 Task: Look for space in Cincinnati, United States from 10th July, 2023 to 15th July, 2023 for 7 adults in price range Rs.10000 to Rs.15000. Place can be entire place or shared room with 4 bedrooms having 7 beds and 4 bathrooms. Property type can be house, flat, guest house. Amenities needed are: wifi, TV, free parkinig on premises, gym, breakfast. Booking option can be shelf check-in. Required host language is English.
Action: Mouse moved to (594, 158)
Screenshot: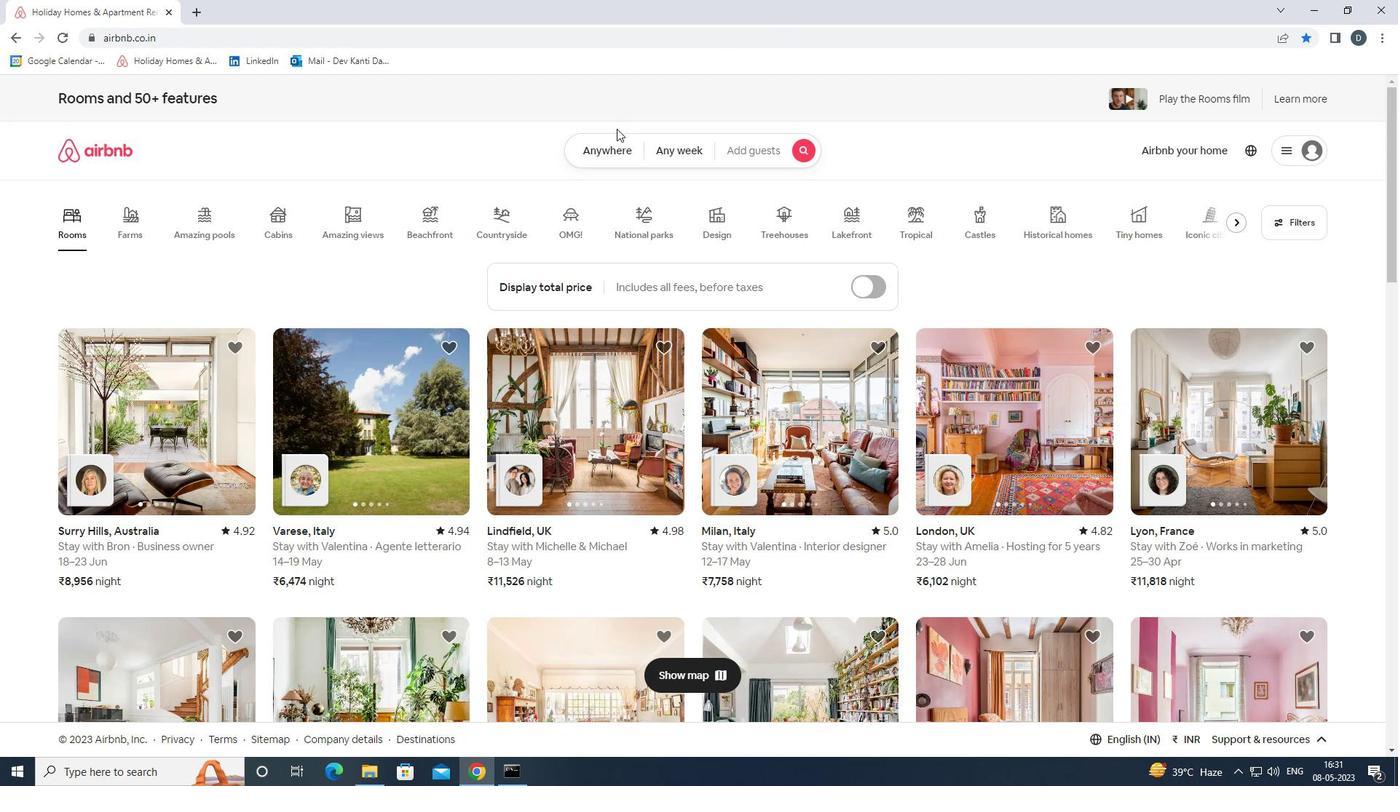 
Action: Mouse pressed left at (594, 158)
Screenshot: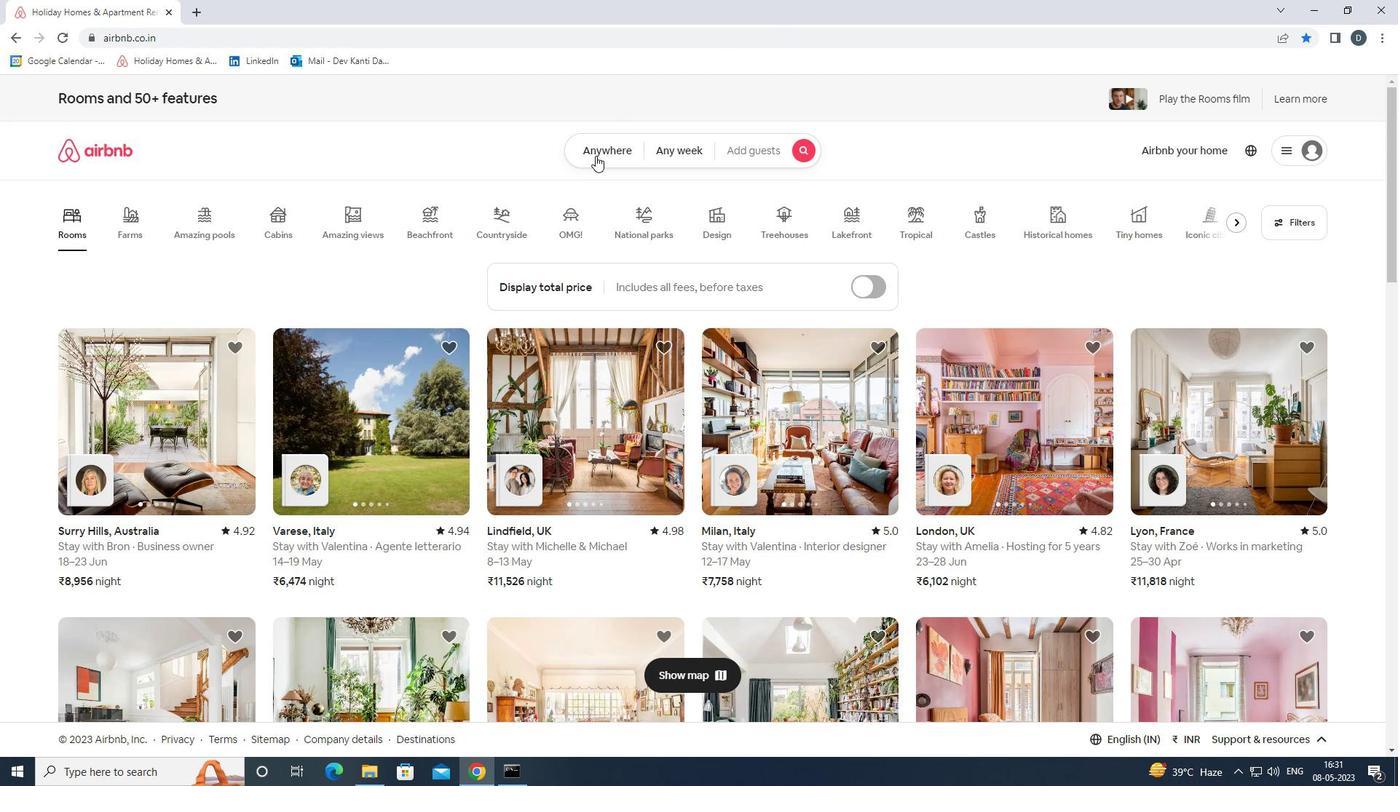 
Action: Mouse moved to (581, 207)
Screenshot: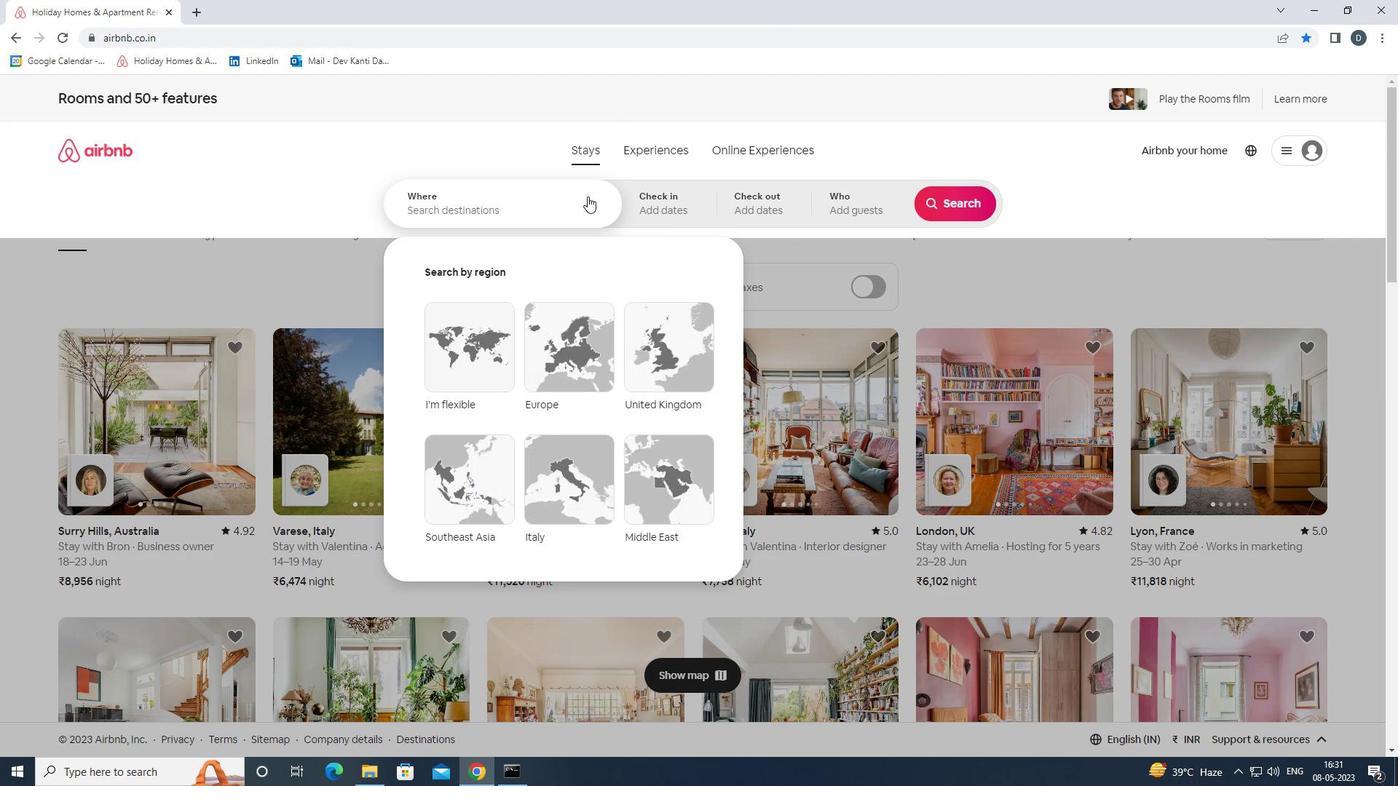
Action: Mouse pressed left at (581, 207)
Screenshot: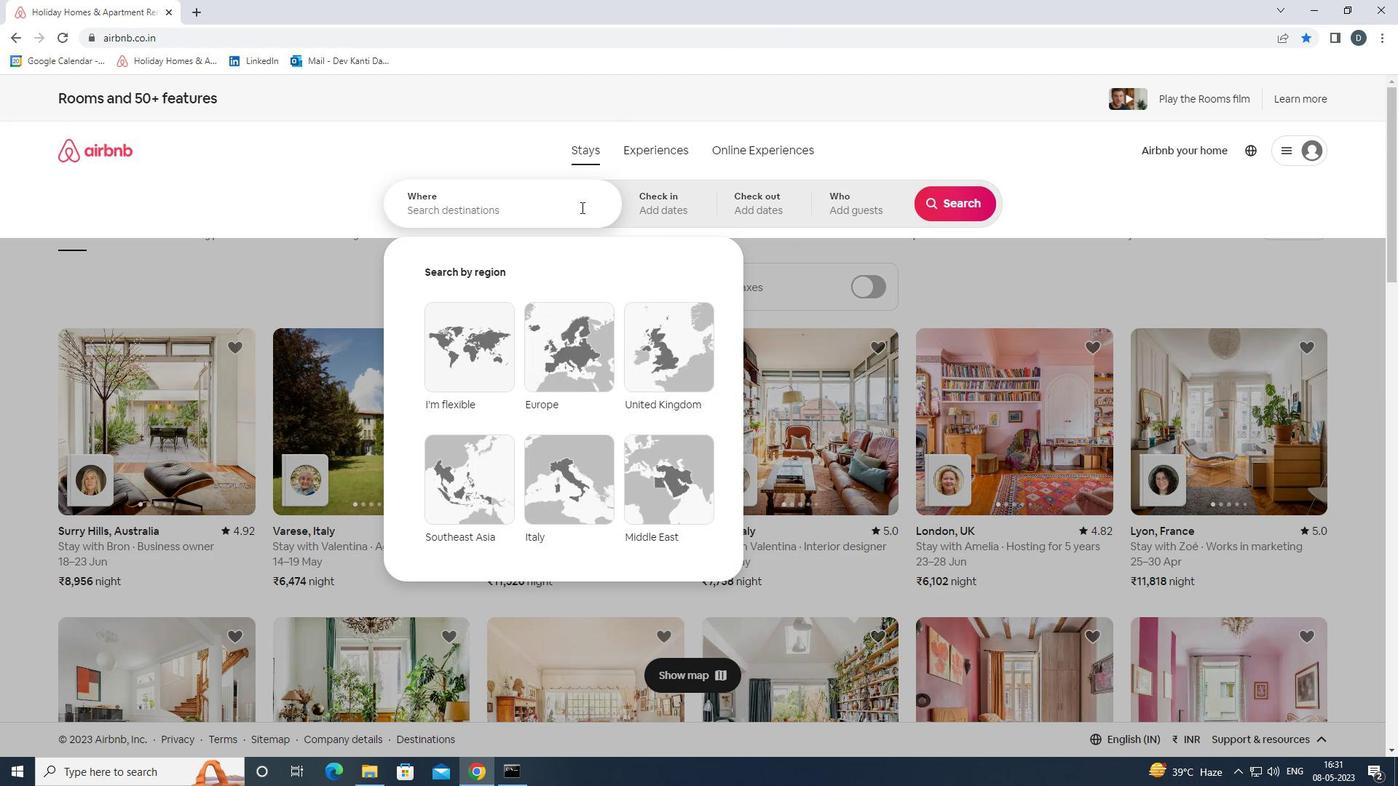 
Action: Key pressed <Key.shift><Key.shift><Key.shift><Key.shift><Key.shift><Key.shift>CHI<Key.backspace><Key.backspace>INCINNATI,<Key.shift>UNITED<Key.space><Key.shift>STATES<Key.enter>
Screenshot: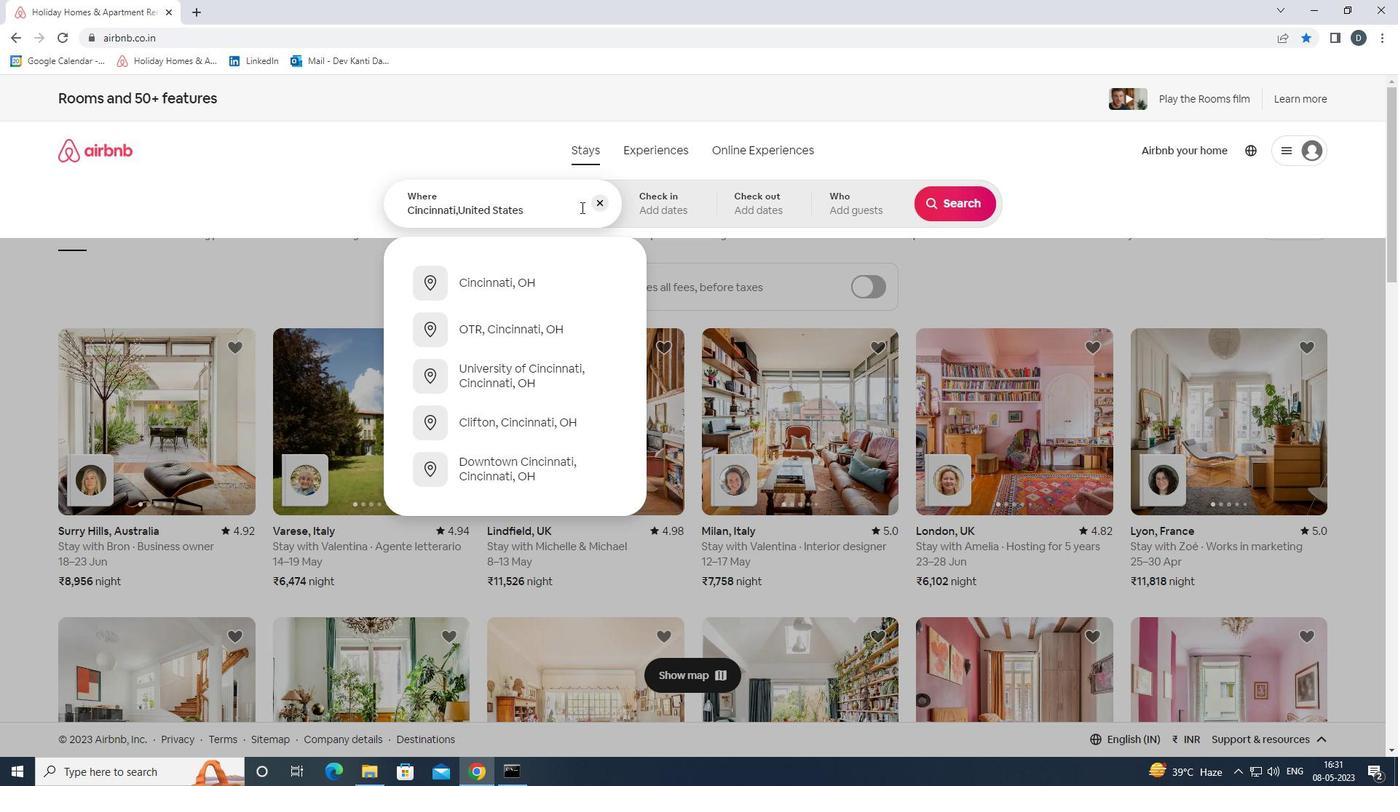 
Action: Mouse moved to (955, 316)
Screenshot: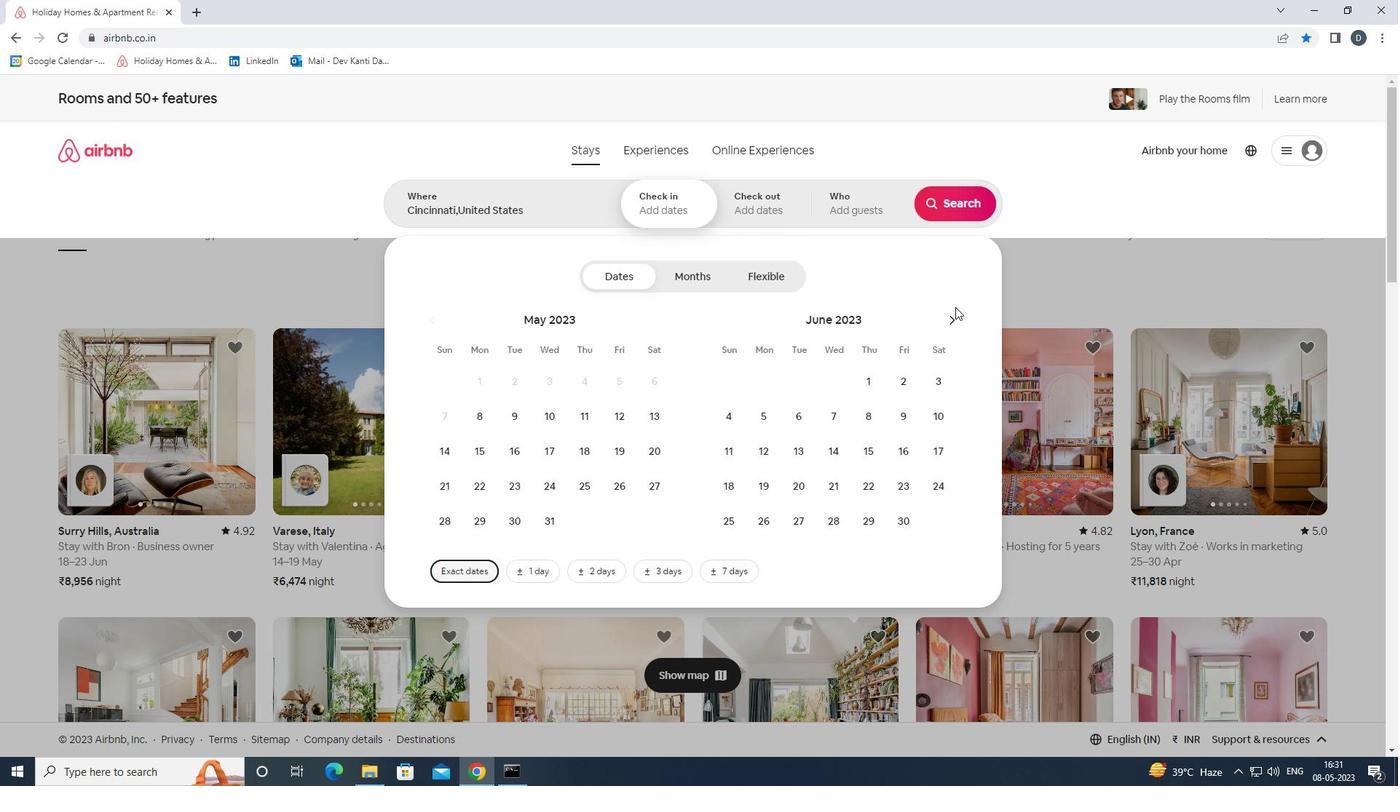 
Action: Mouse pressed left at (955, 316)
Screenshot: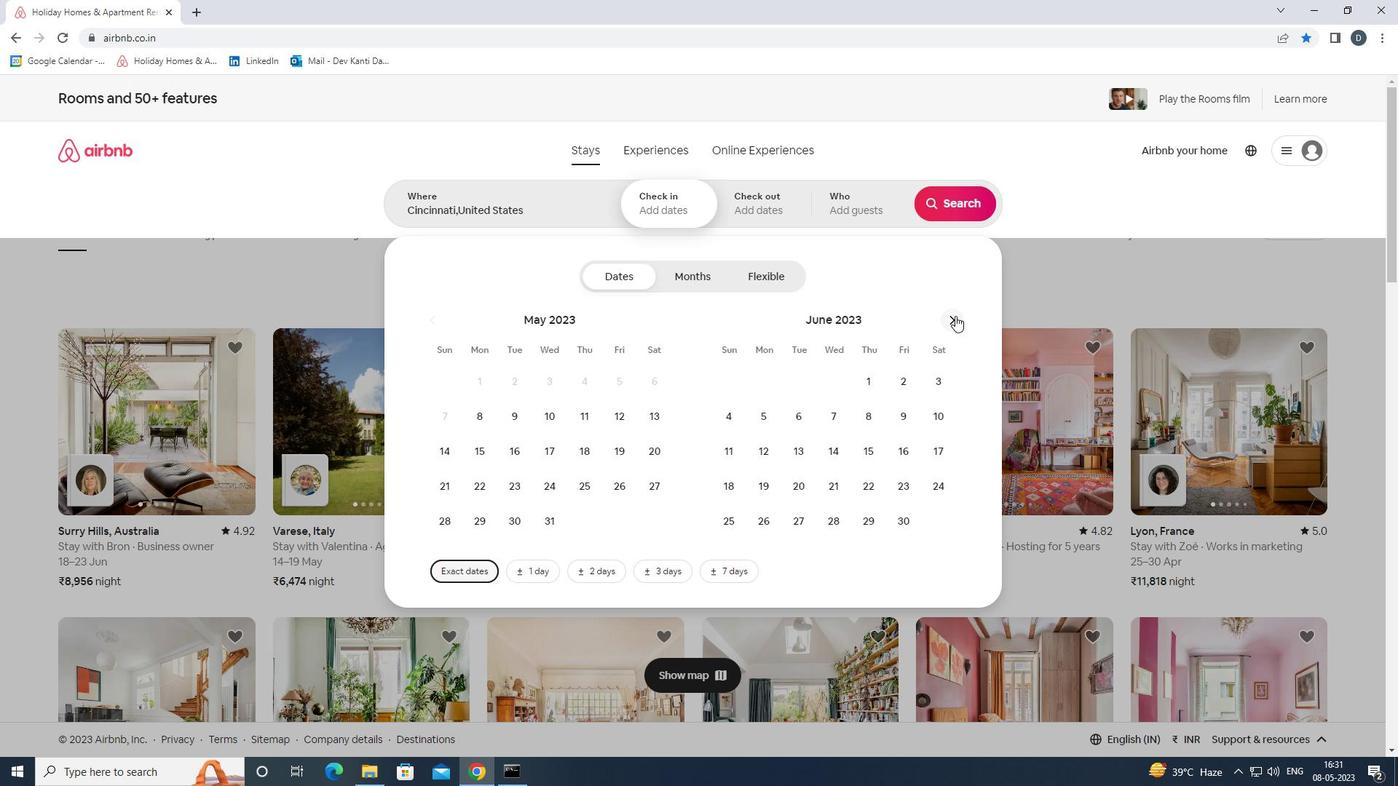 
Action: Mouse moved to (767, 443)
Screenshot: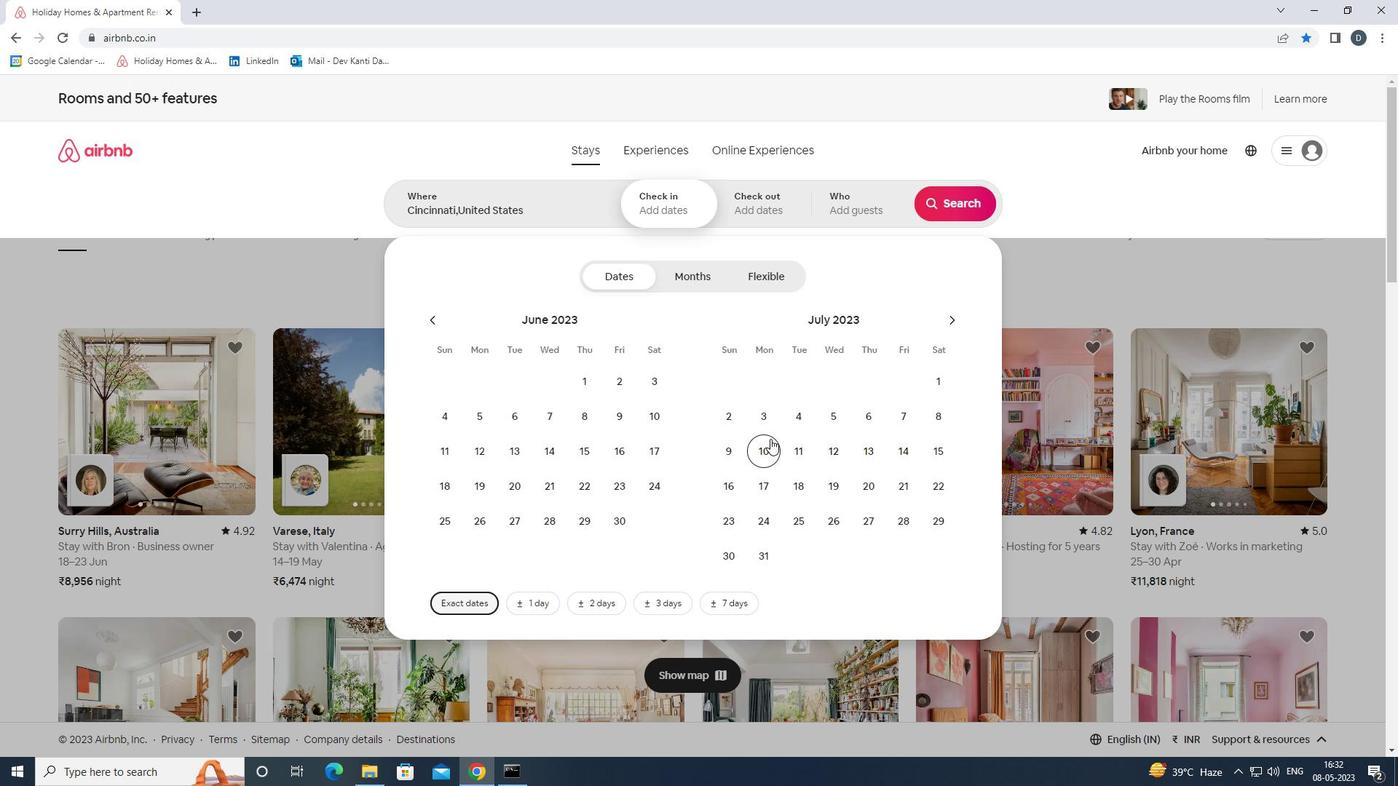 
Action: Mouse pressed left at (767, 443)
Screenshot: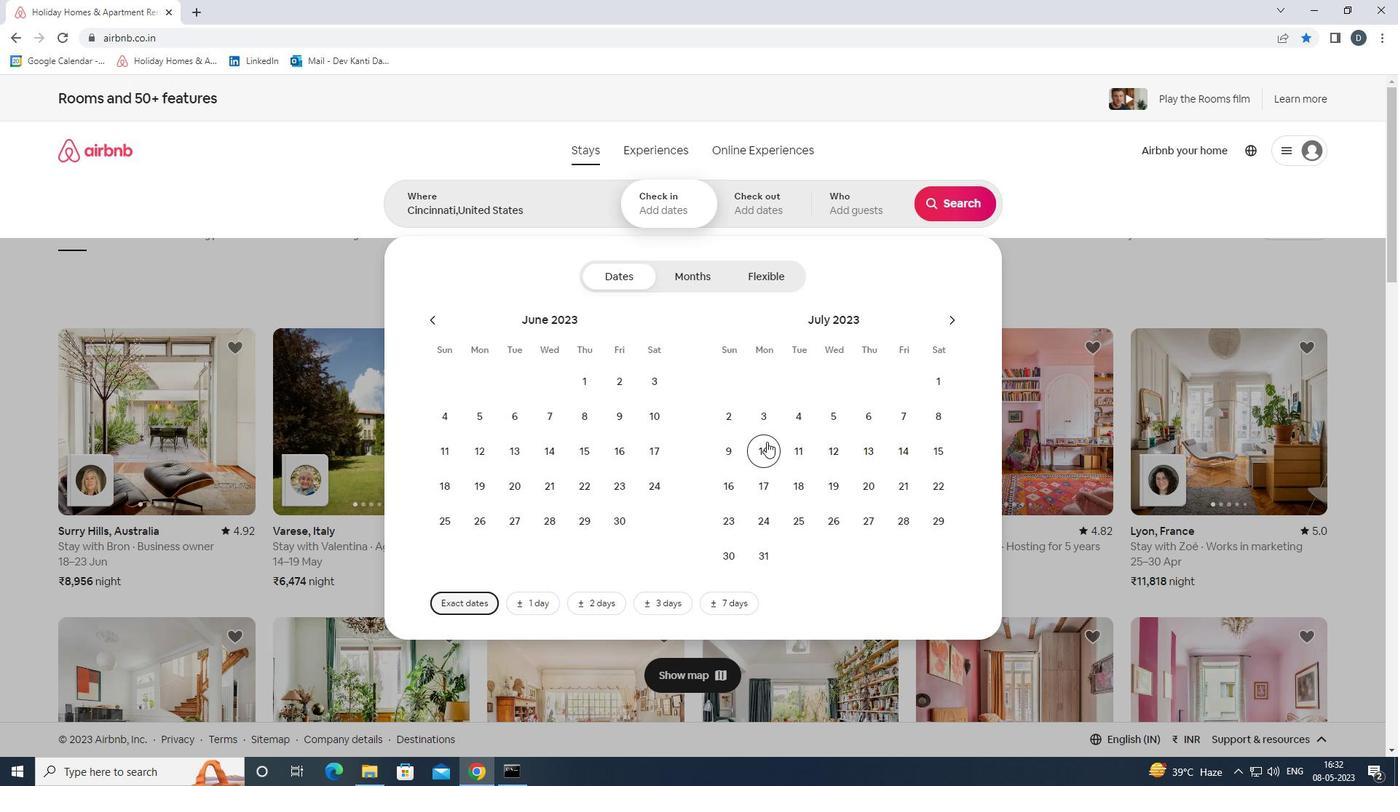 
Action: Mouse moved to (934, 445)
Screenshot: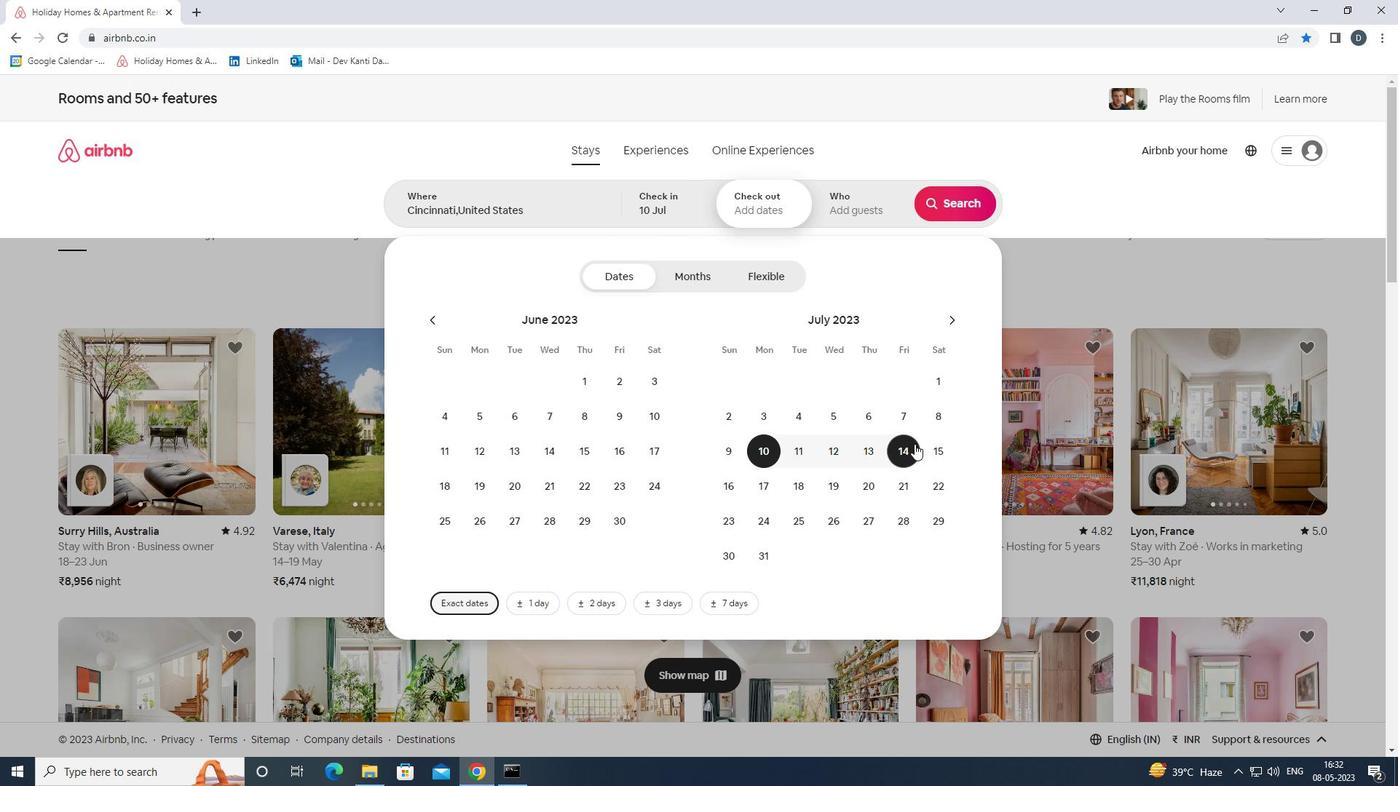 
Action: Mouse pressed left at (934, 445)
Screenshot: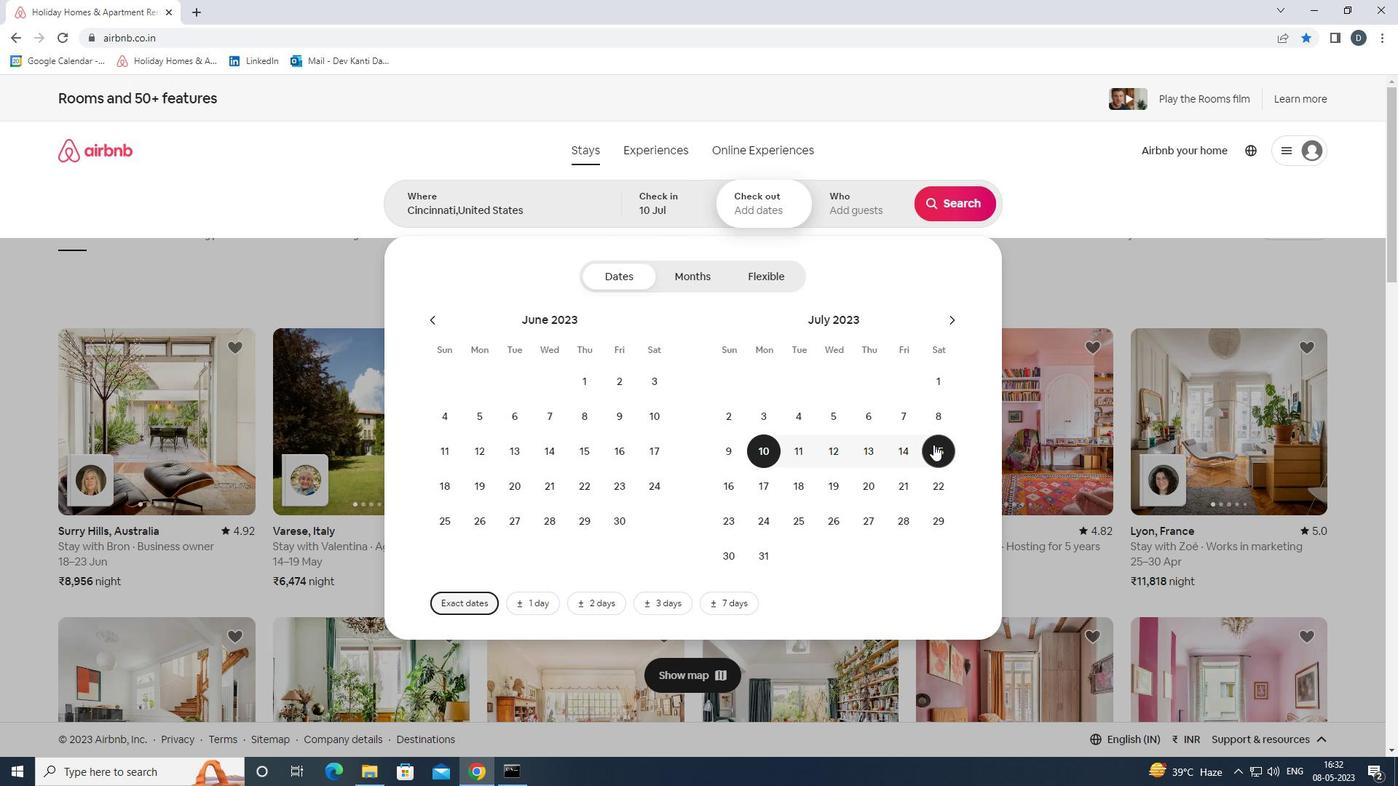 
Action: Mouse moved to (859, 221)
Screenshot: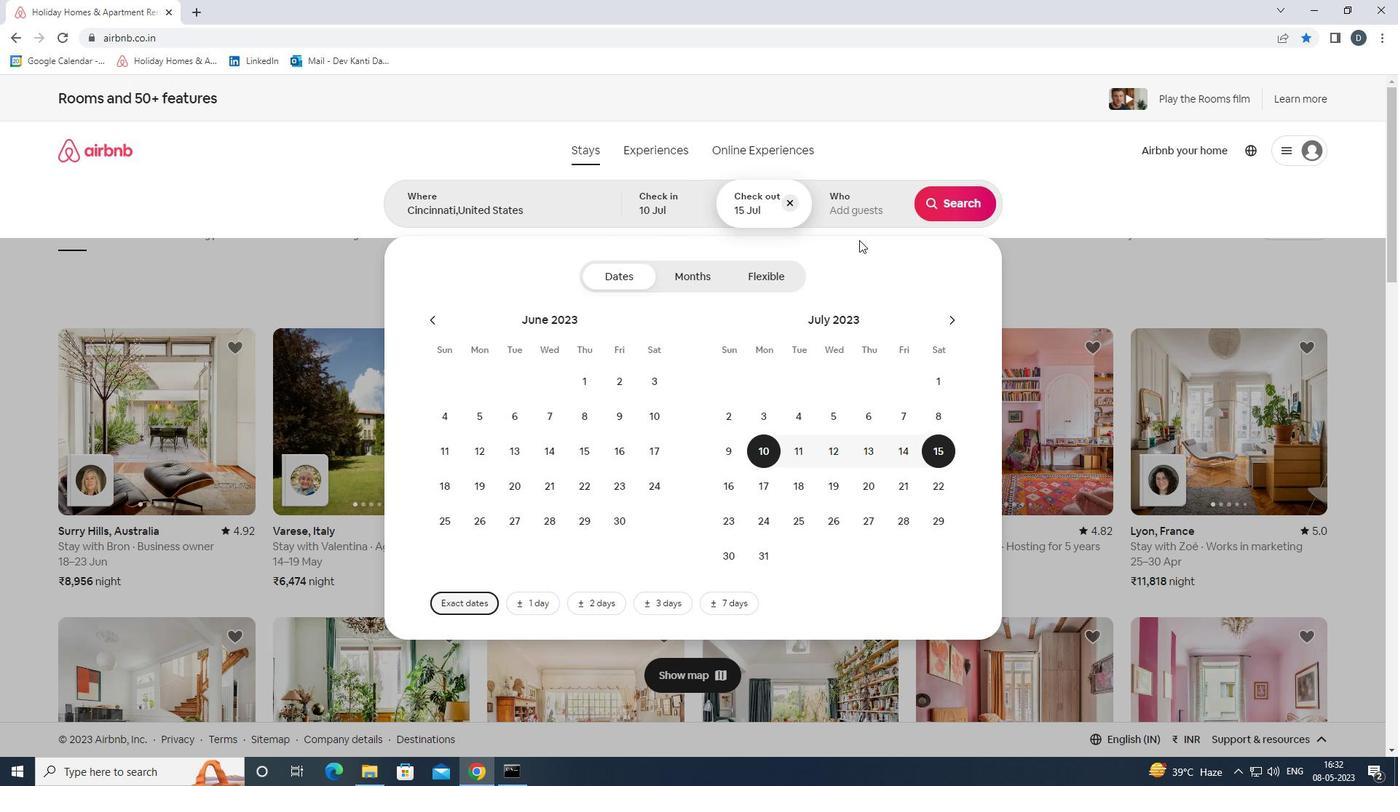
Action: Mouse pressed left at (859, 221)
Screenshot: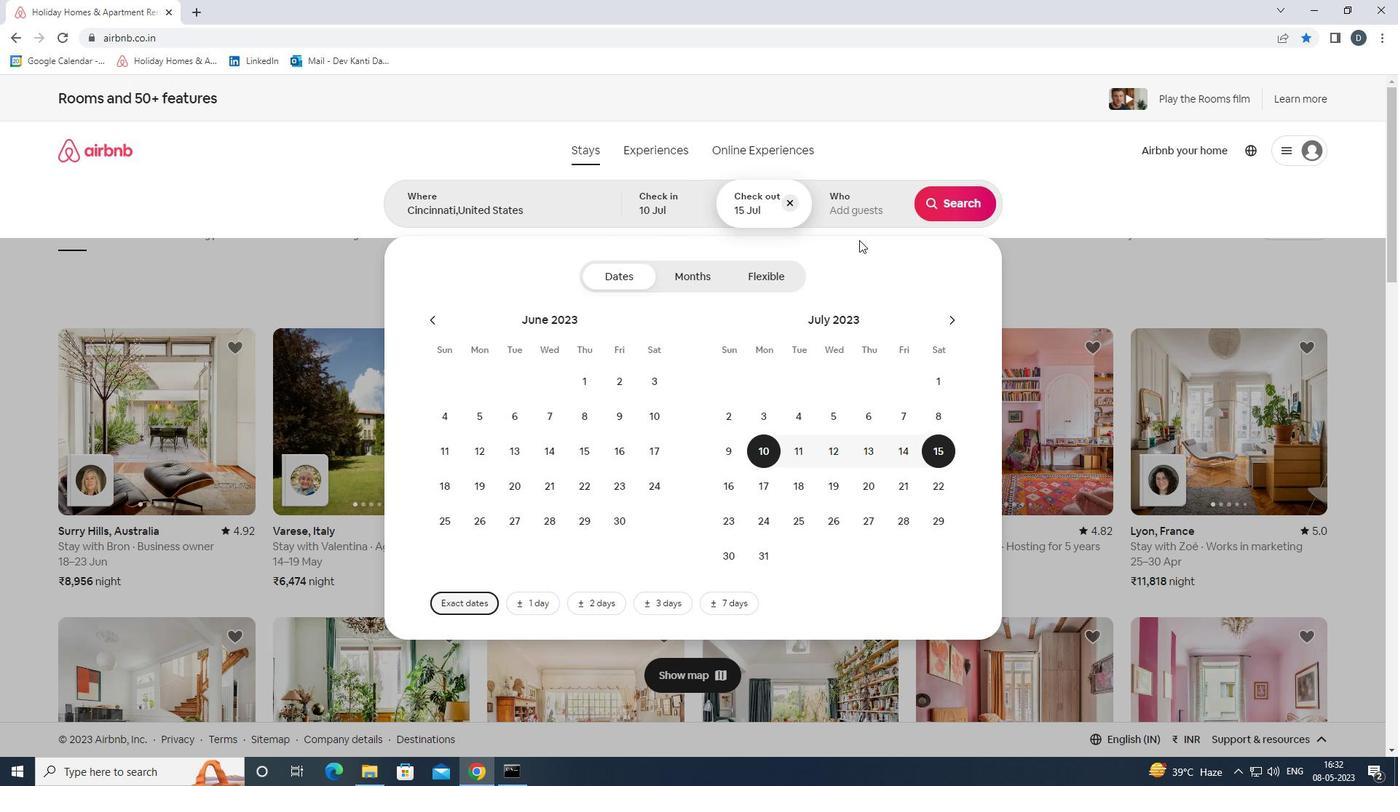 
Action: Mouse moved to (955, 279)
Screenshot: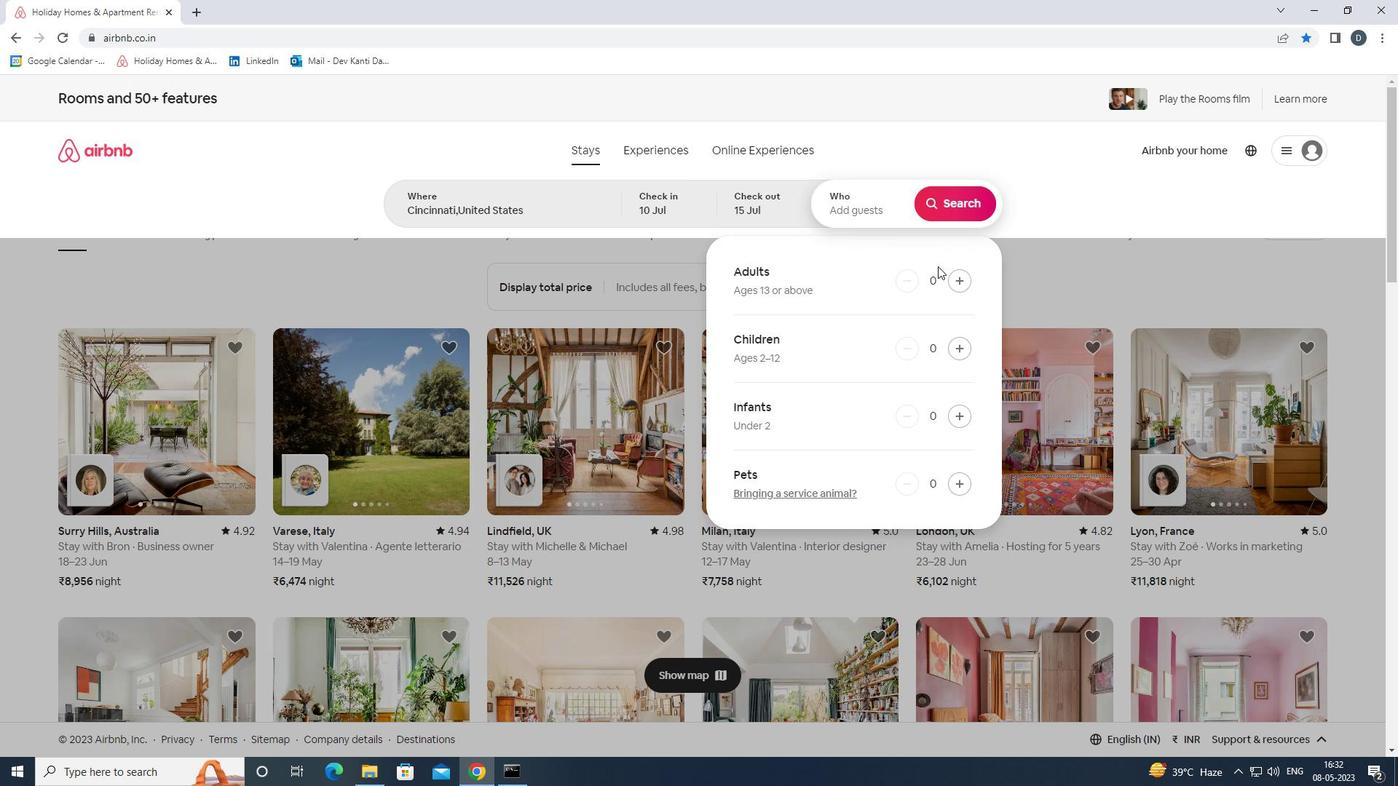 
Action: Mouse pressed left at (955, 279)
Screenshot: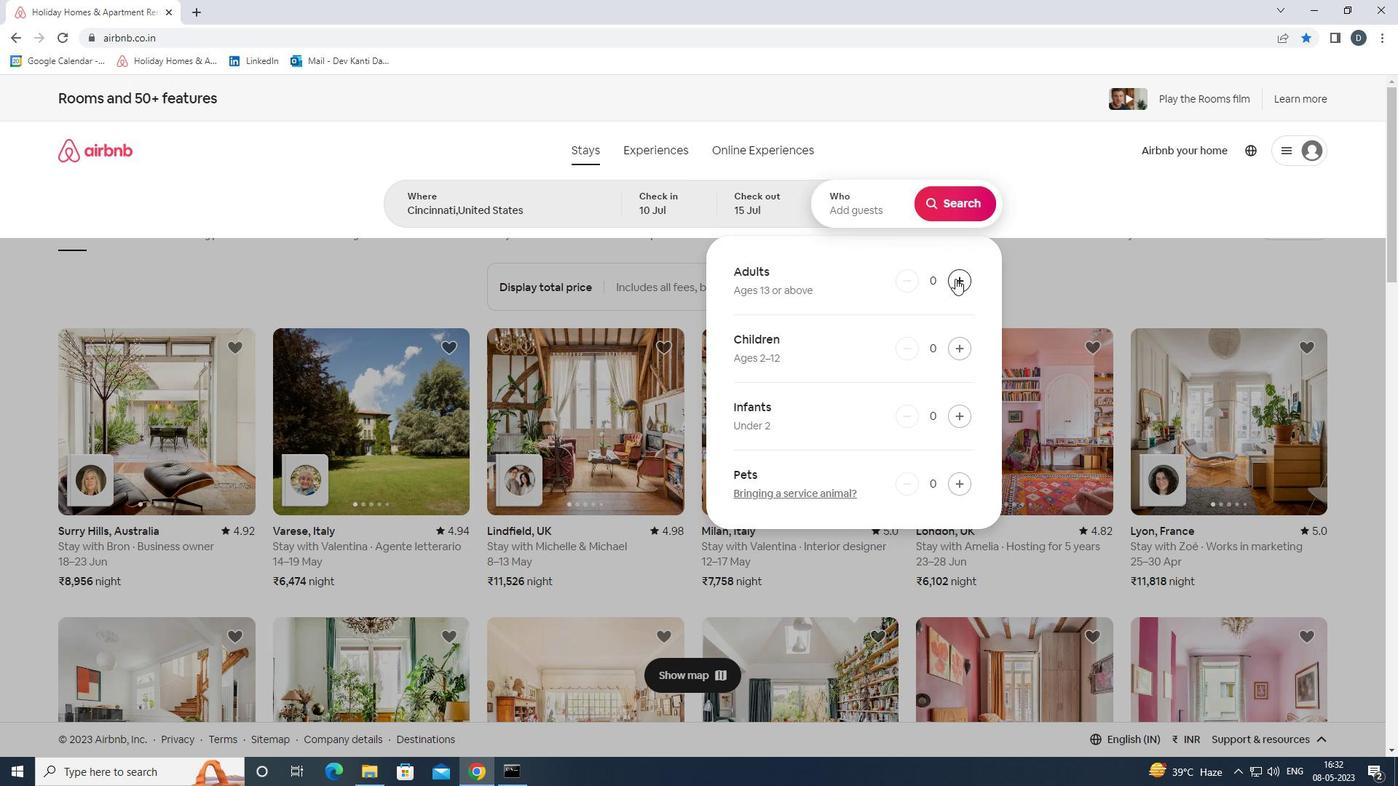 
Action: Mouse pressed left at (955, 279)
Screenshot: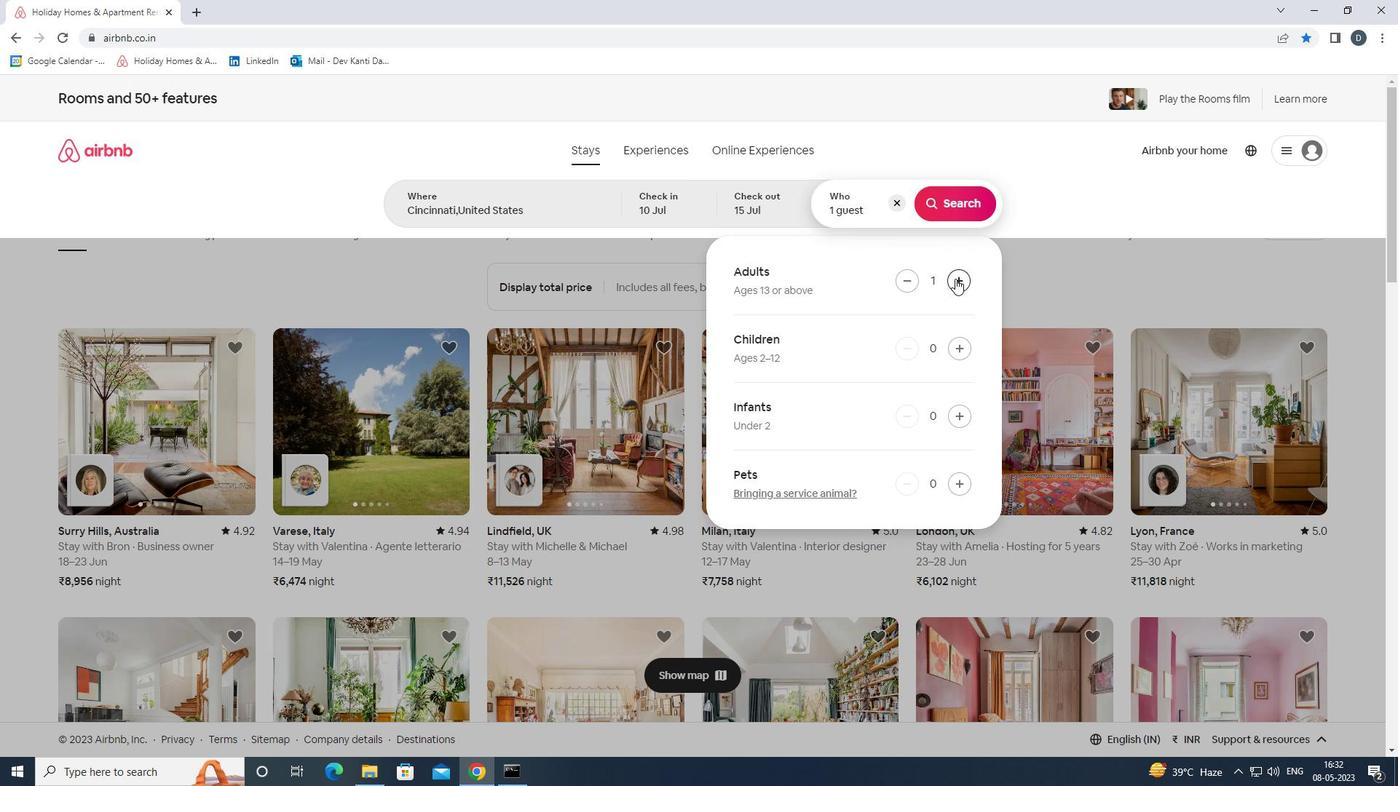 
Action: Mouse pressed left at (955, 279)
Screenshot: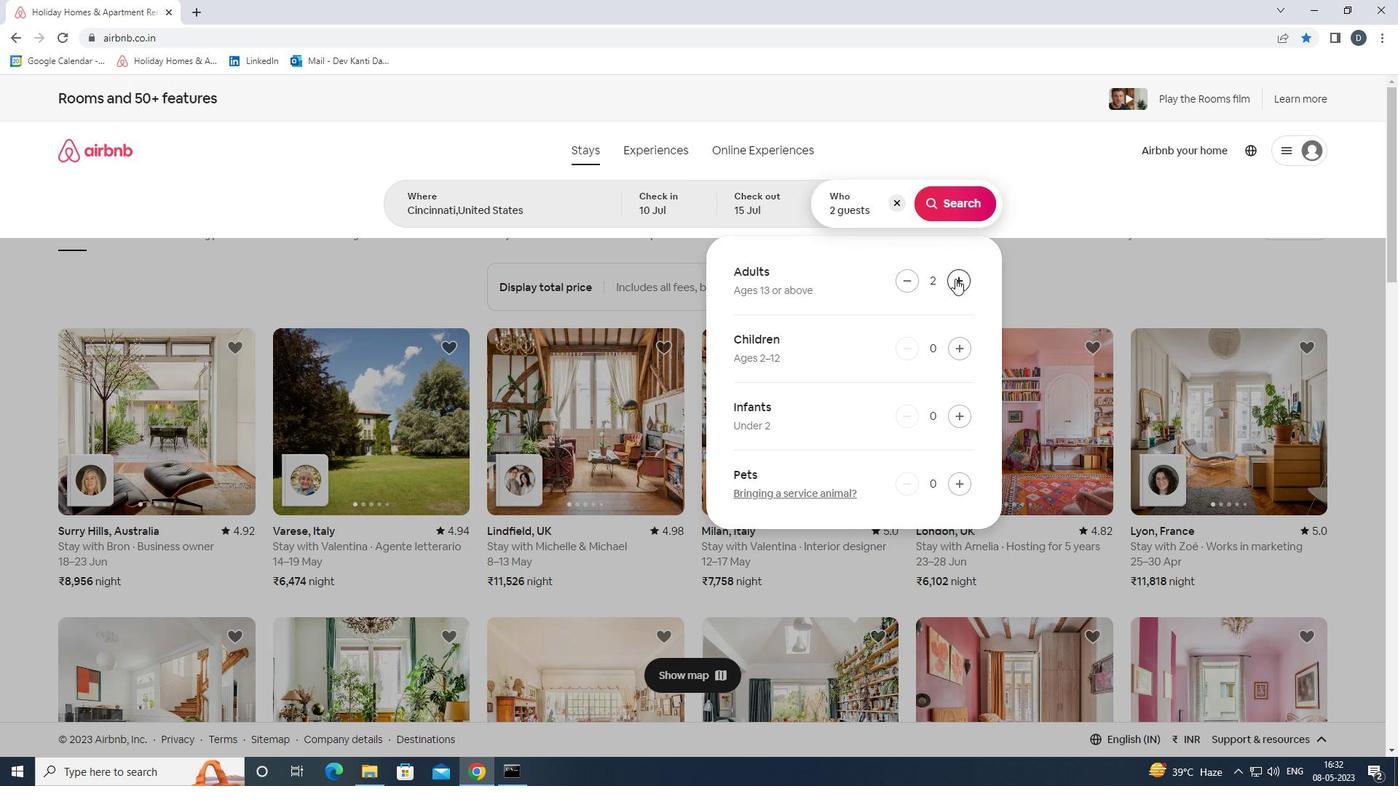 
Action: Mouse pressed left at (955, 279)
Screenshot: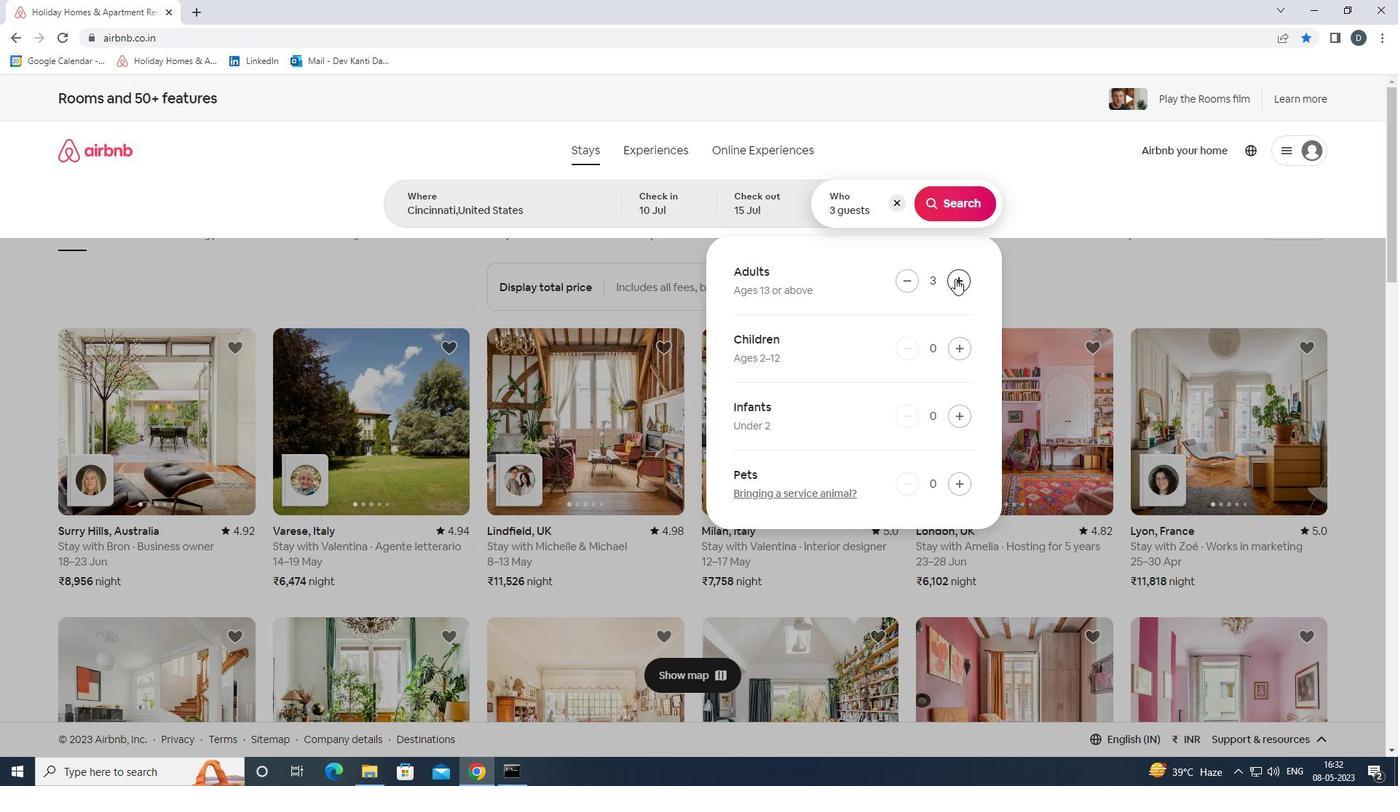 
Action: Mouse pressed left at (955, 279)
Screenshot: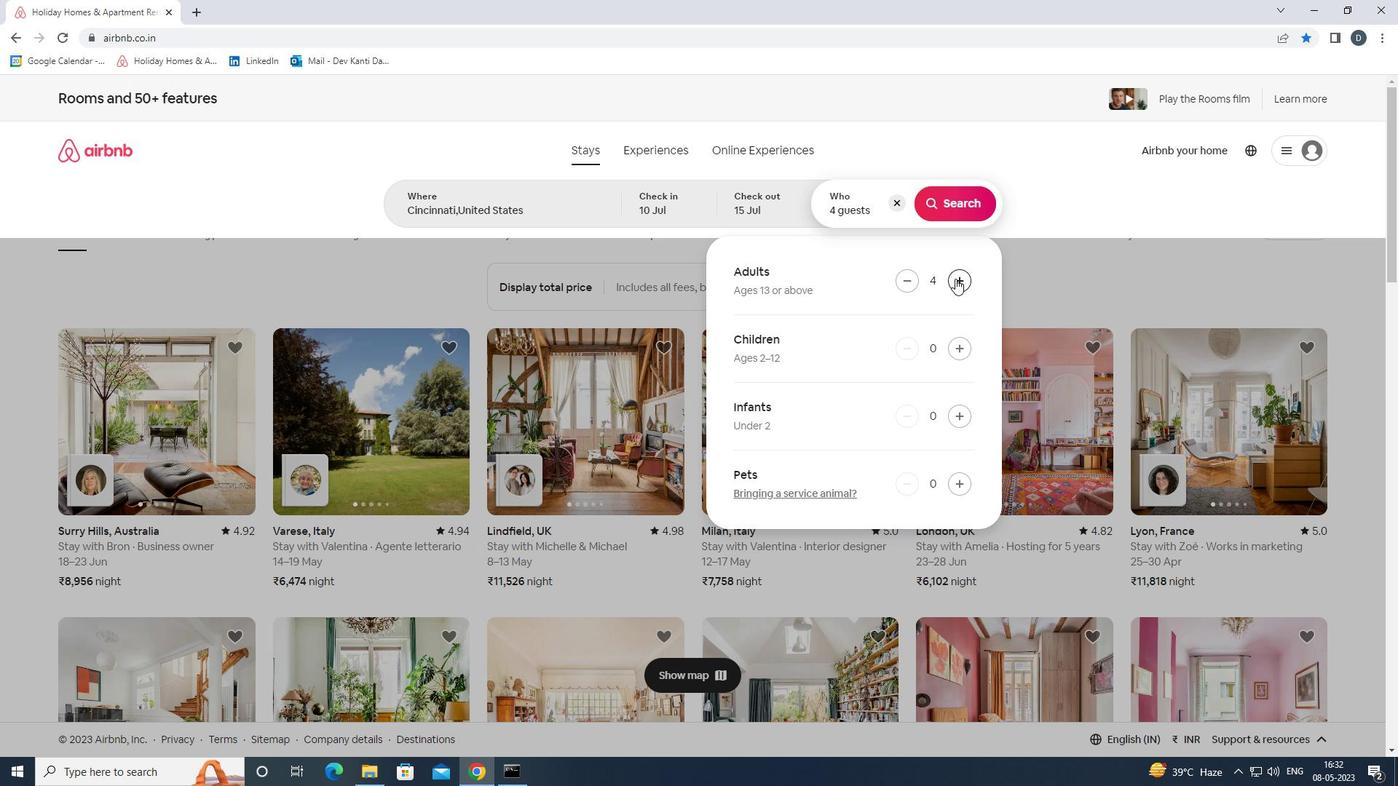 
Action: Mouse pressed left at (955, 279)
Screenshot: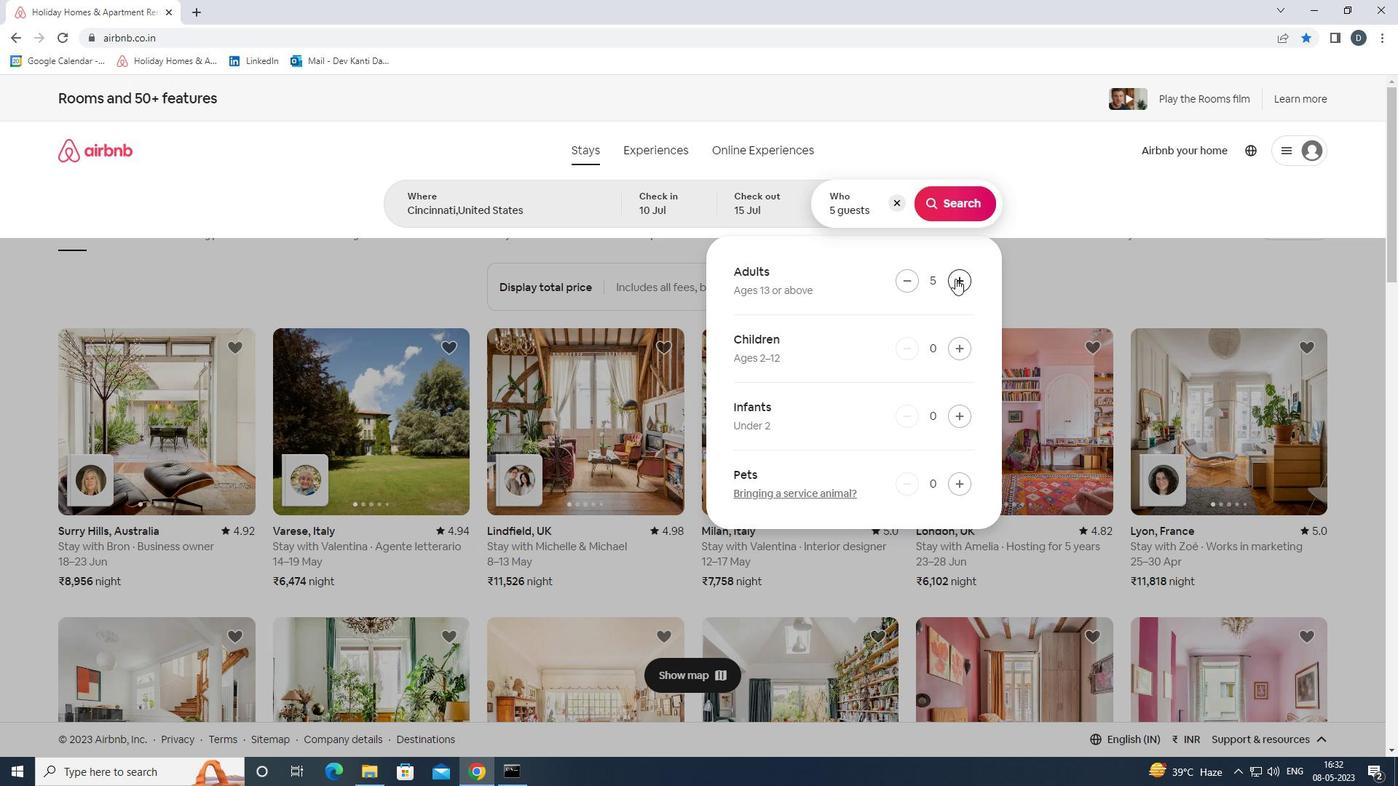 
Action: Mouse pressed left at (955, 279)
Screenshot: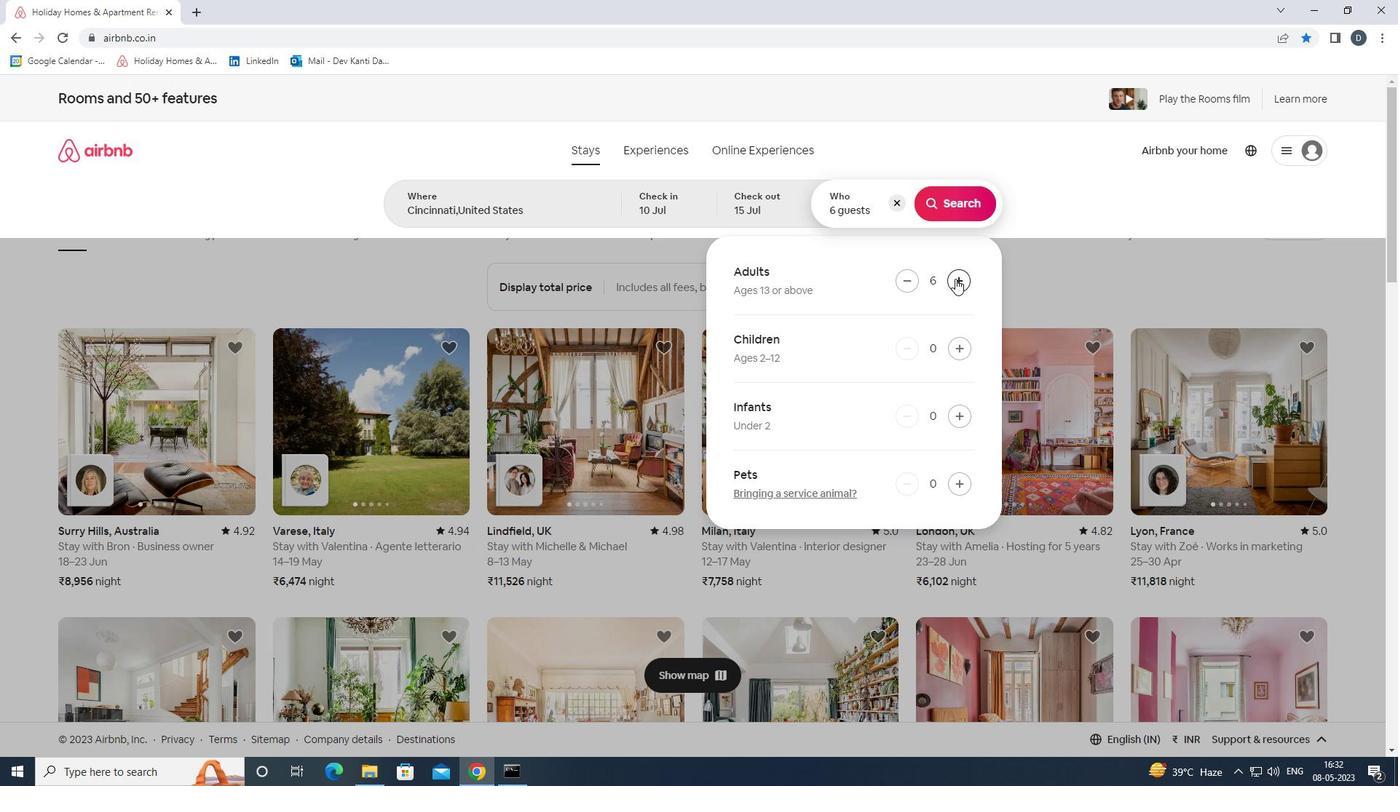 
Action: Mouse moved to (954, 201)
Screenshot: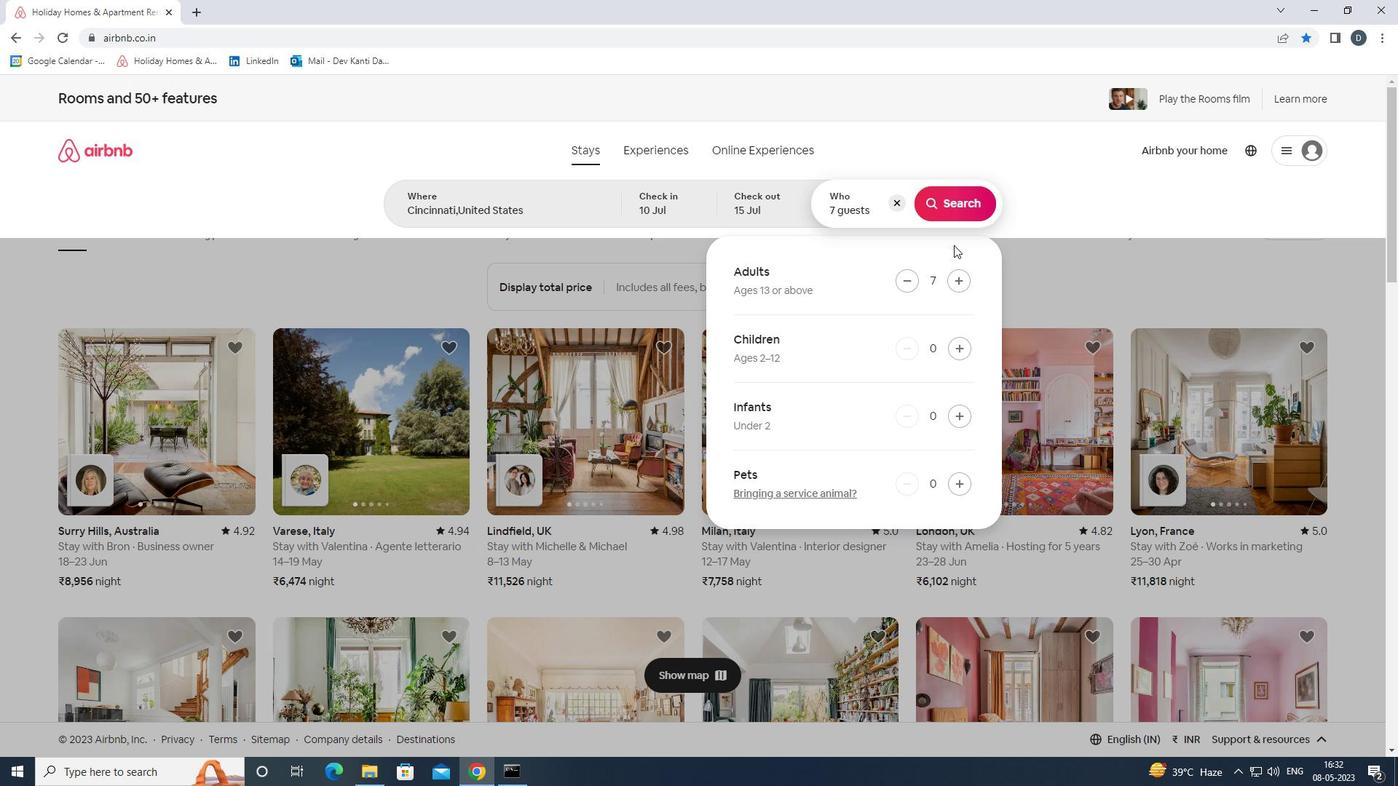 
Action: Mouse pressed left at (954, 201)
Screenshot: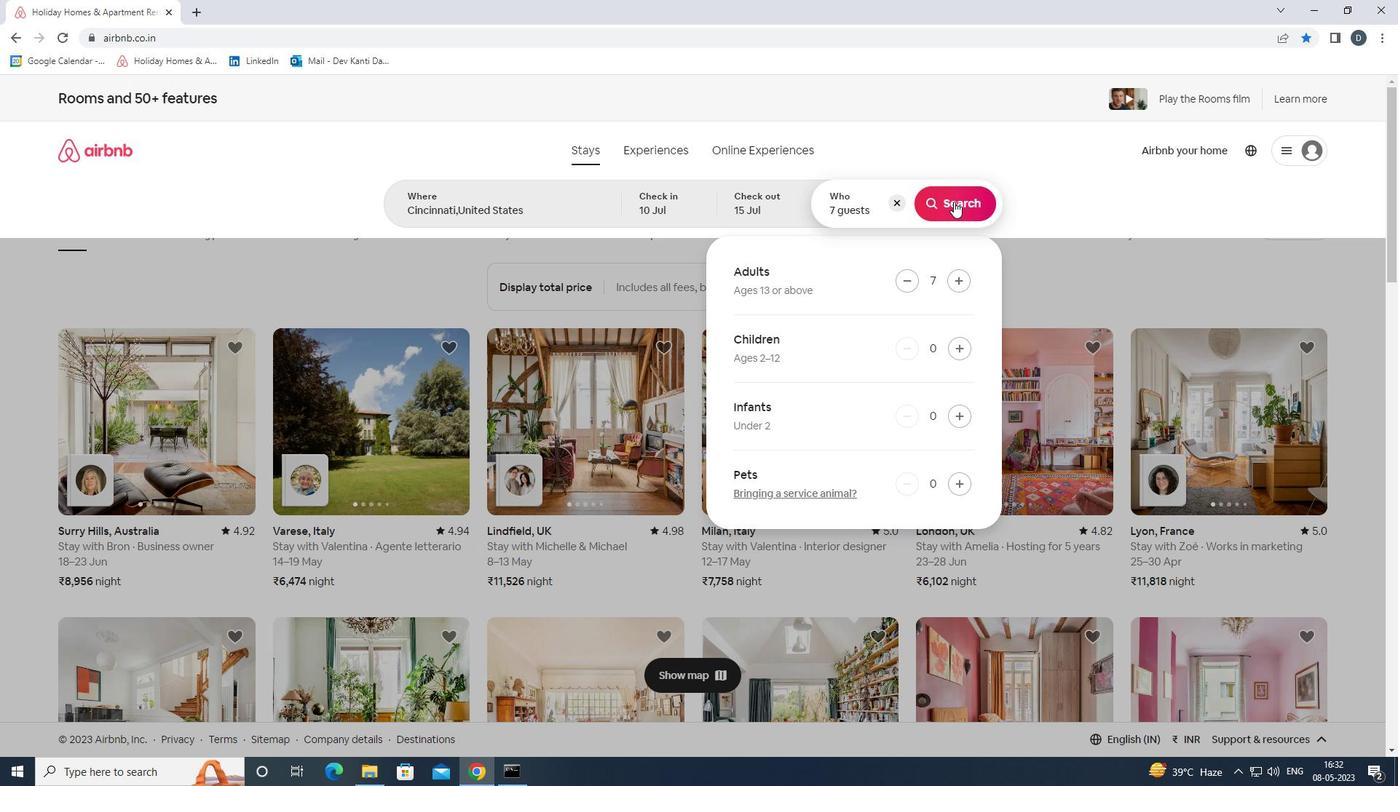
Action: Mouse moved to (1323, 159)
Screenshot: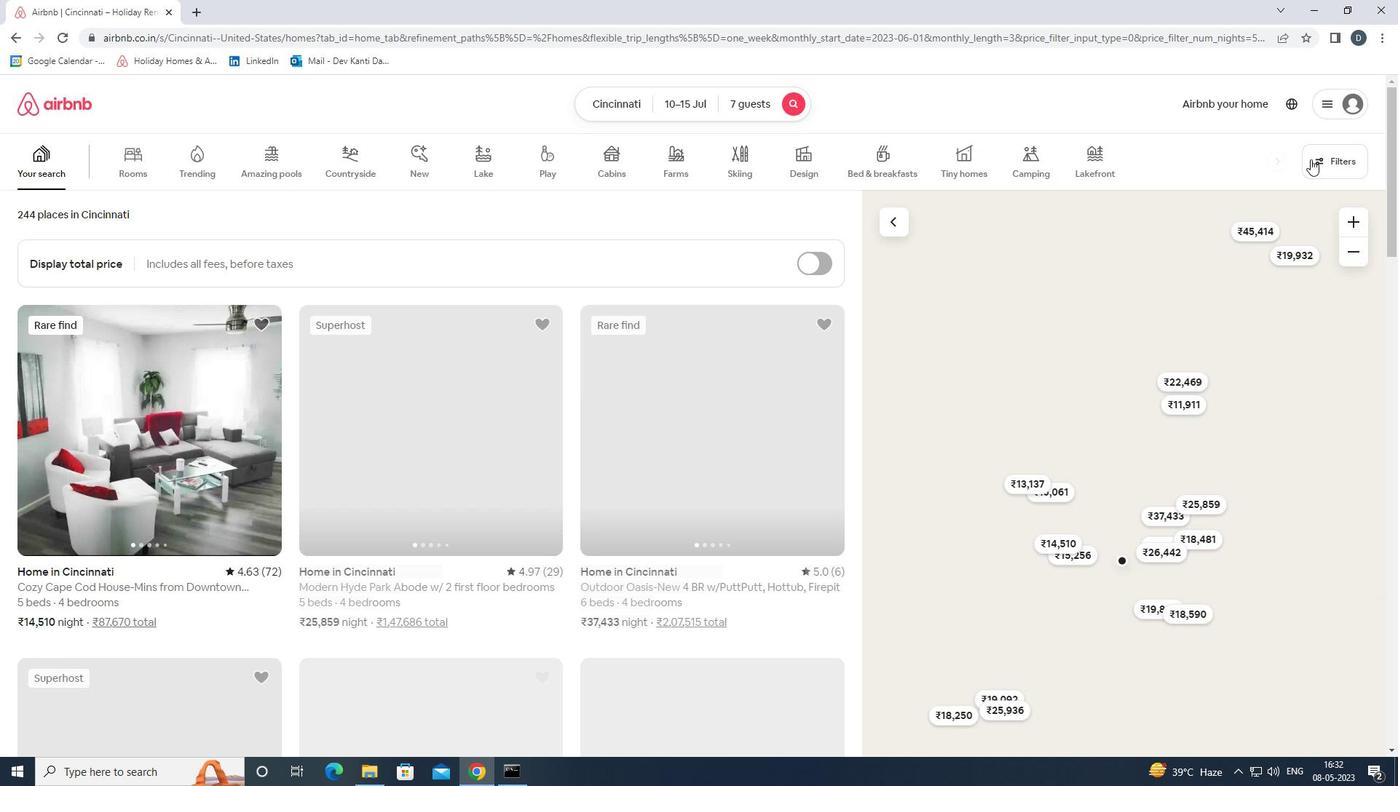 
Action: Mouse pressed left at (1323, 159)
Screenshot: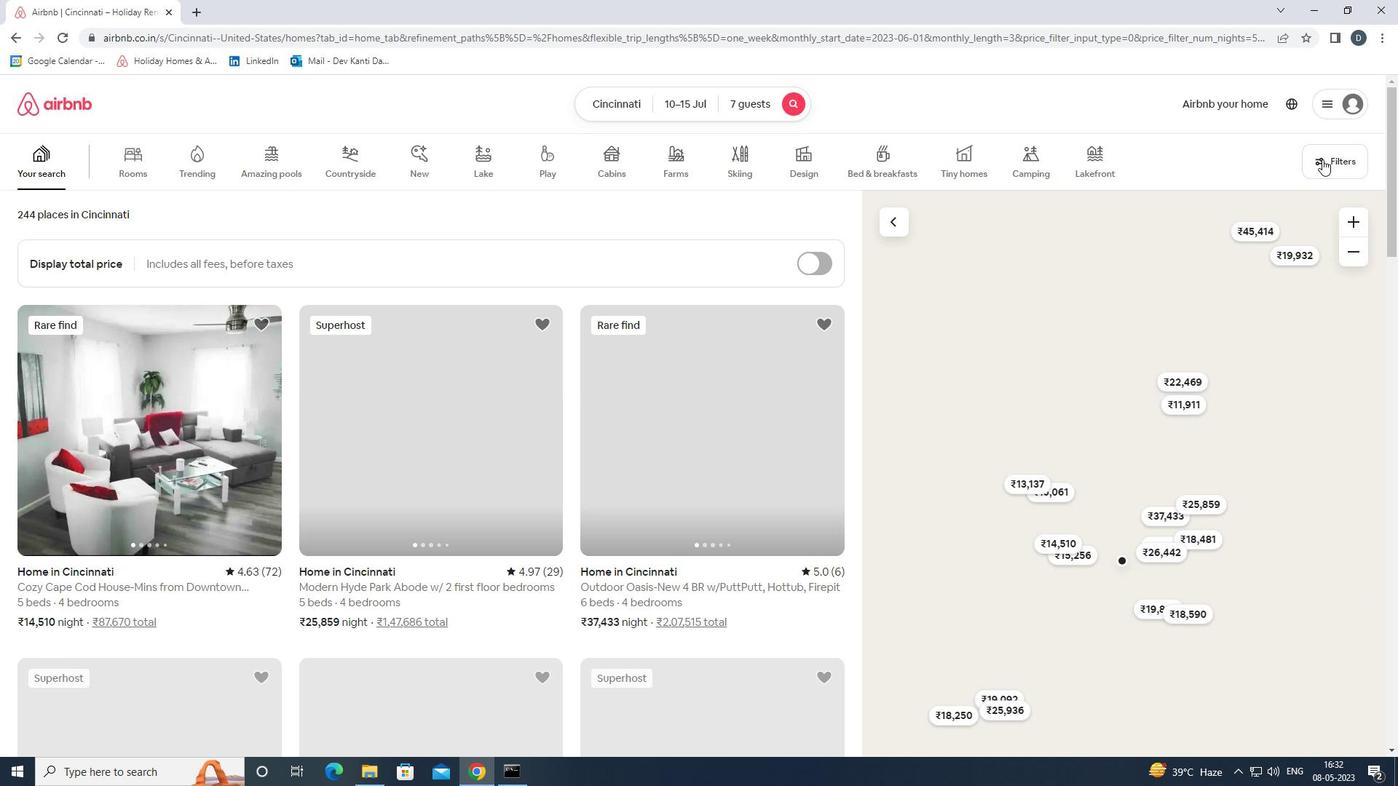 
Action: Mouse moved to (611, 526)
Screenshot: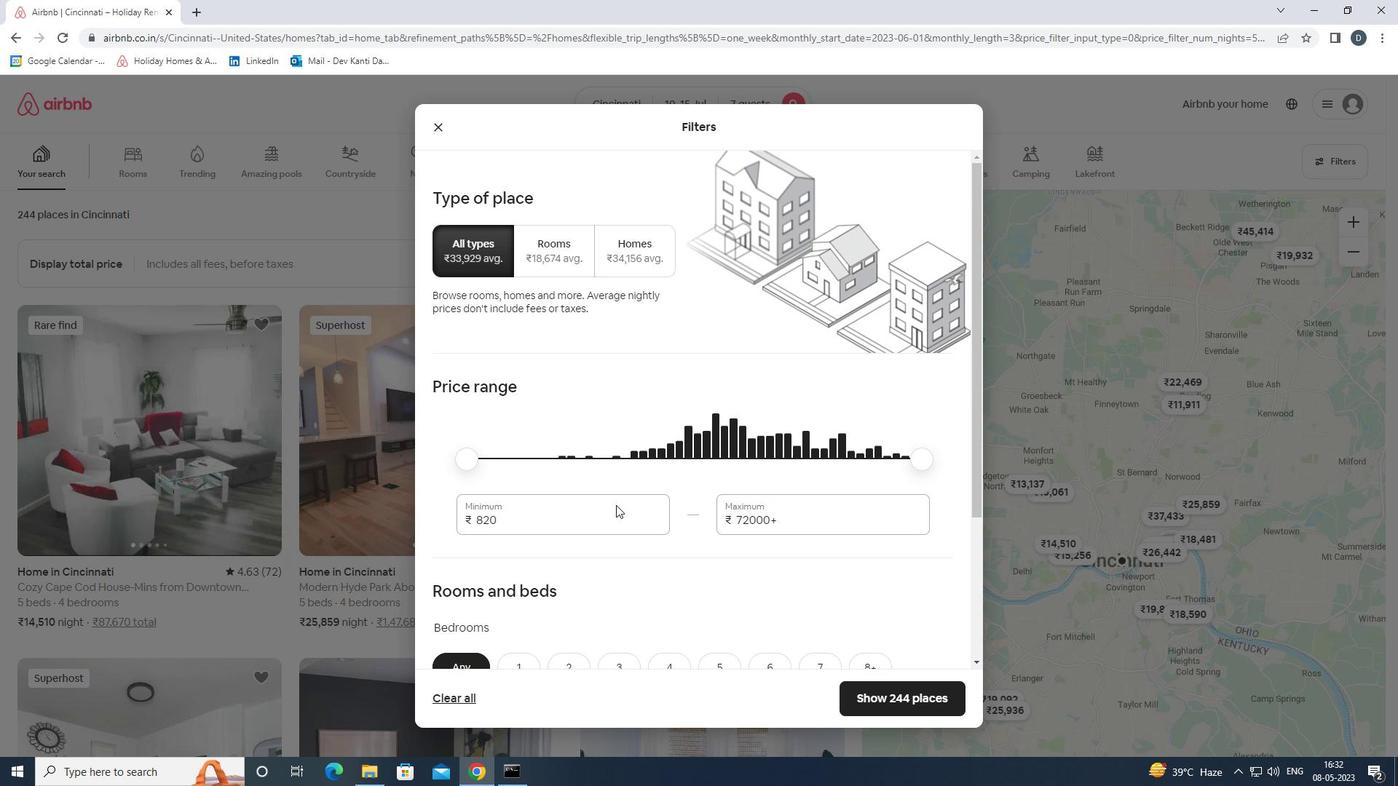 
Action: Mouse pressed left at (611, 526)
Screenshot: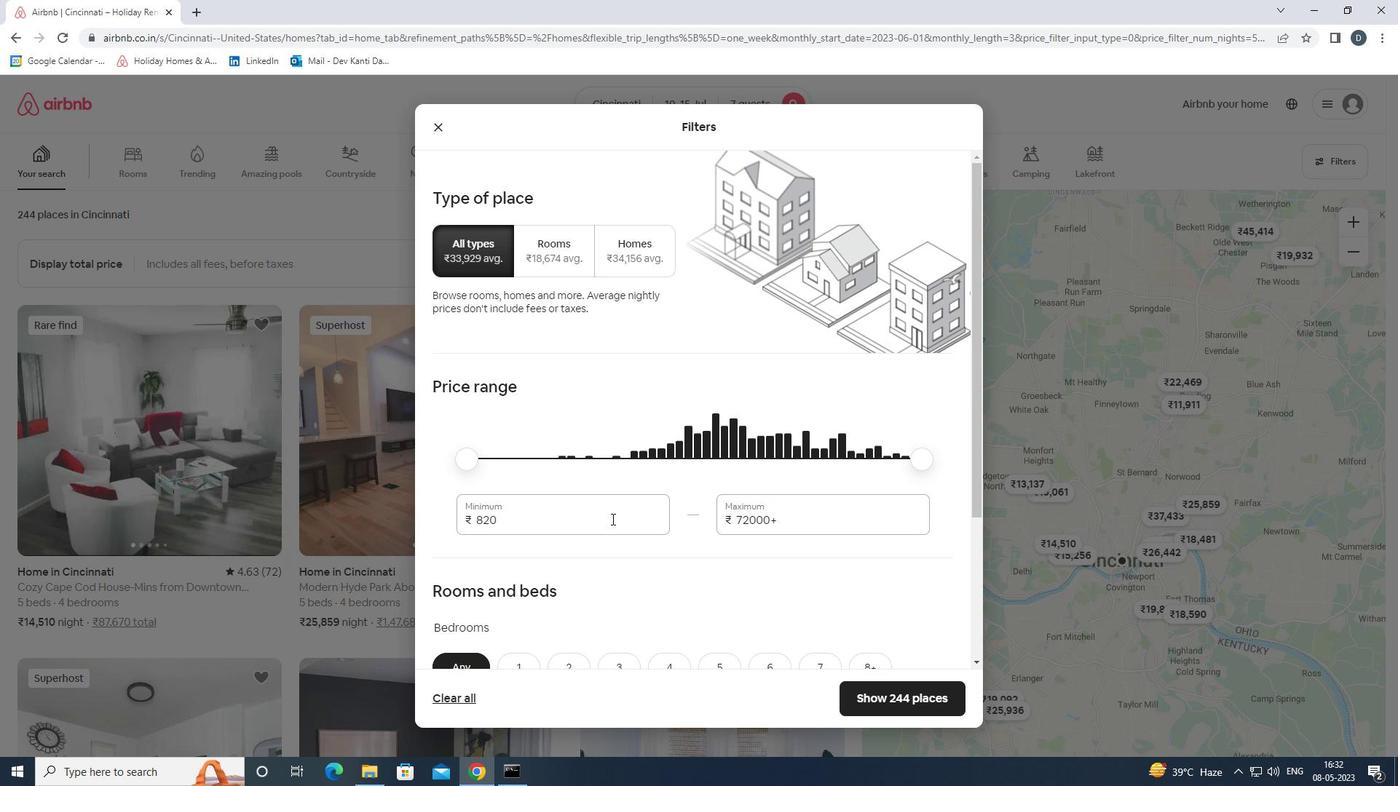
Action: Mouse pressed left at (611, 526)
Screenshot: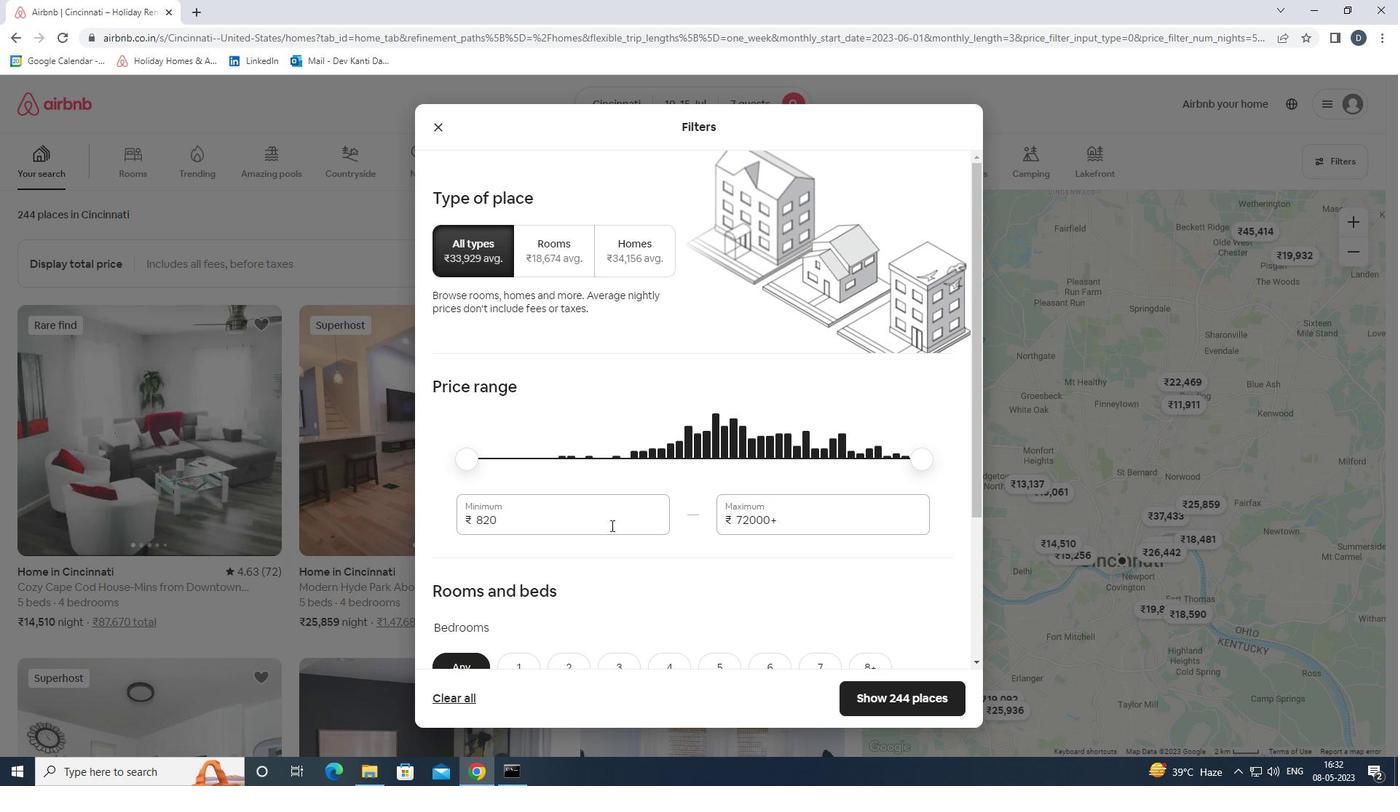 
Action: Key pressed 10000<Key.tab>15000
Screenshot: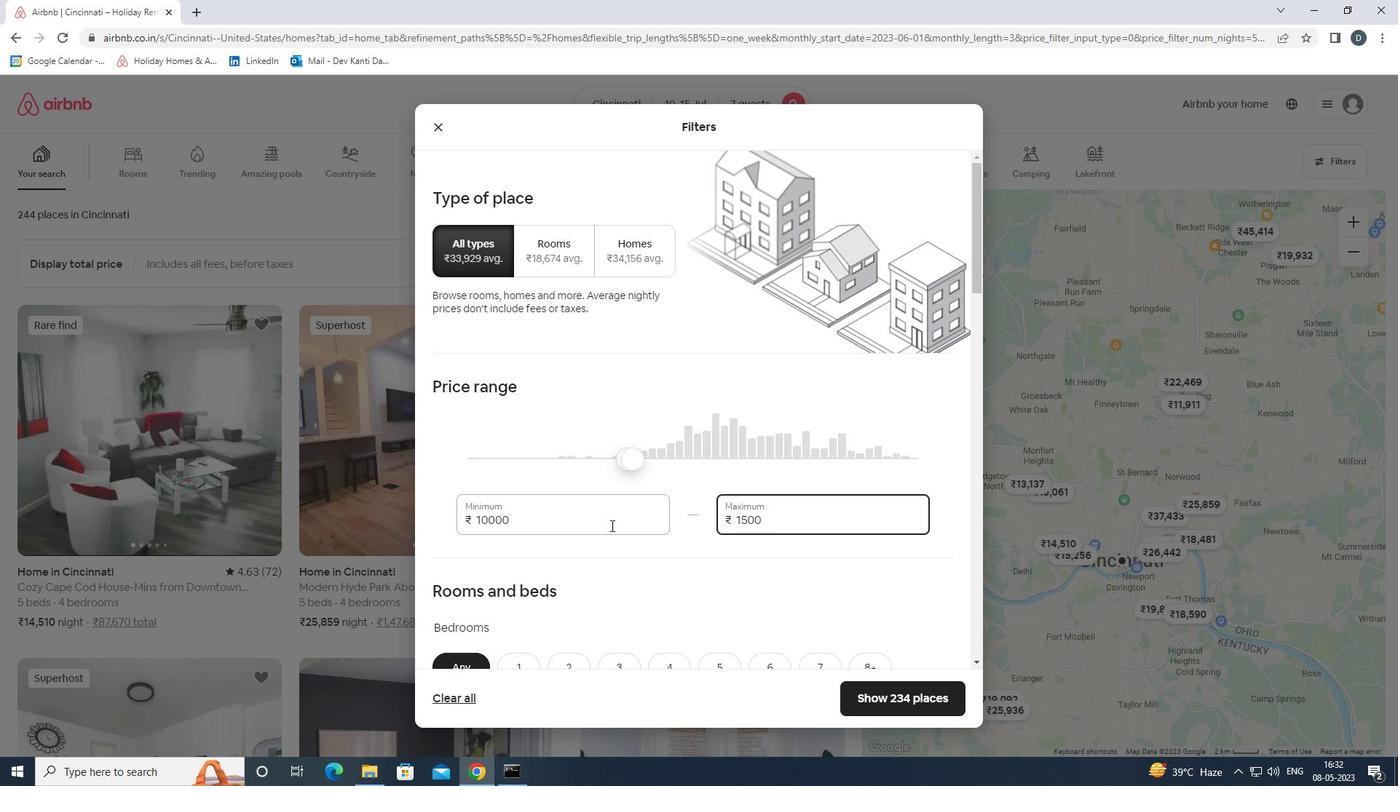 
Action: Mouse moved to (593, 515)
Screenshot: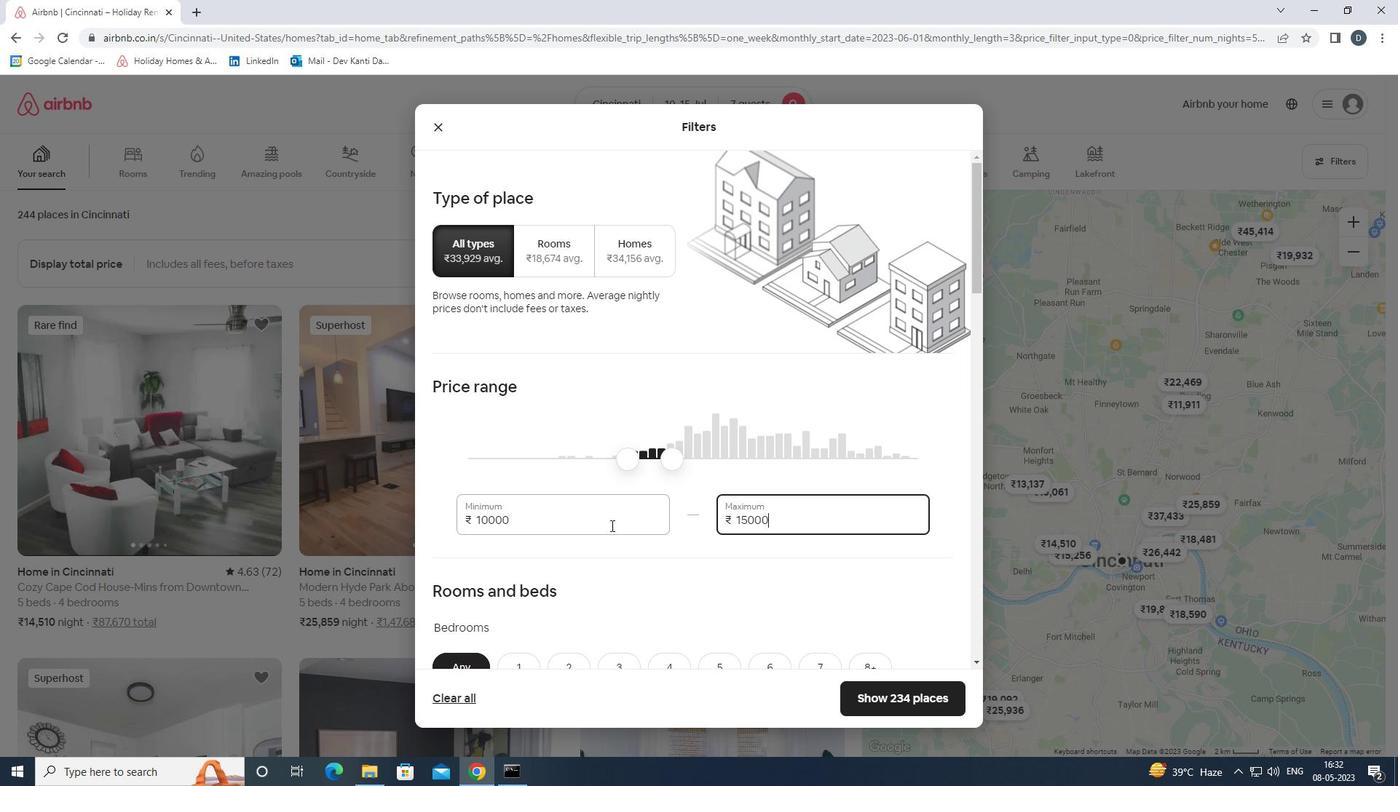 
Action: Mouse scrolled (593, 514) with delta (0, 0)
Screenshot: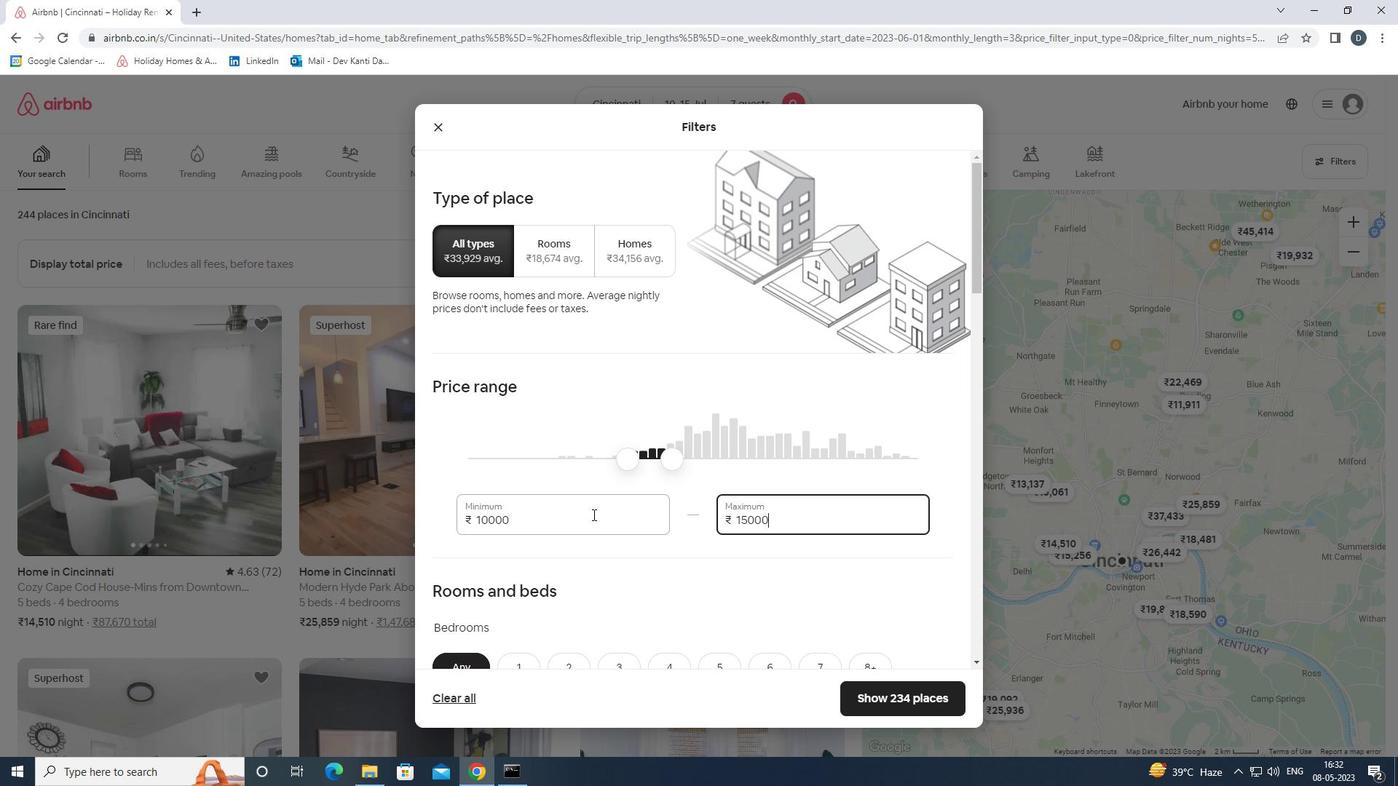 
Action: Mouse scrolled (593, 514) with delta (0, 0)
Screenshot: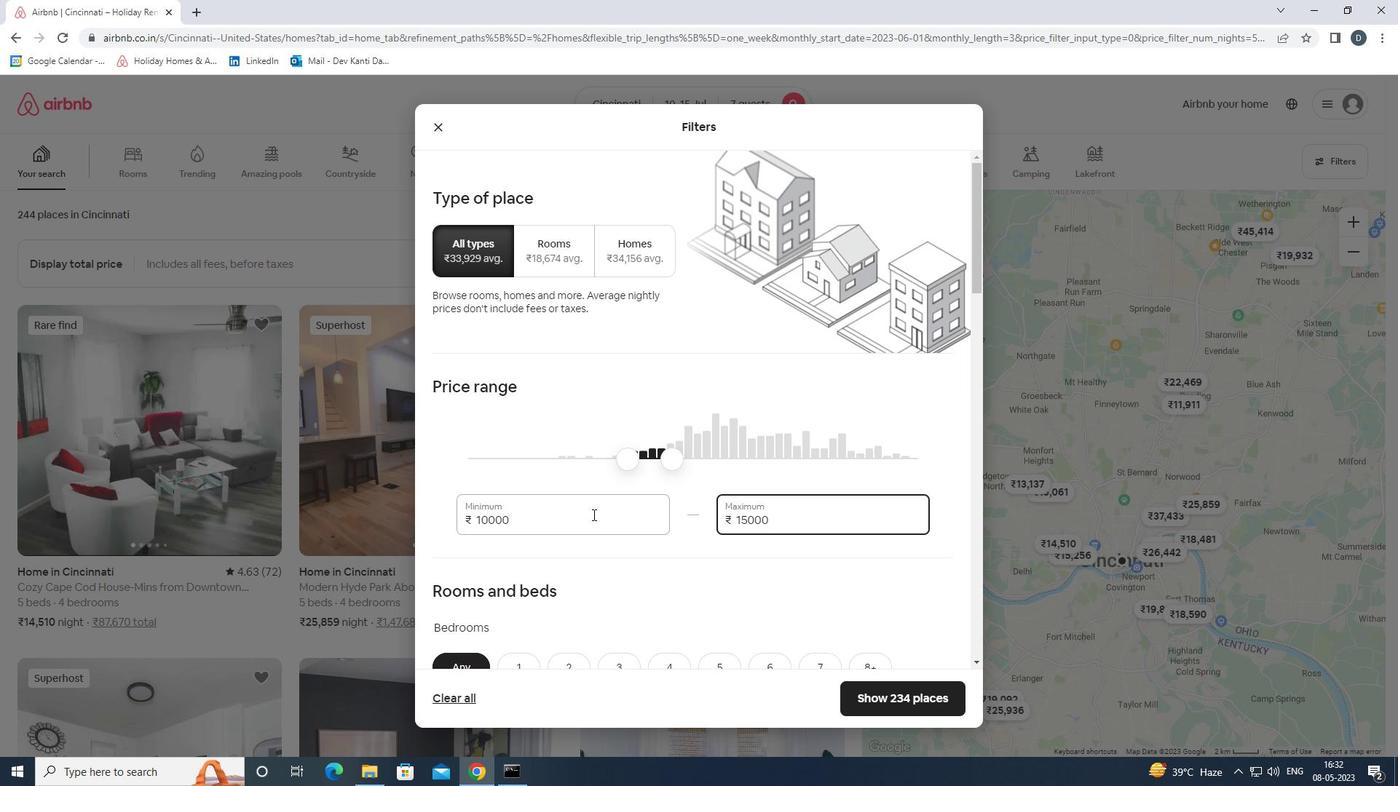 
Action: Mouse scrolled (593, 514) with delta (0, 0)
Screenshot: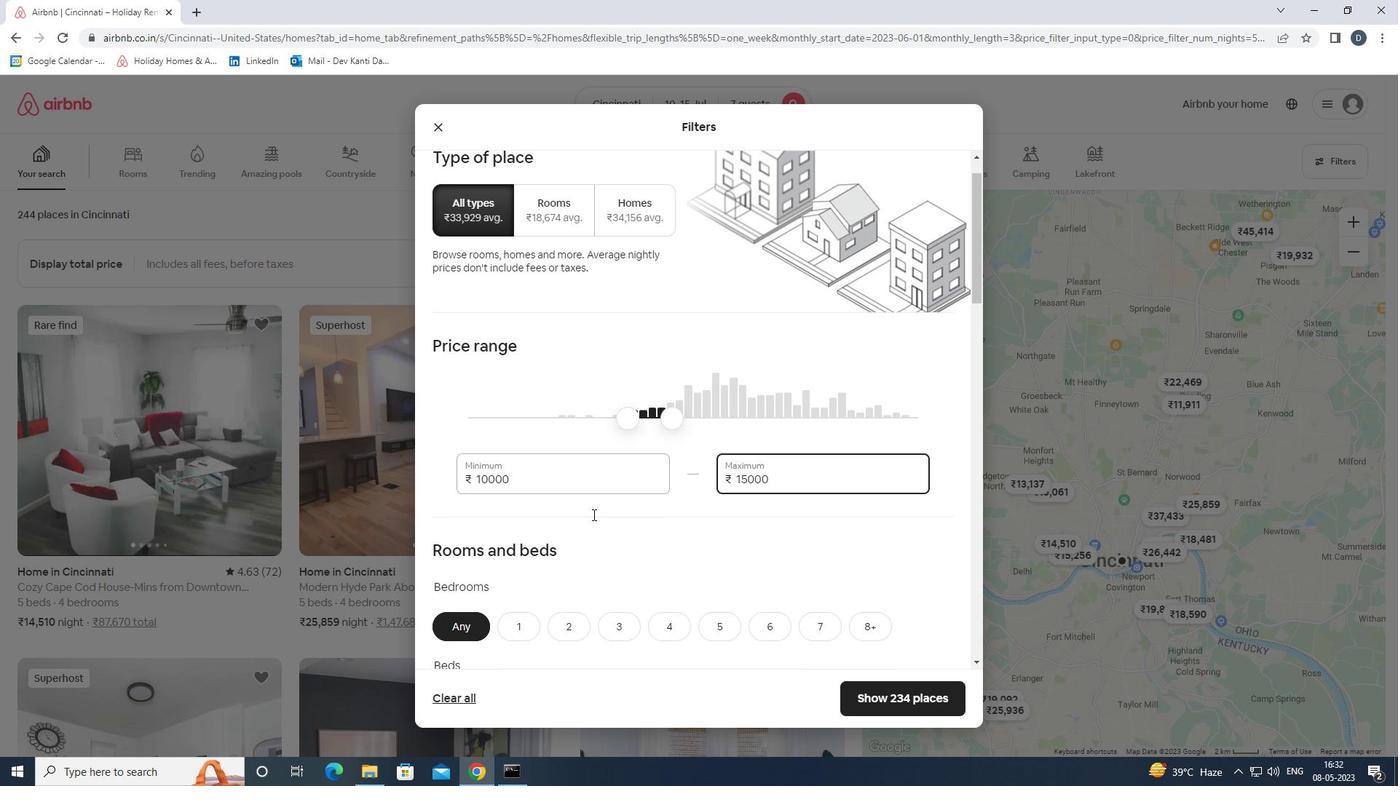 
Action: Mouse moved to (592, 512)
Screenshot: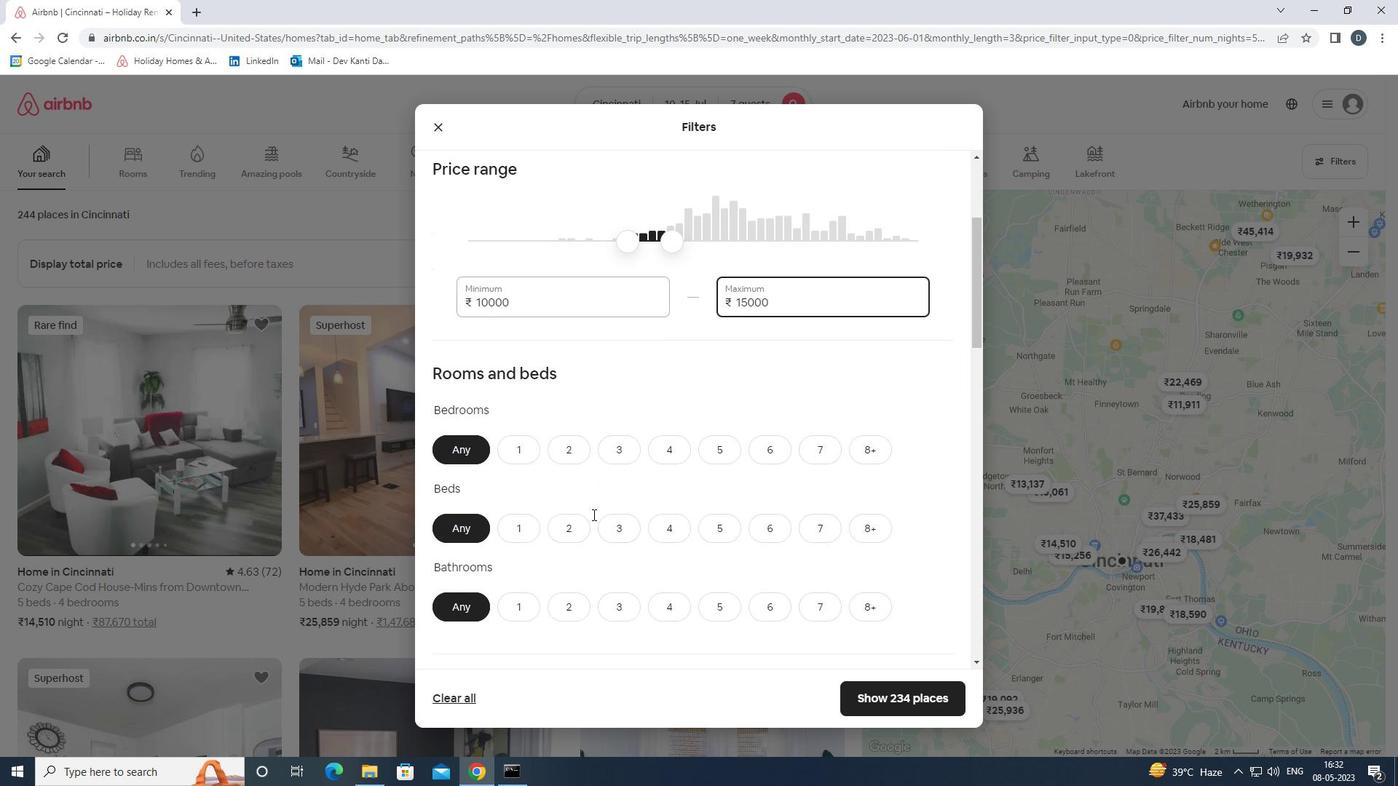 
Action: Mouse scrolled (592, 512) with delta (0, 0)
Screenshot: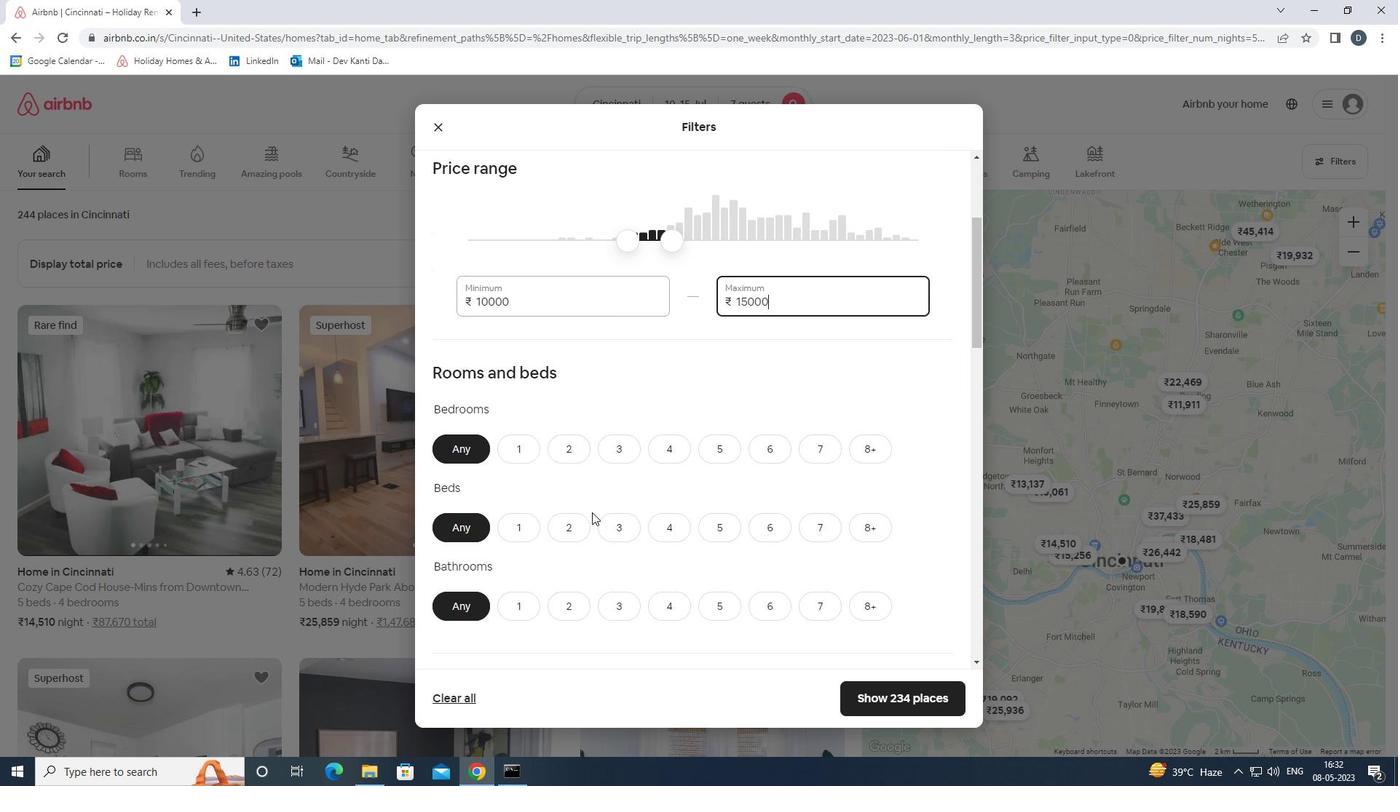 
Action: Mouse moved to (665, 378)
Screenshot: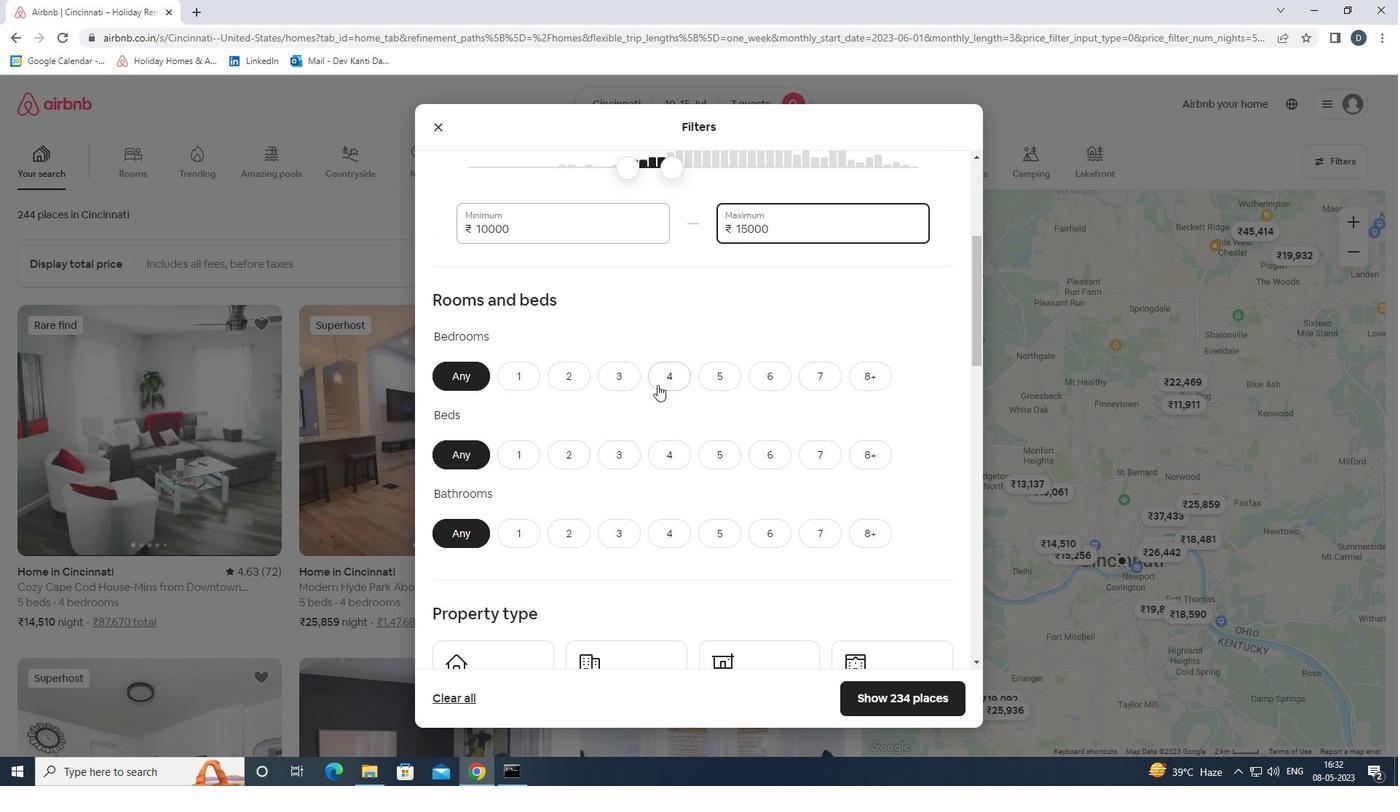 
Action: Mouse pressed left at (665, 378)
Screenshot: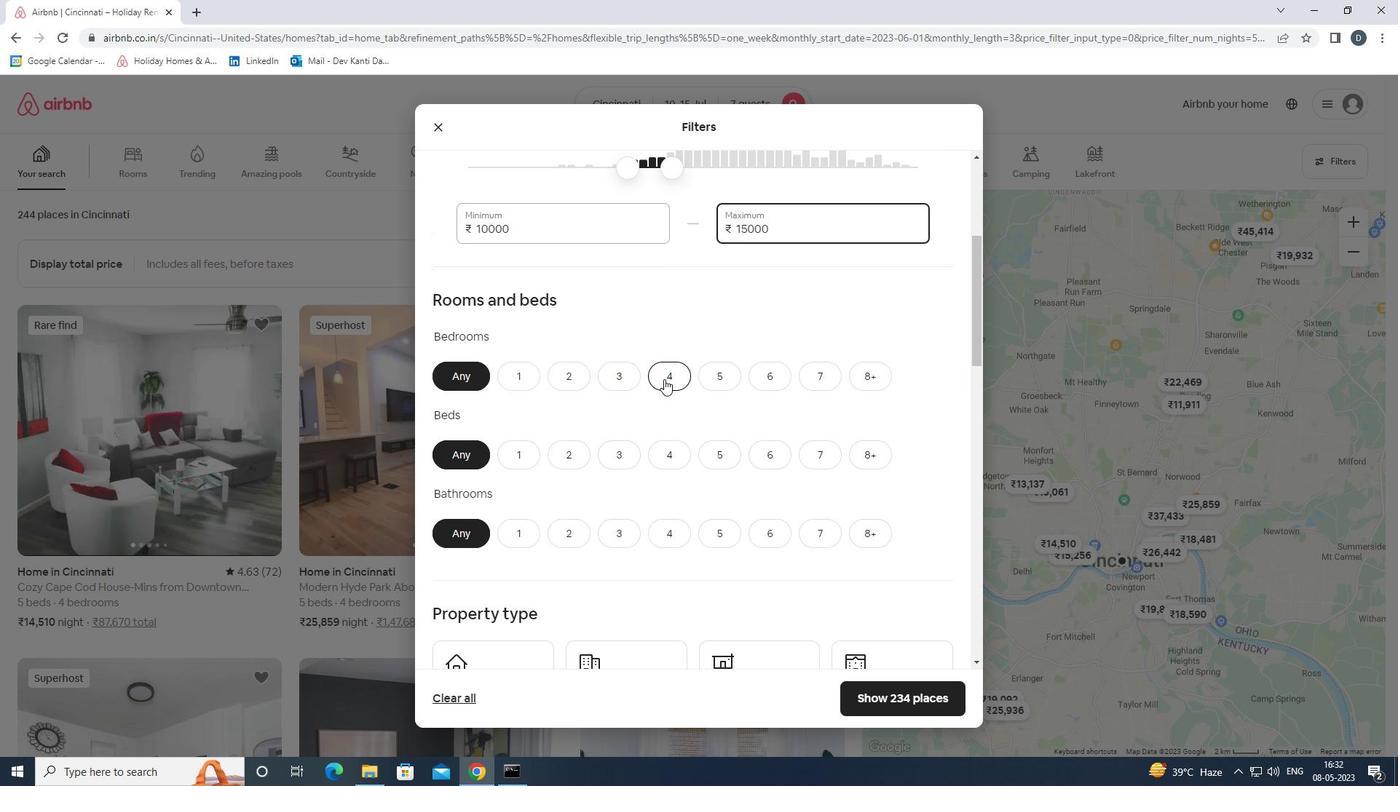 
Action: Mouse moved to (810, 459)
Screenshot: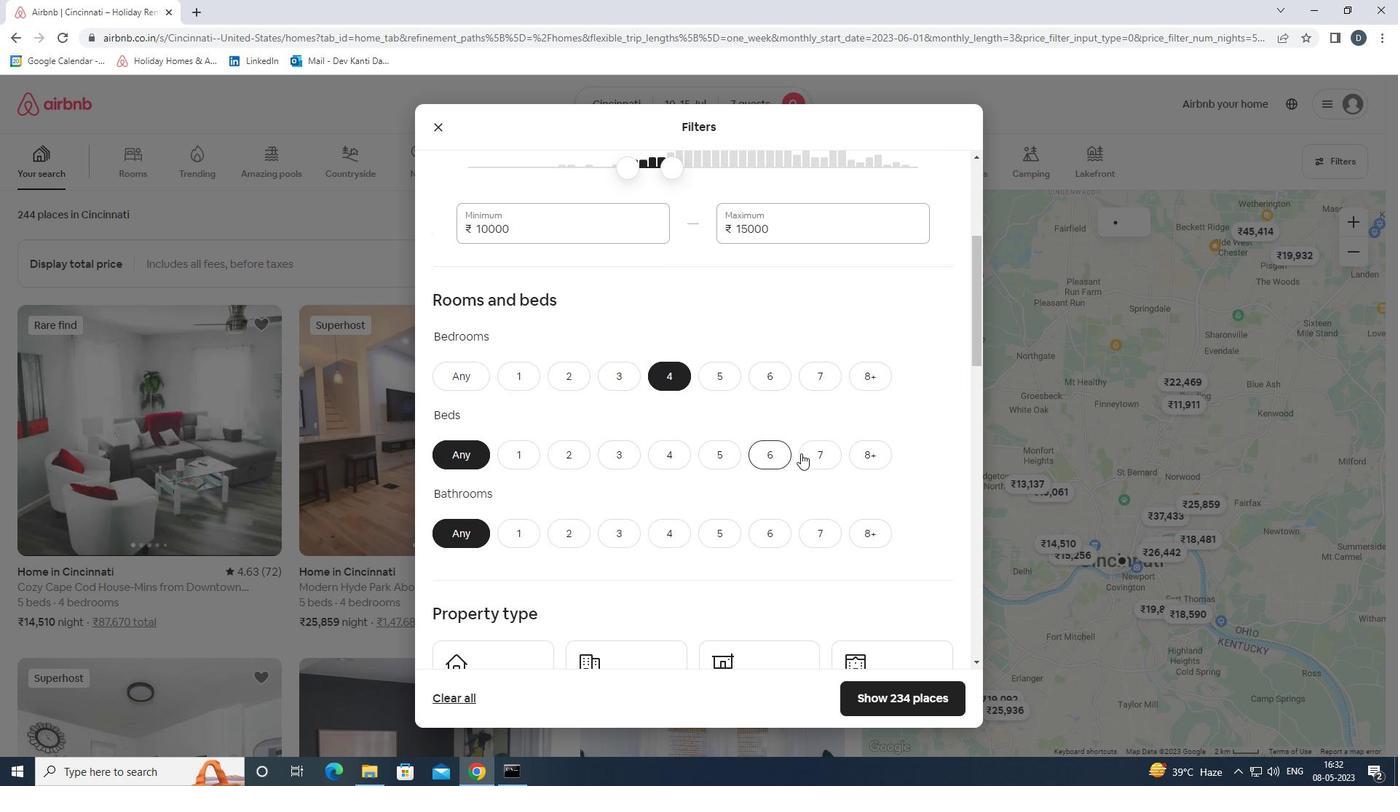 
Action: Mouse pressed left at (810, 459)
Screenshot: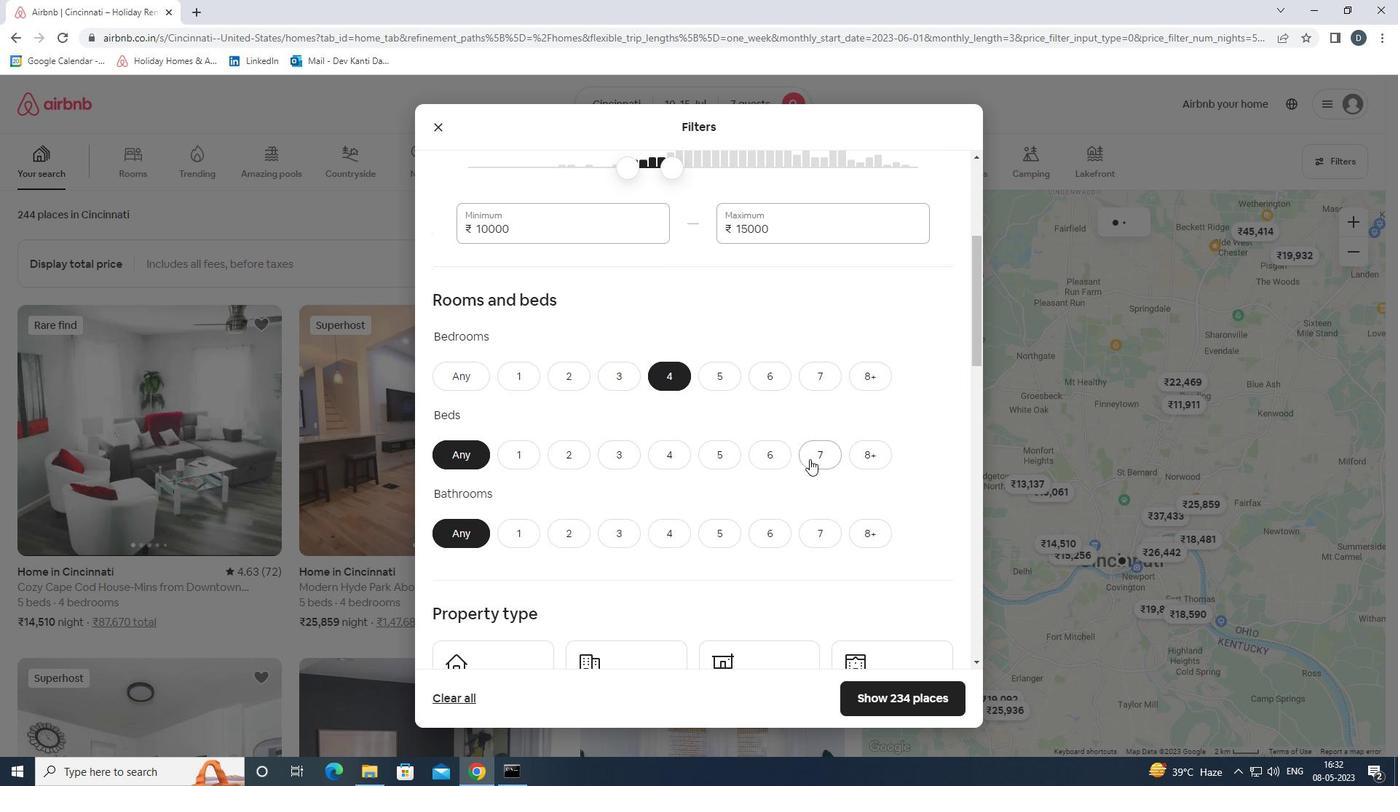 
Action: Mouse moved to (667, 534)
Screenshot: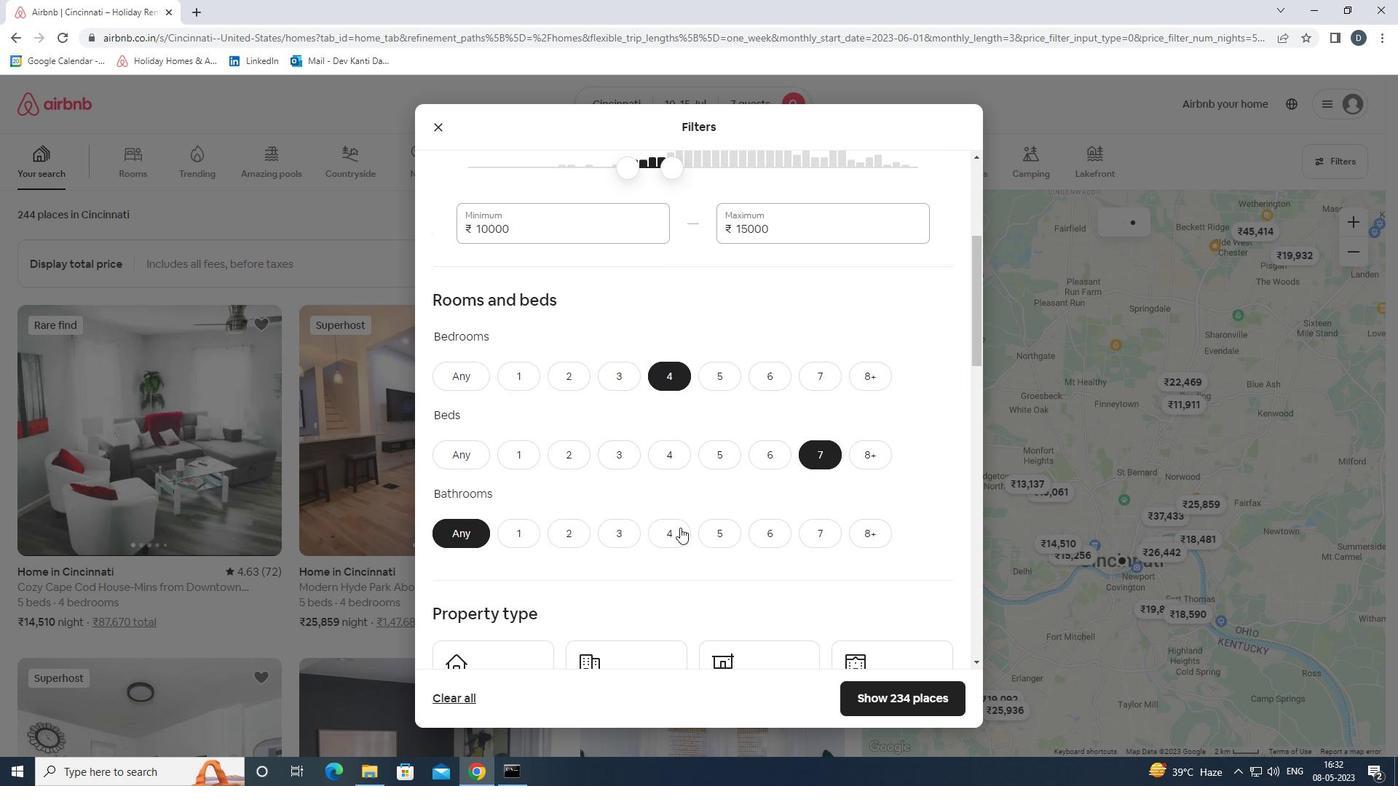 
Action: Mouse pressed left at (667, 534)
Screenshot: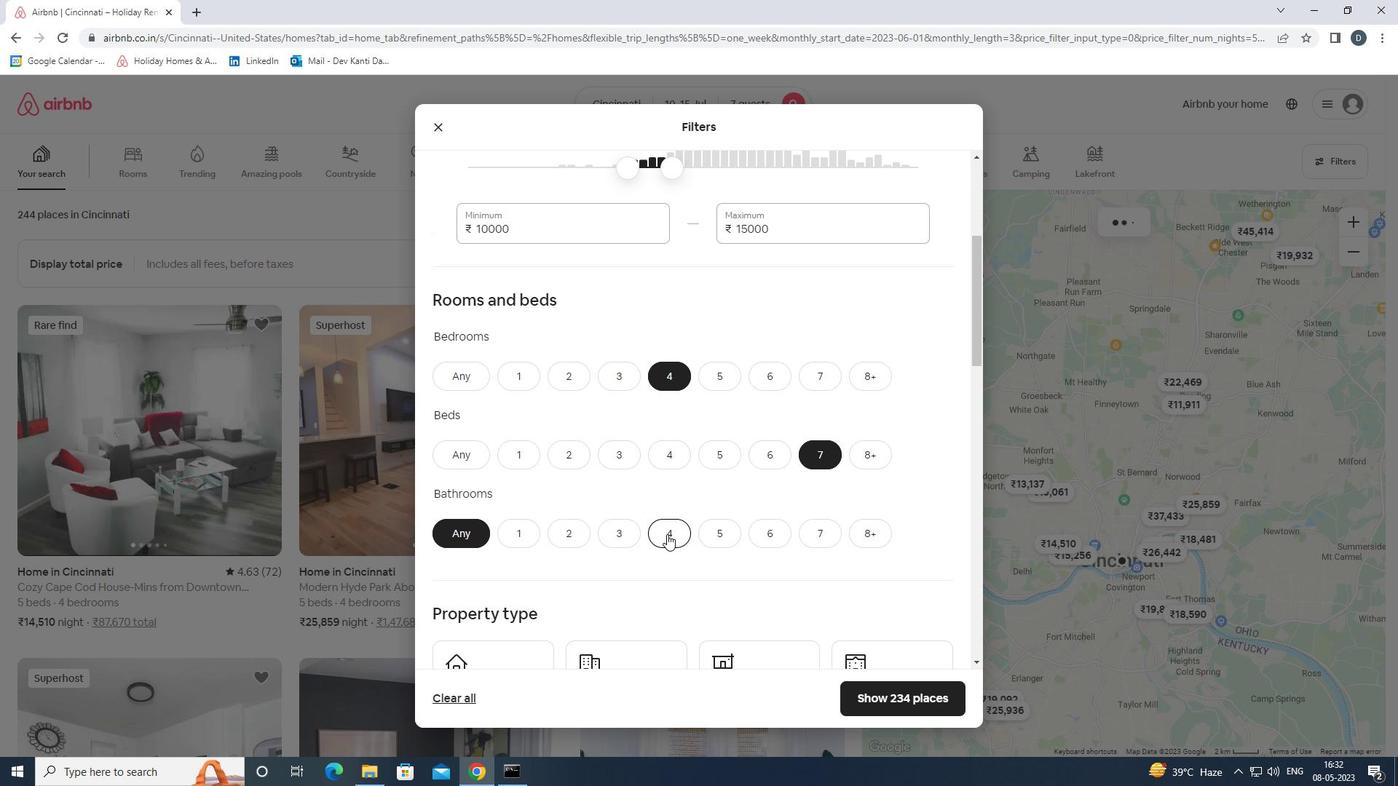 
Action: Mouse scrolled (667, 534) with delta (0, 0)
Screenshot: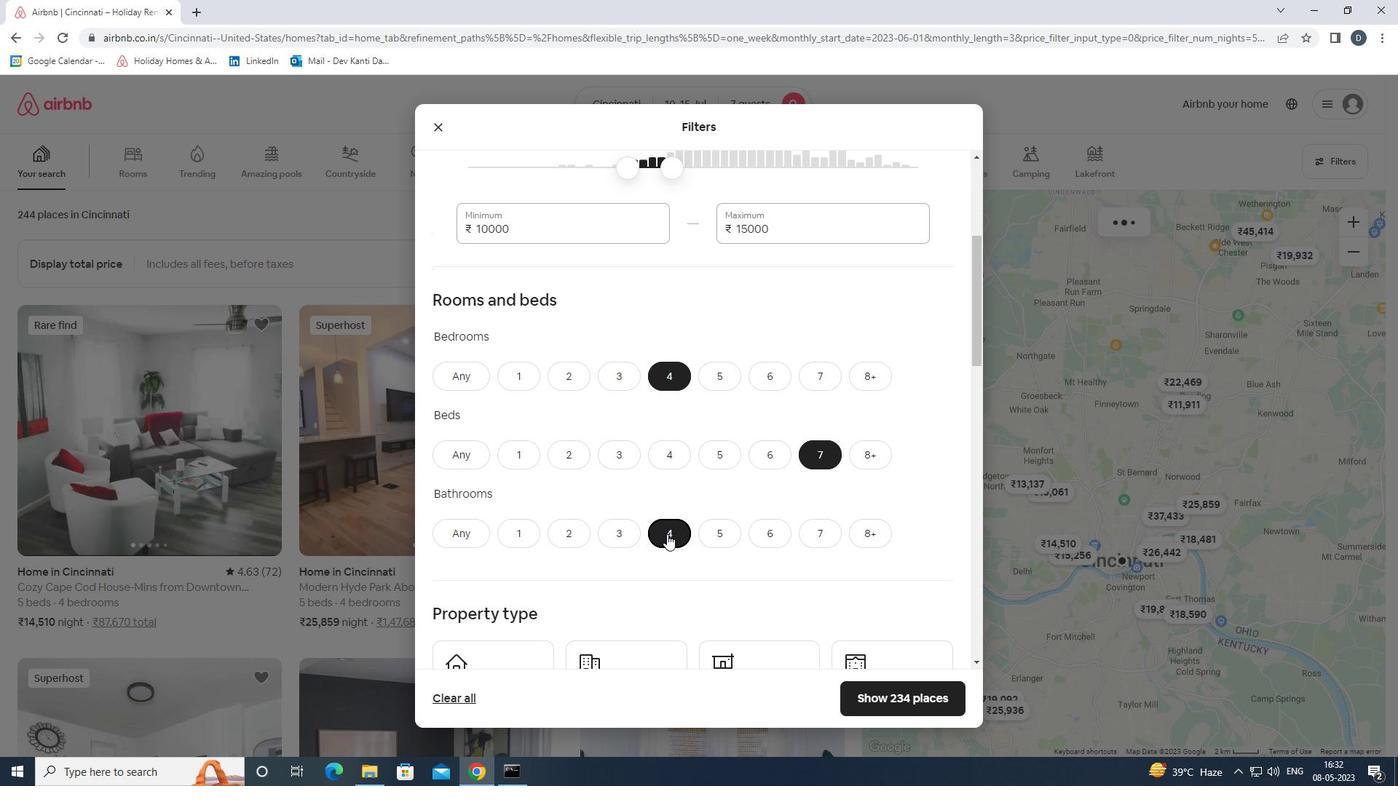 
Action: Mouse scrolled (667, 534) with delta (0, 0)
Screenshot: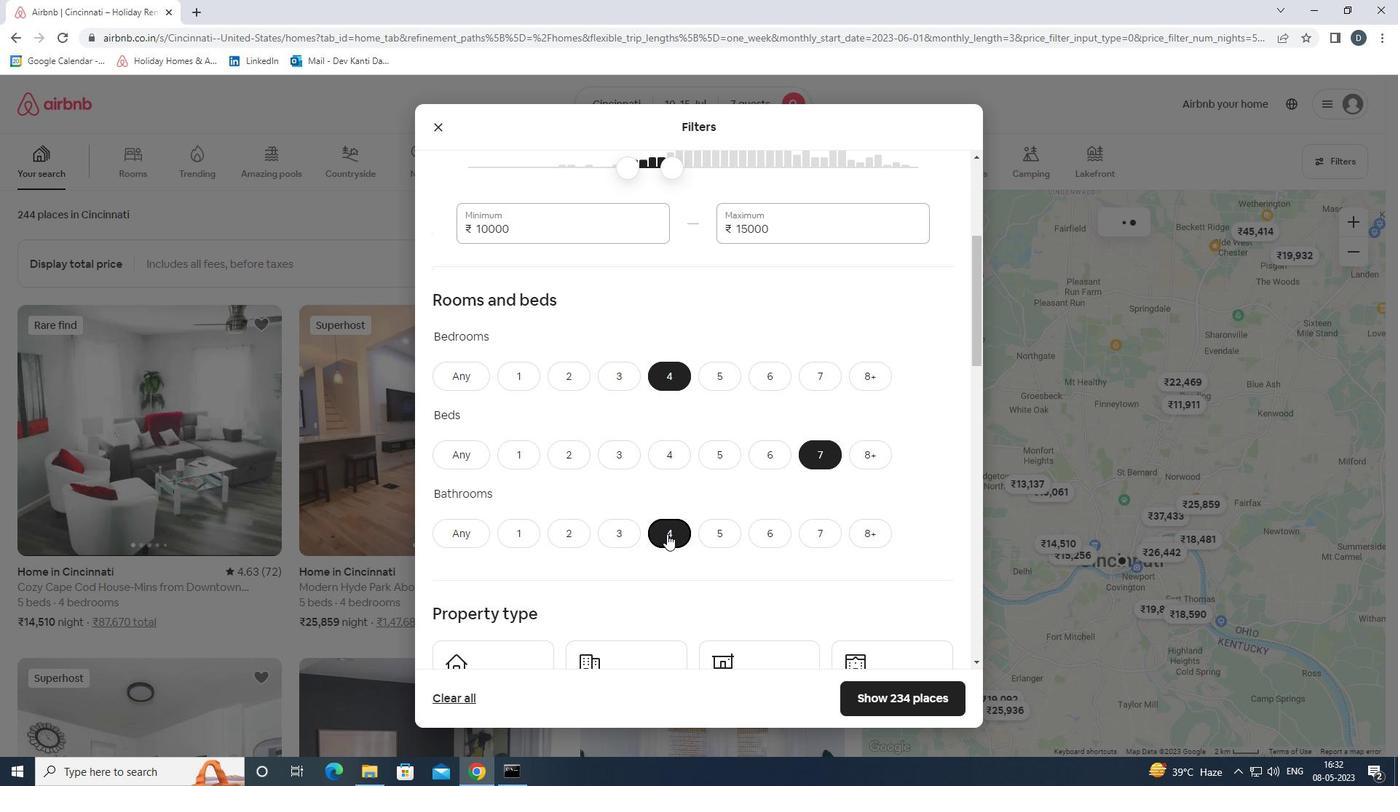
Action: Mouse scrolled (667, 534) with delta (0, 0)
Screenshot: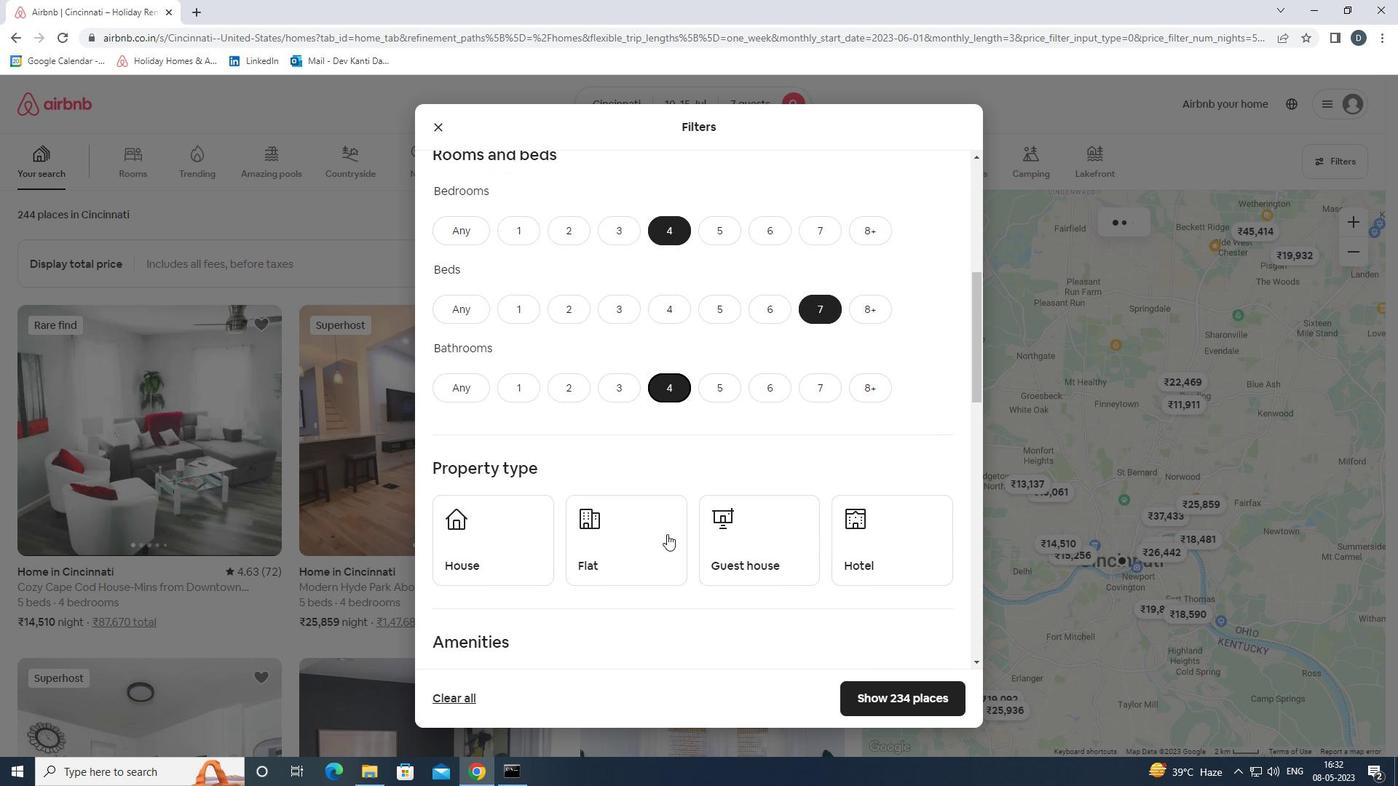
Action: Mouse moved to (513, 495)
Screenshot: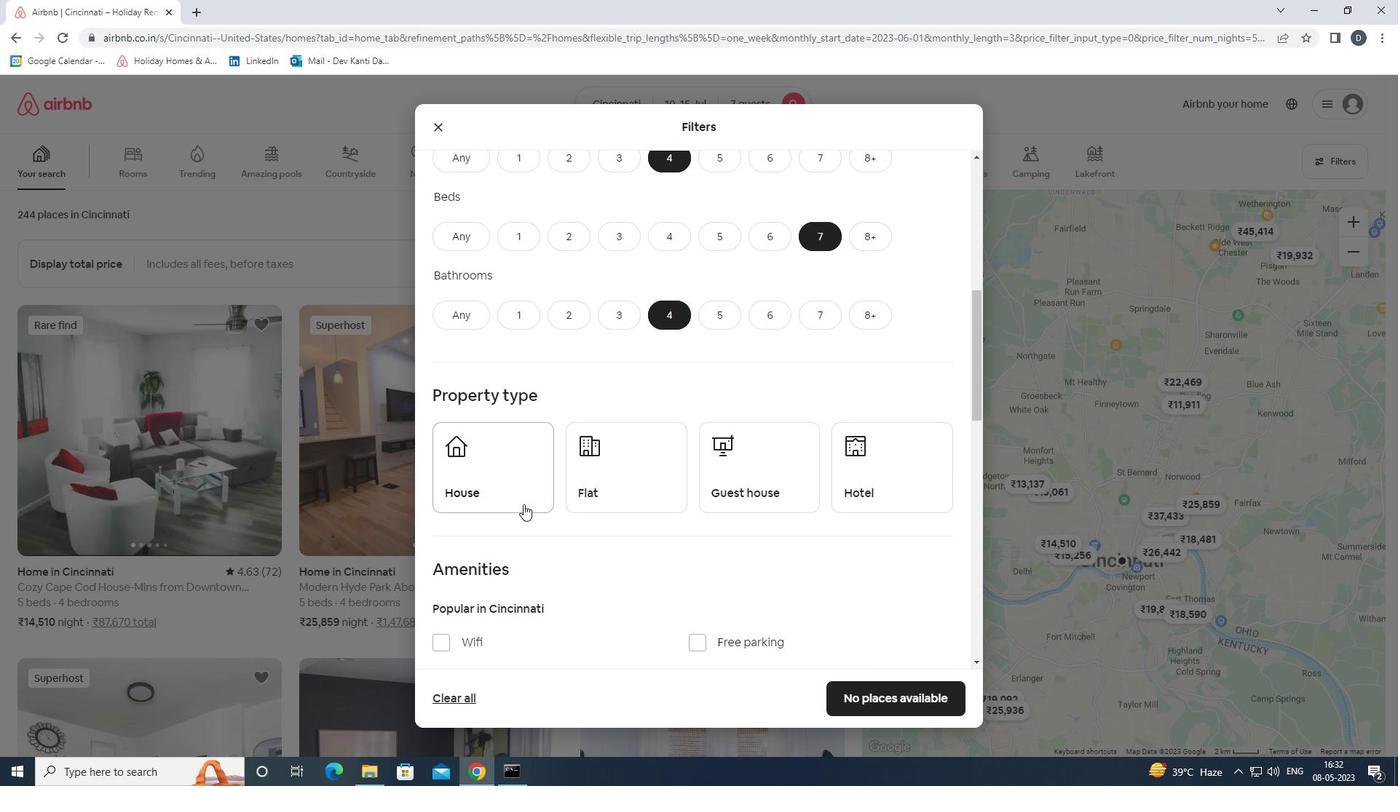 
Action: Mouse pressed left at (513, 495)
Screenshot: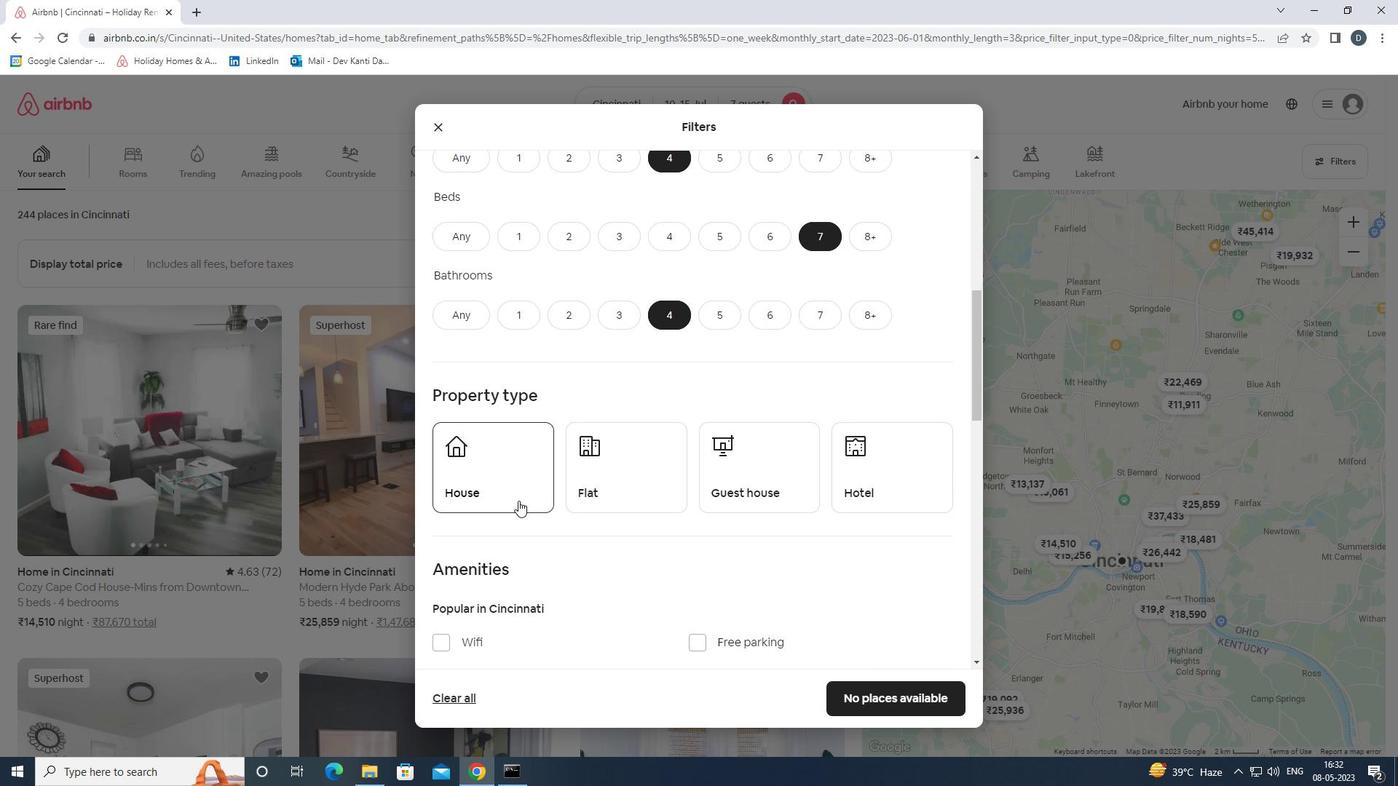 
Action: Mouse moved to (610, 480)
Screenshot: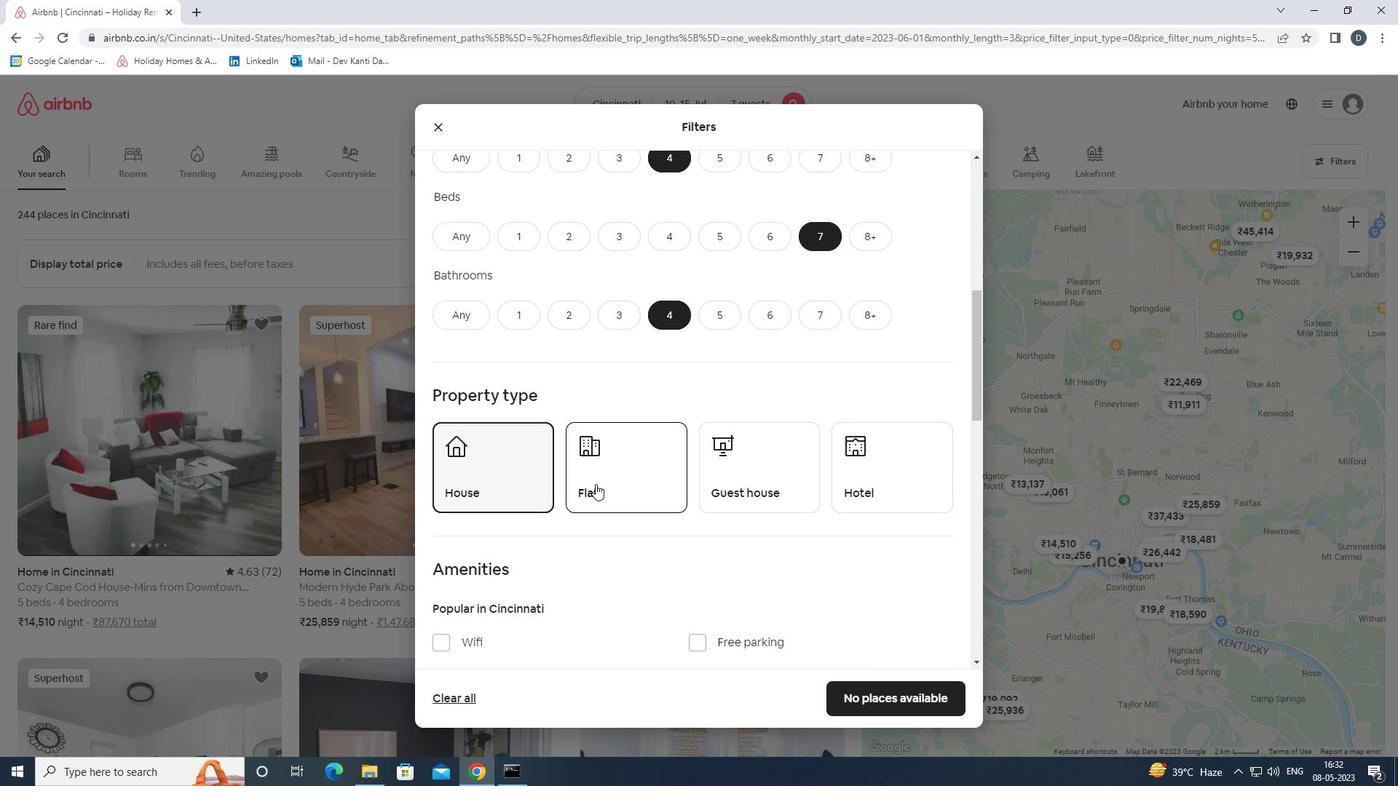
Action: Mouse pressed left at (610, 480)
Screenshot: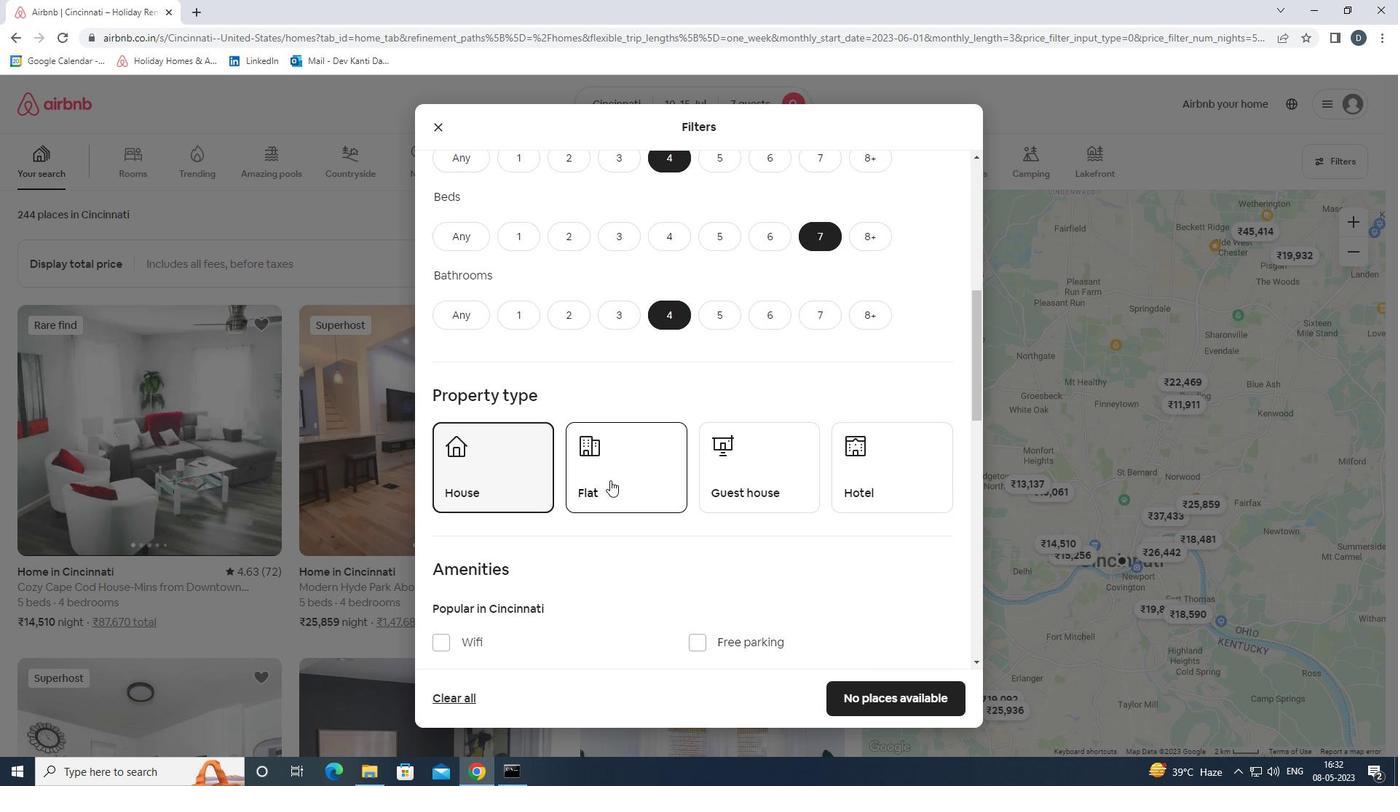 
Action: Mouse moved to (757, 469)
Screenshot: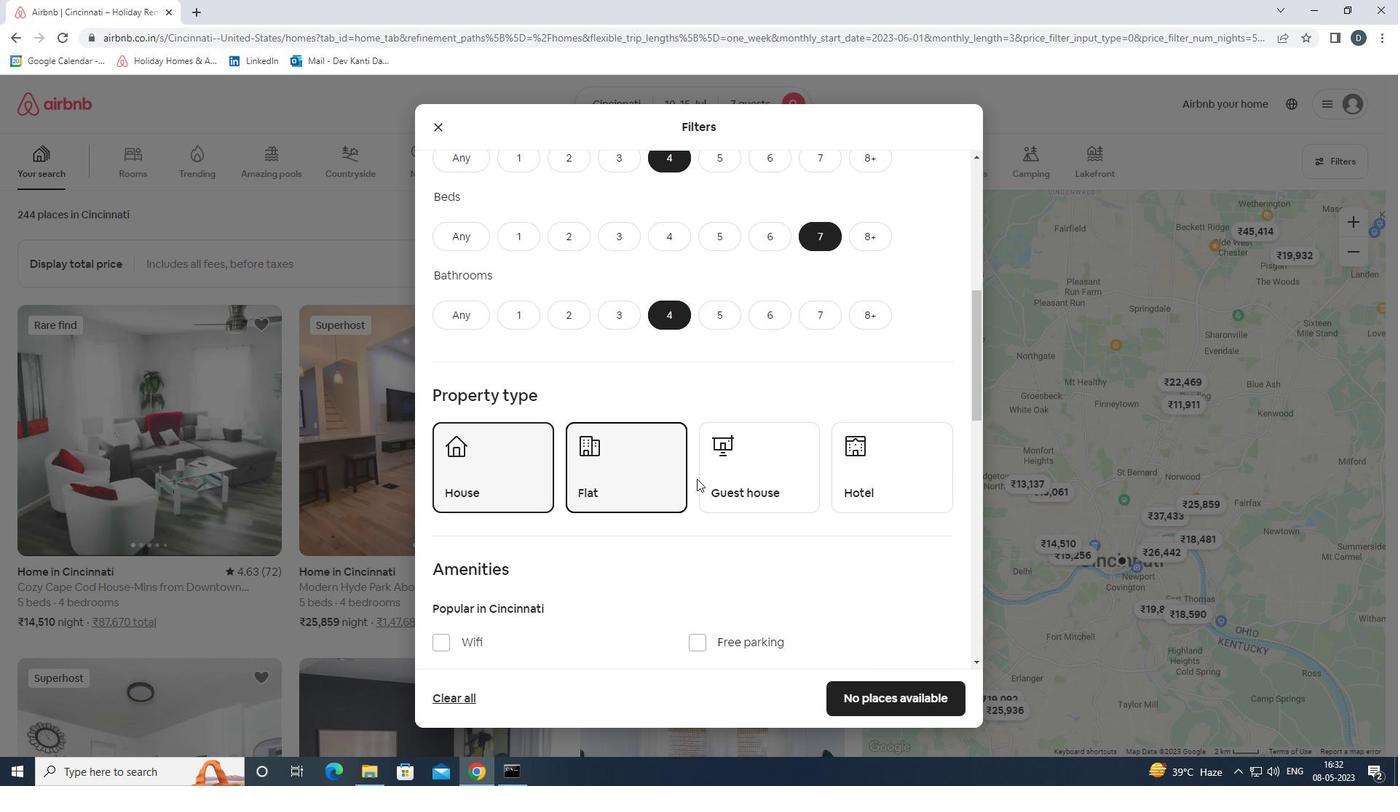 
Action: Mouse pressed left at (757, 469)
Screenshot: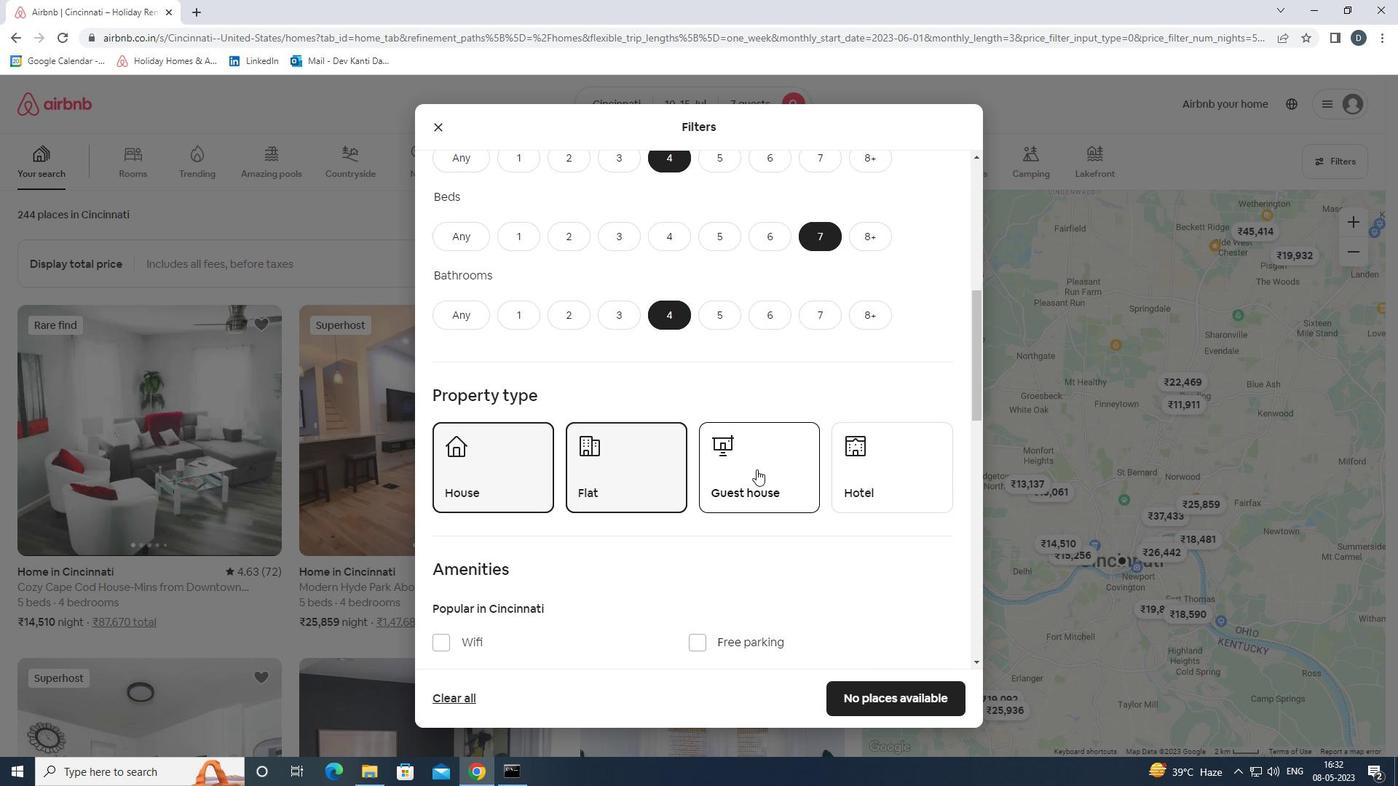 
Action: Mouse scrolled (757, 469) with delta (0, 0)
Screenshot: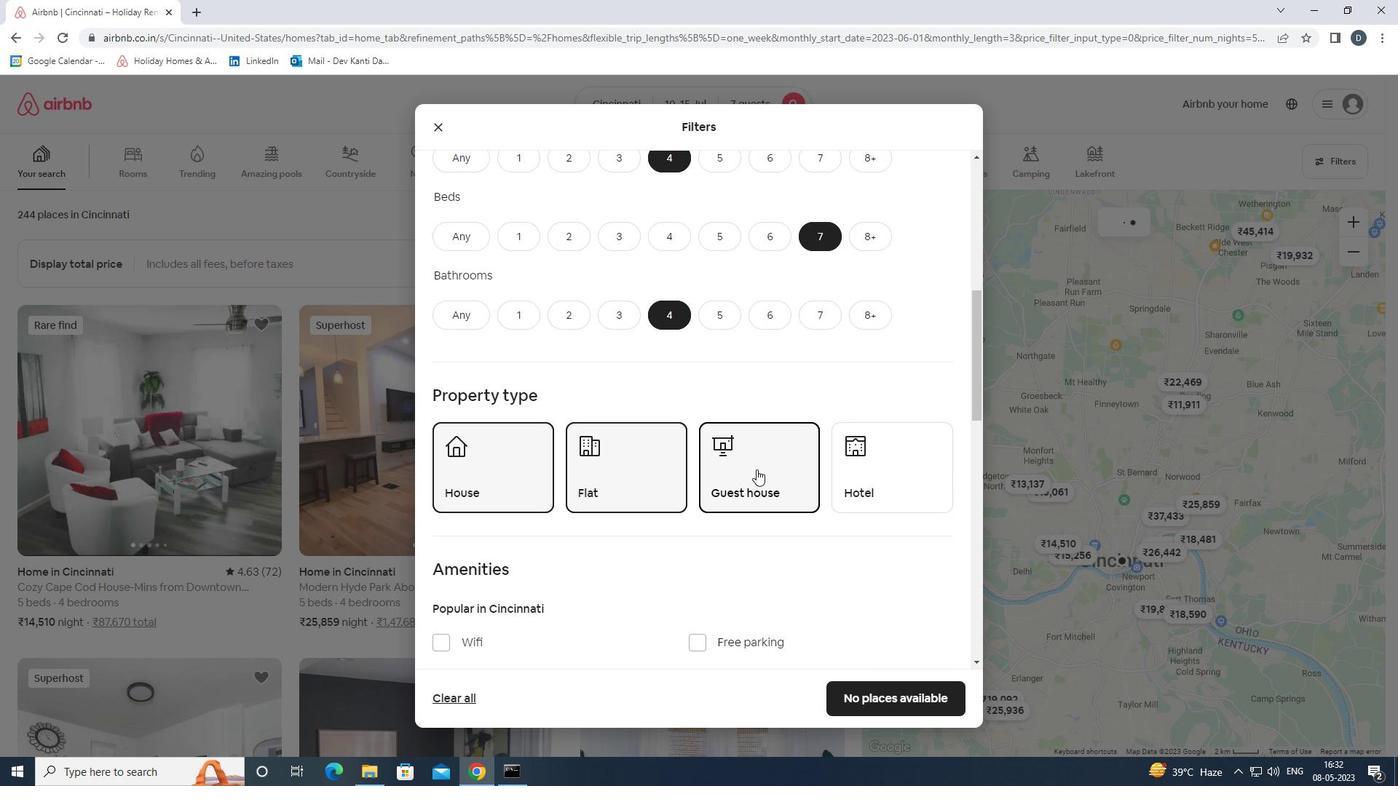 
Action: Mouse scrolled (757, 469) with delta (0, 0)
Screenshot: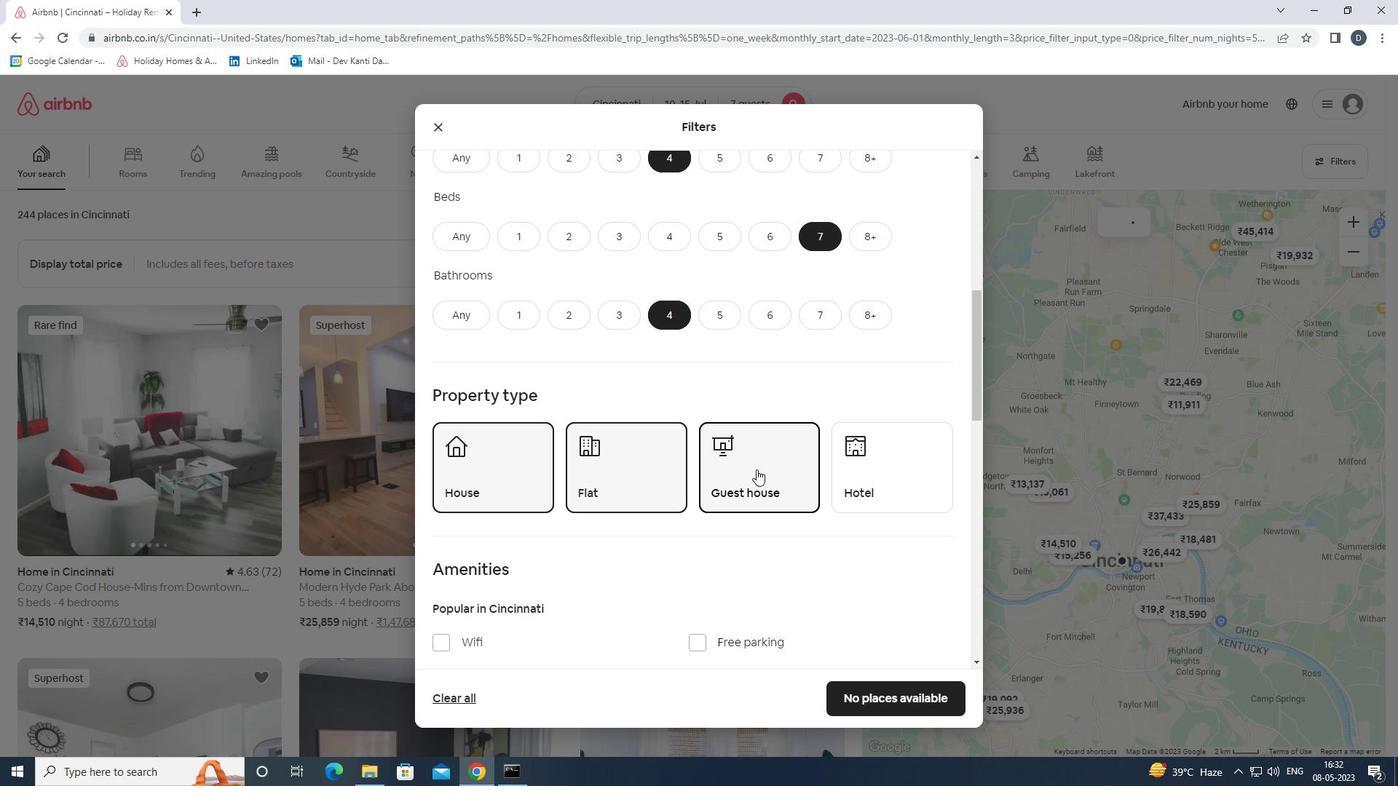 
Action: Mouse scrolled (757, 469) with delta (0, 0)
Screenshot: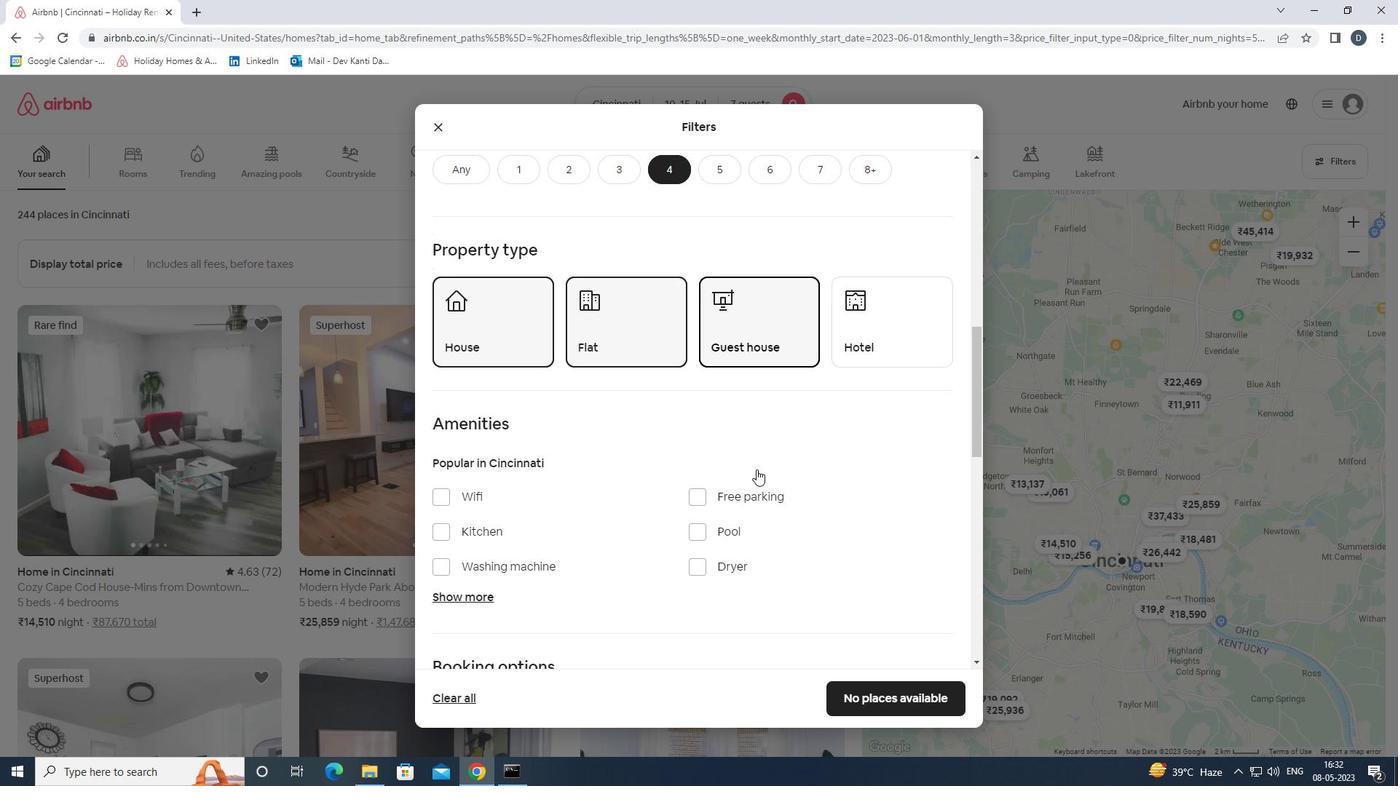 
Action: Mouse moved to (468, 424)
Screenshot: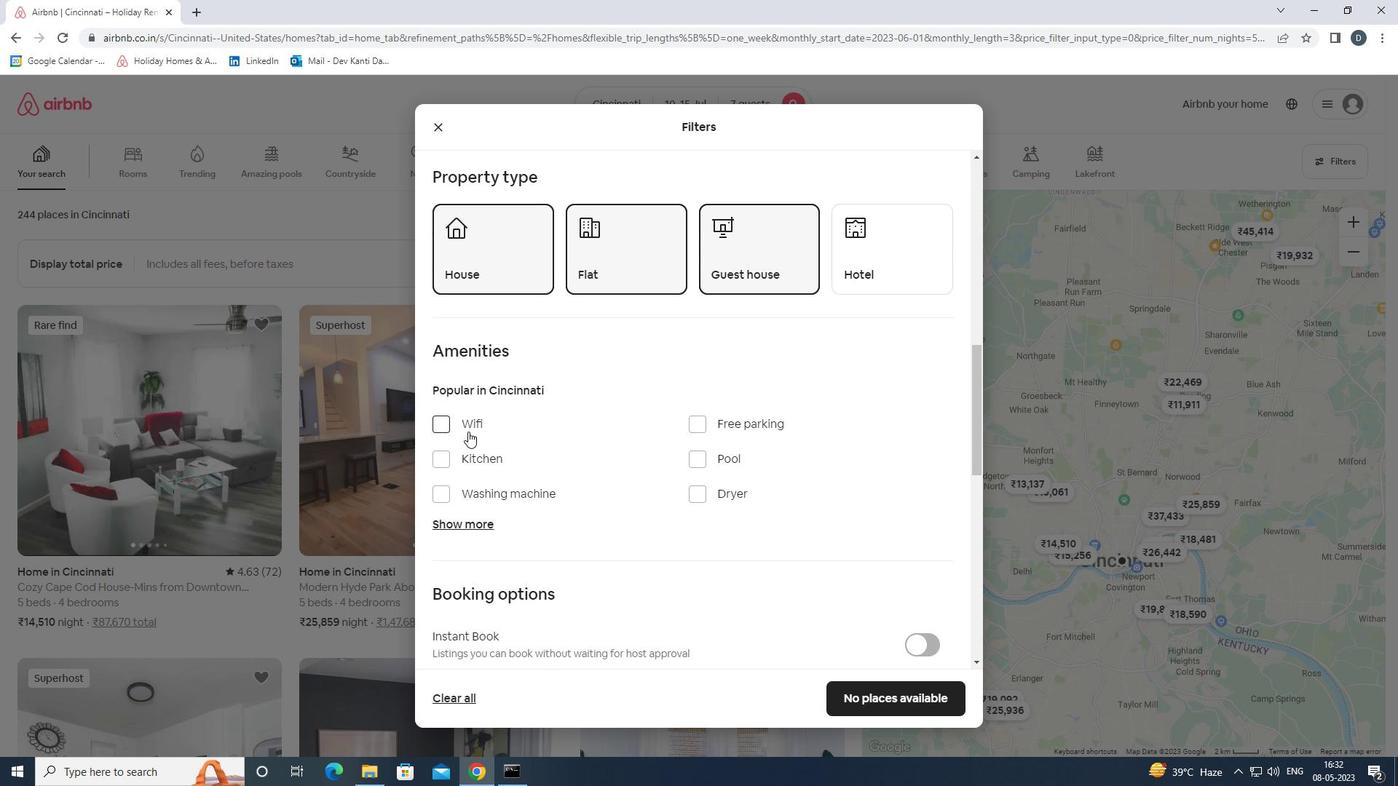 
Action: Mouse pressed left at (468, 424)
Screenshot: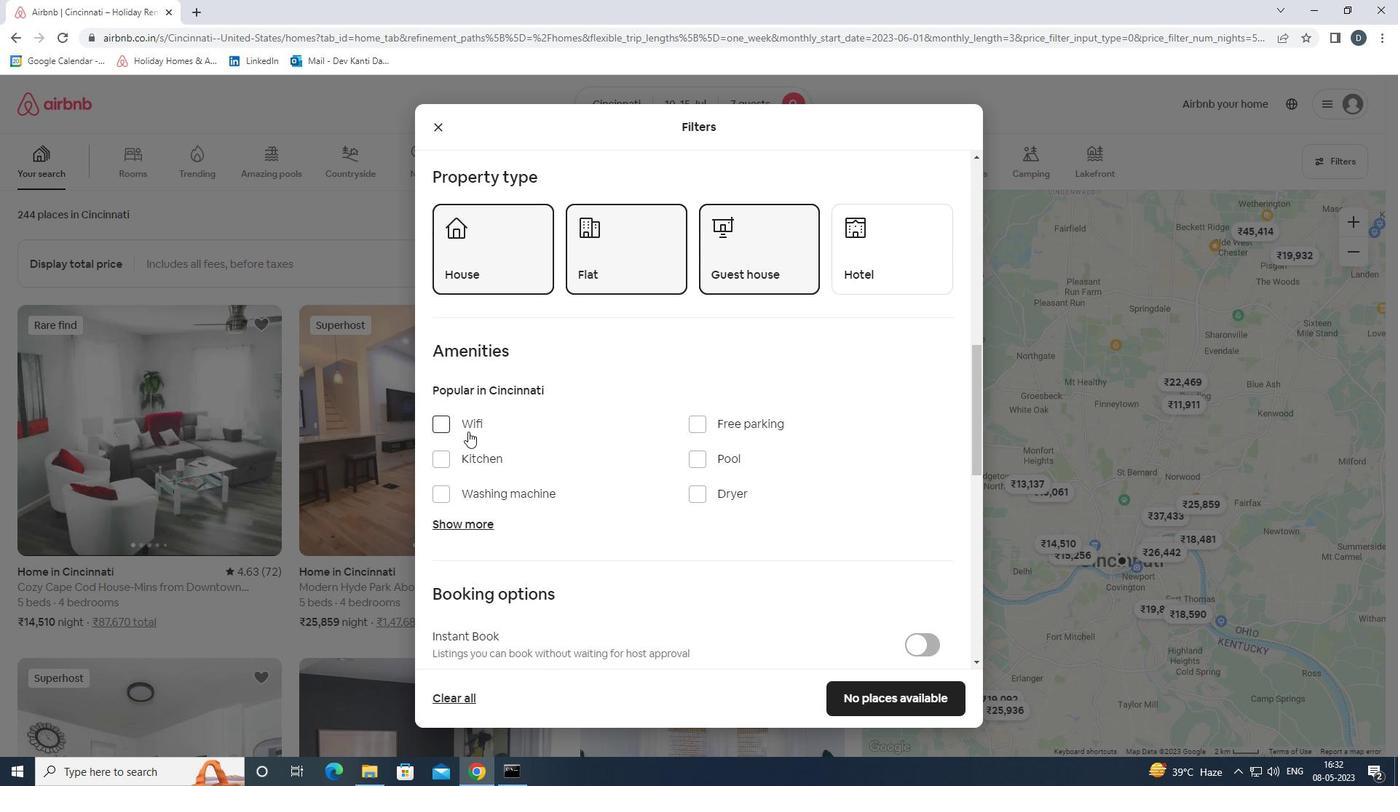 
Action: Mouse moved to (718, 418)
Screenshot: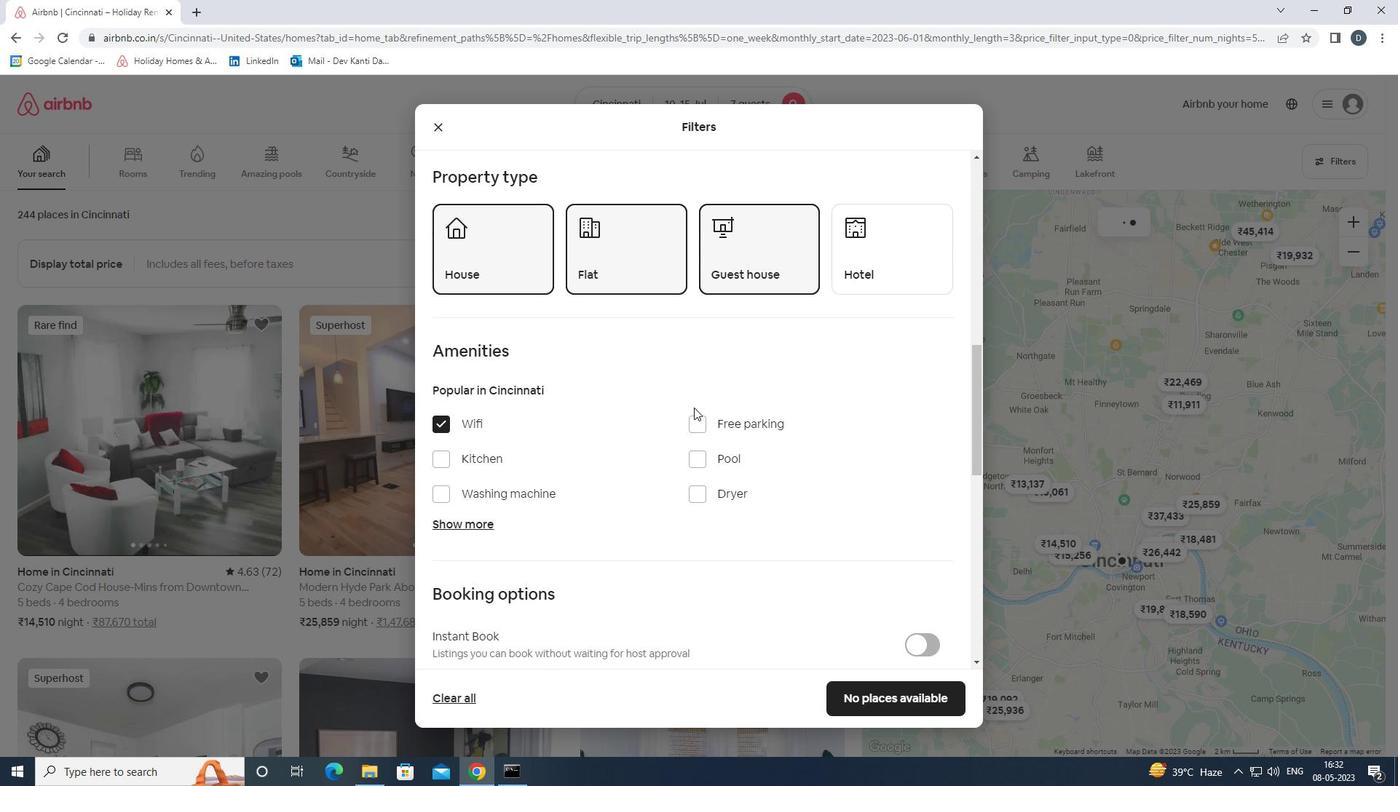 
Action: Mouse pressed left at (718, 418)
Screenshot: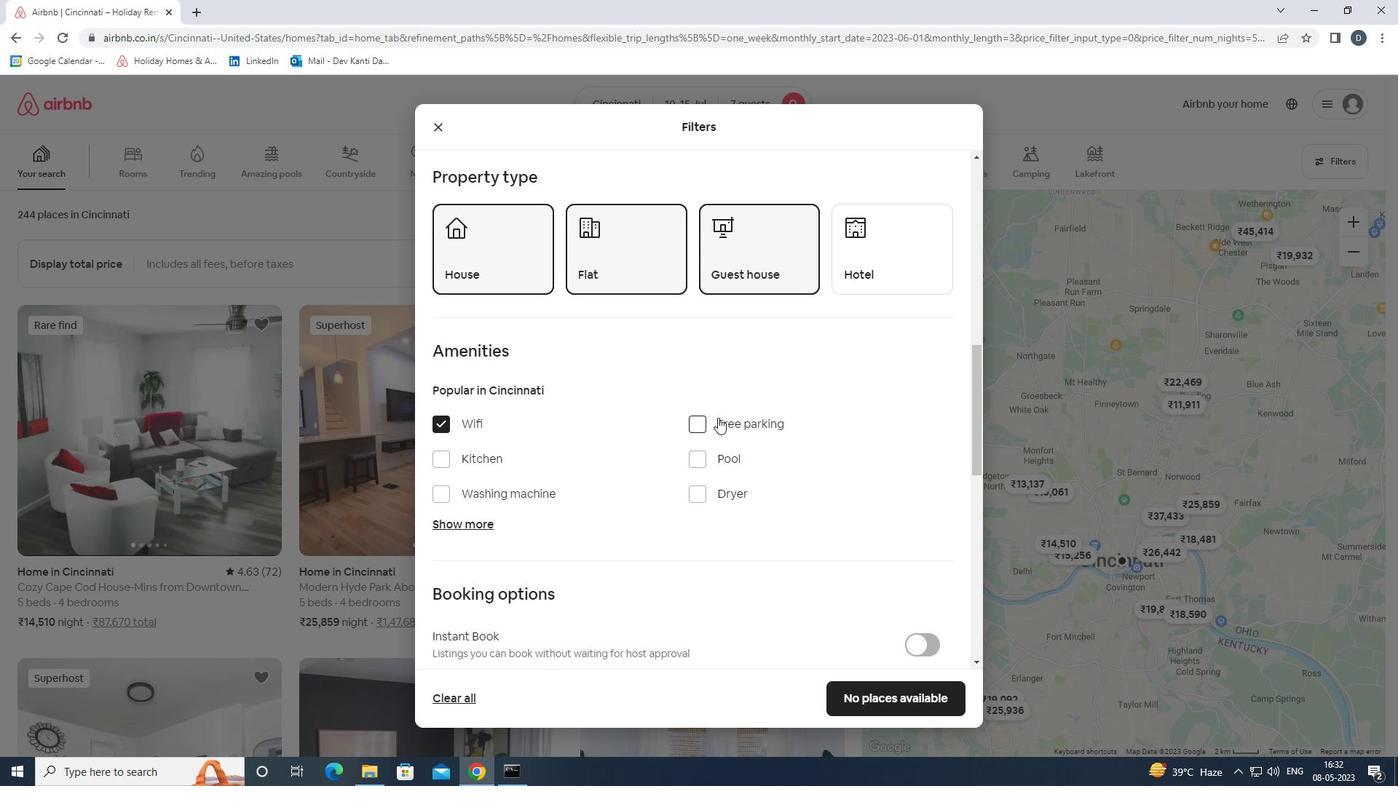 
Action: Mouse moved to (483, 523)
Screenshot: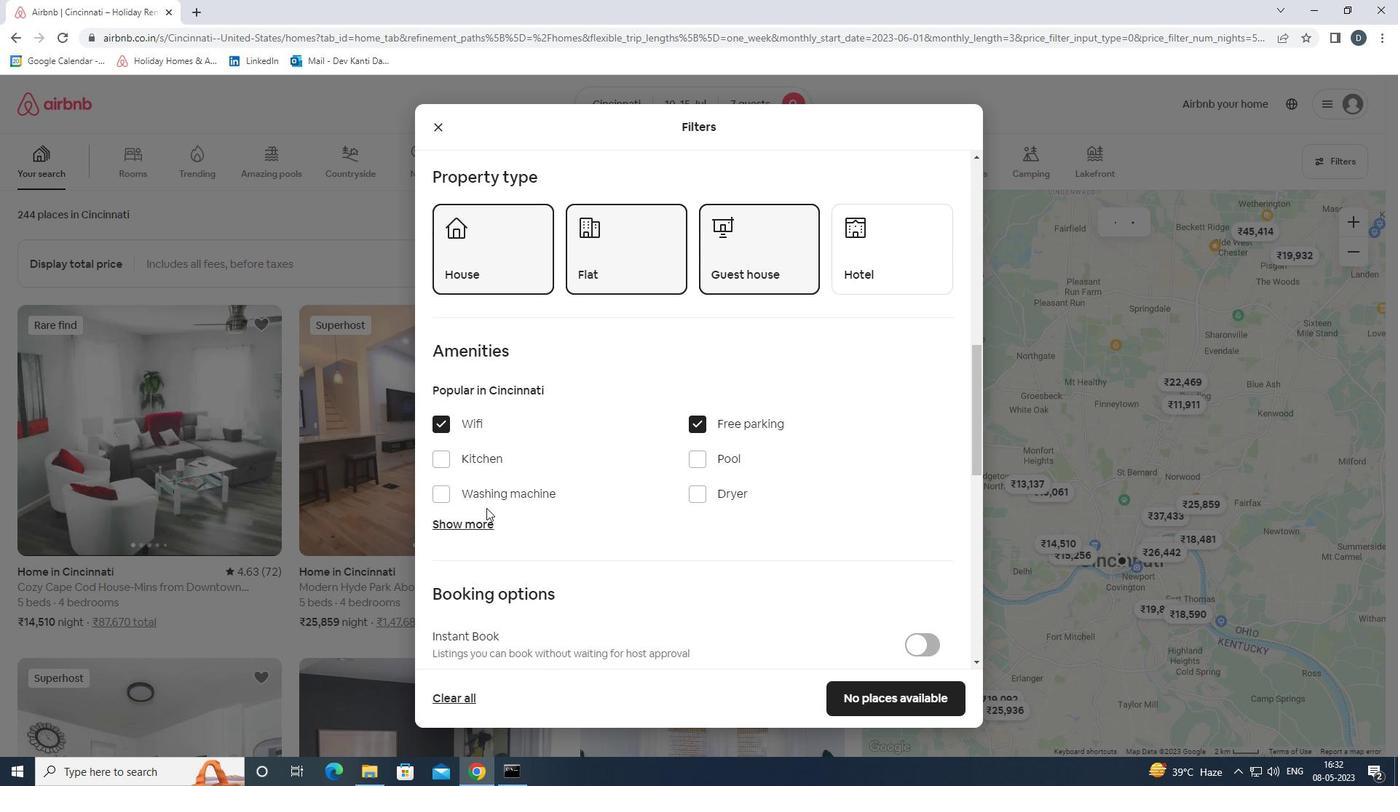 
Action: Mouse pressed left at (483, 523)
Screenshot: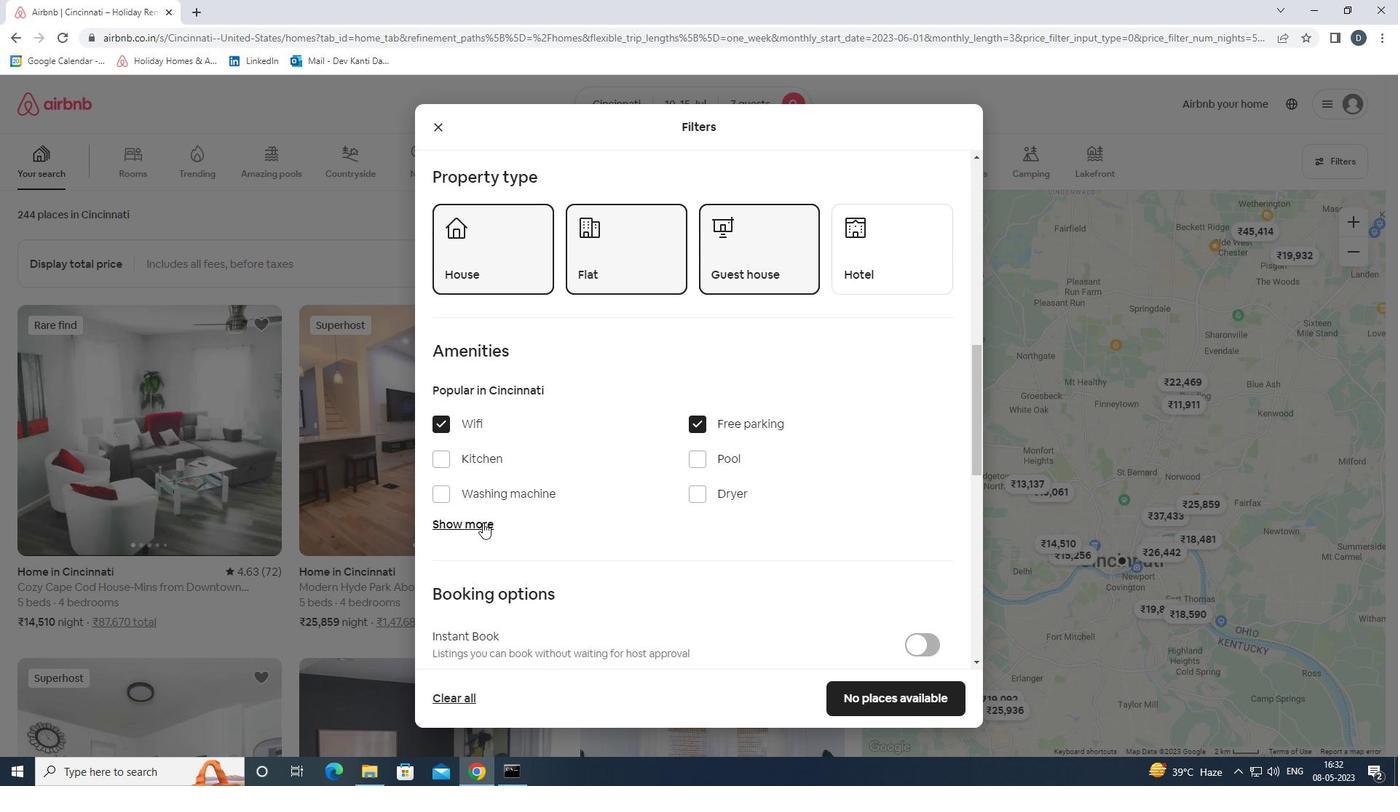 
Action: Mouse scrolled (483, 522) with delta (0, 0)
Screenshot: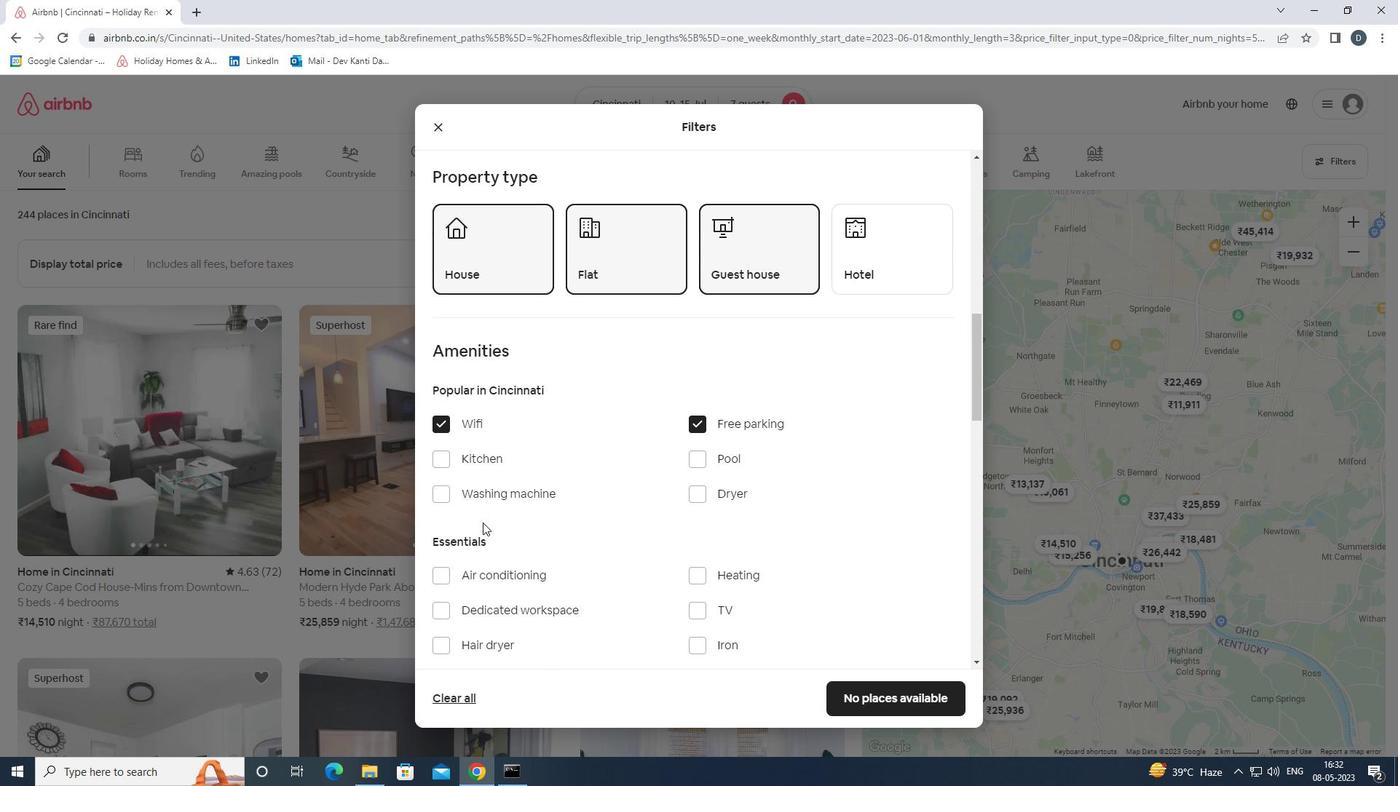 
Action: Mouse scrolled (483, 522) with delta (0, 0)
Screenshot: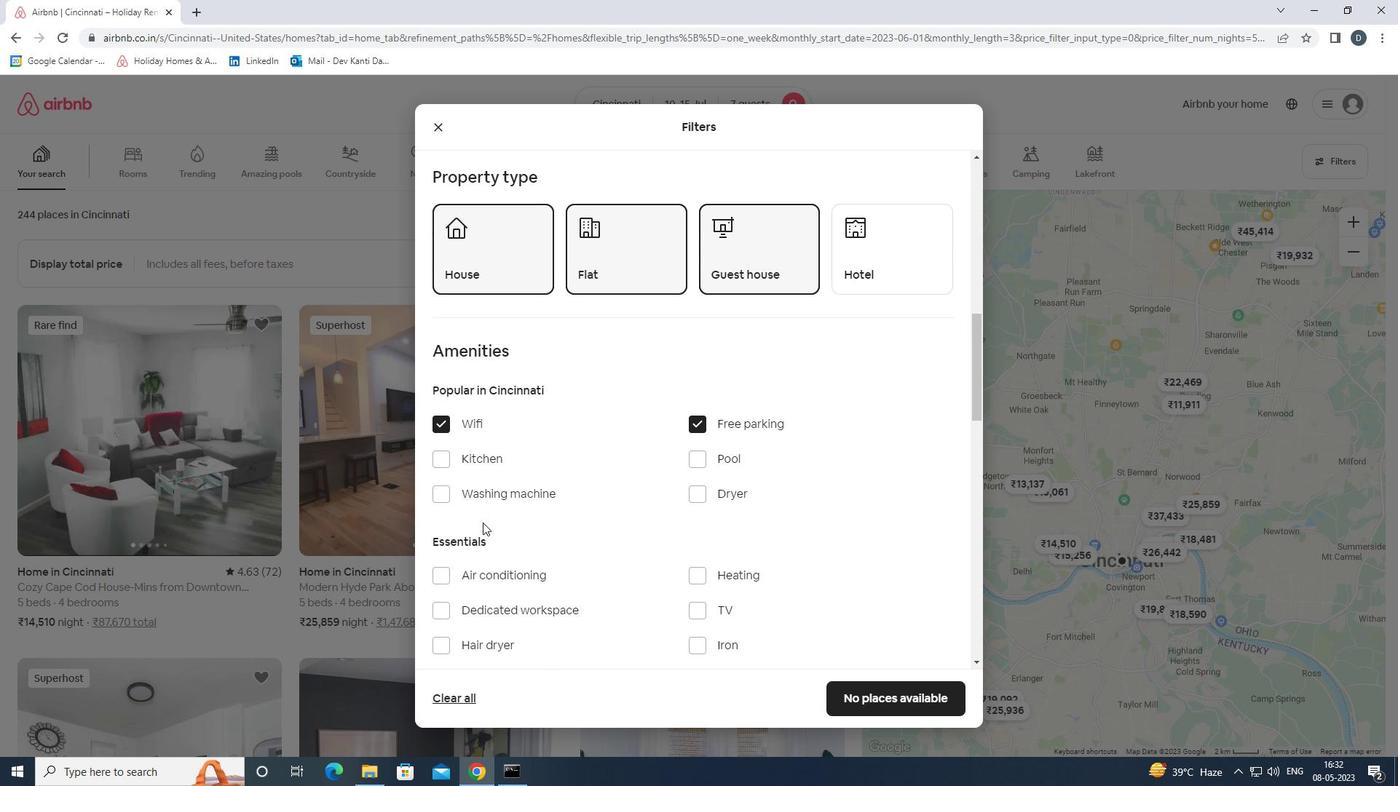 
Action: Mouse moved to (746, 464)
Screenshot: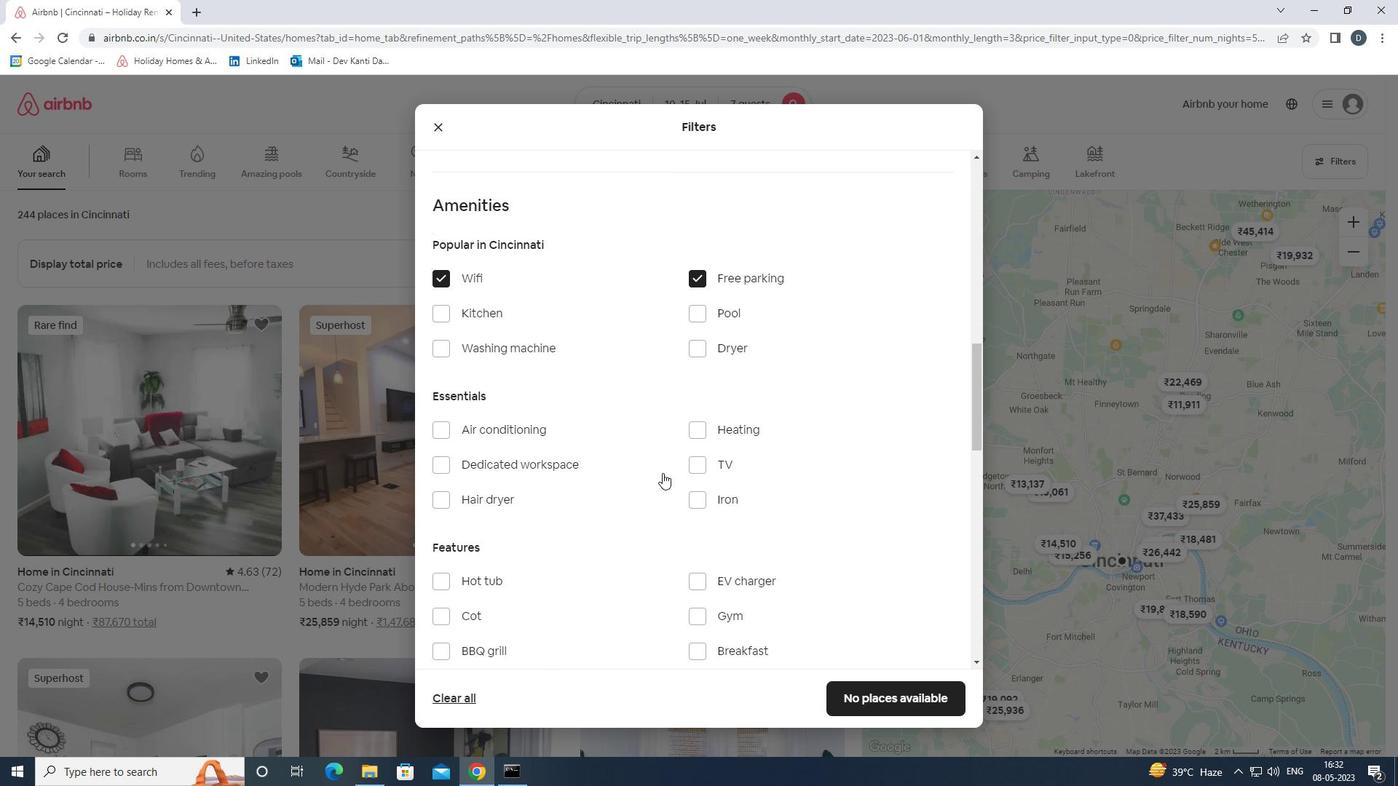
Action: Mouse pressed left at (746, 464)
Screenshot: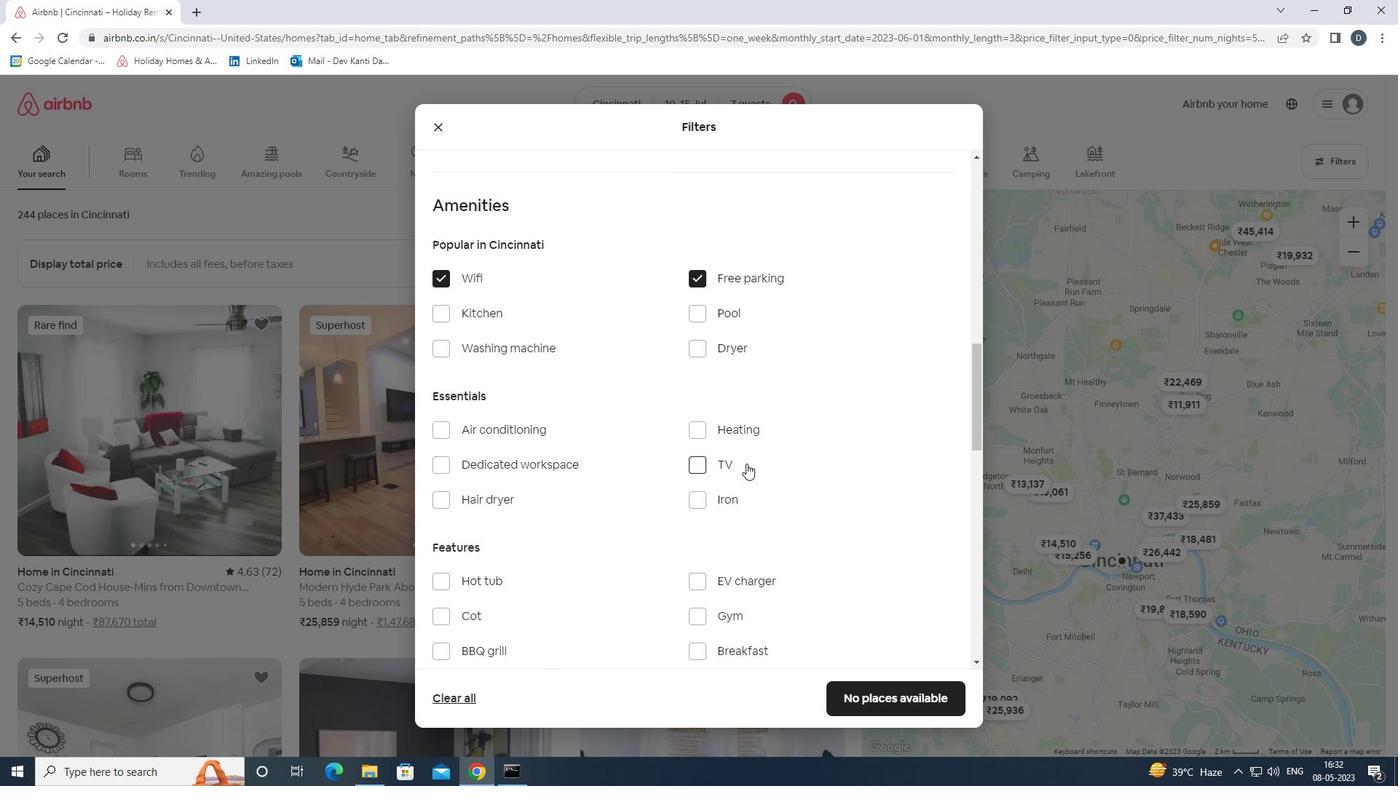 
Action: Mouse scrolled (746, 463) with delta (0, 0)
Screenshot: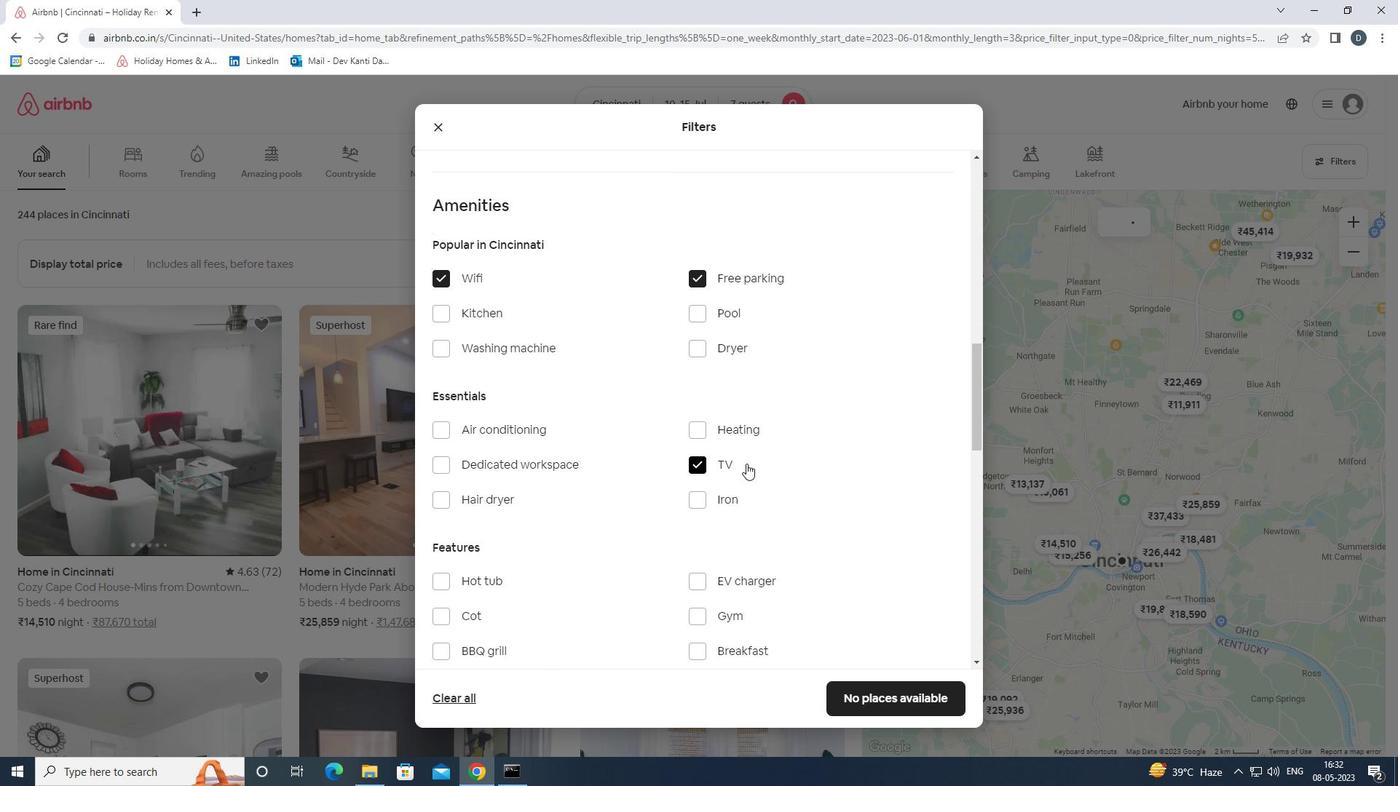 
Action: Mouse moved to (704, 550)
Screenshot: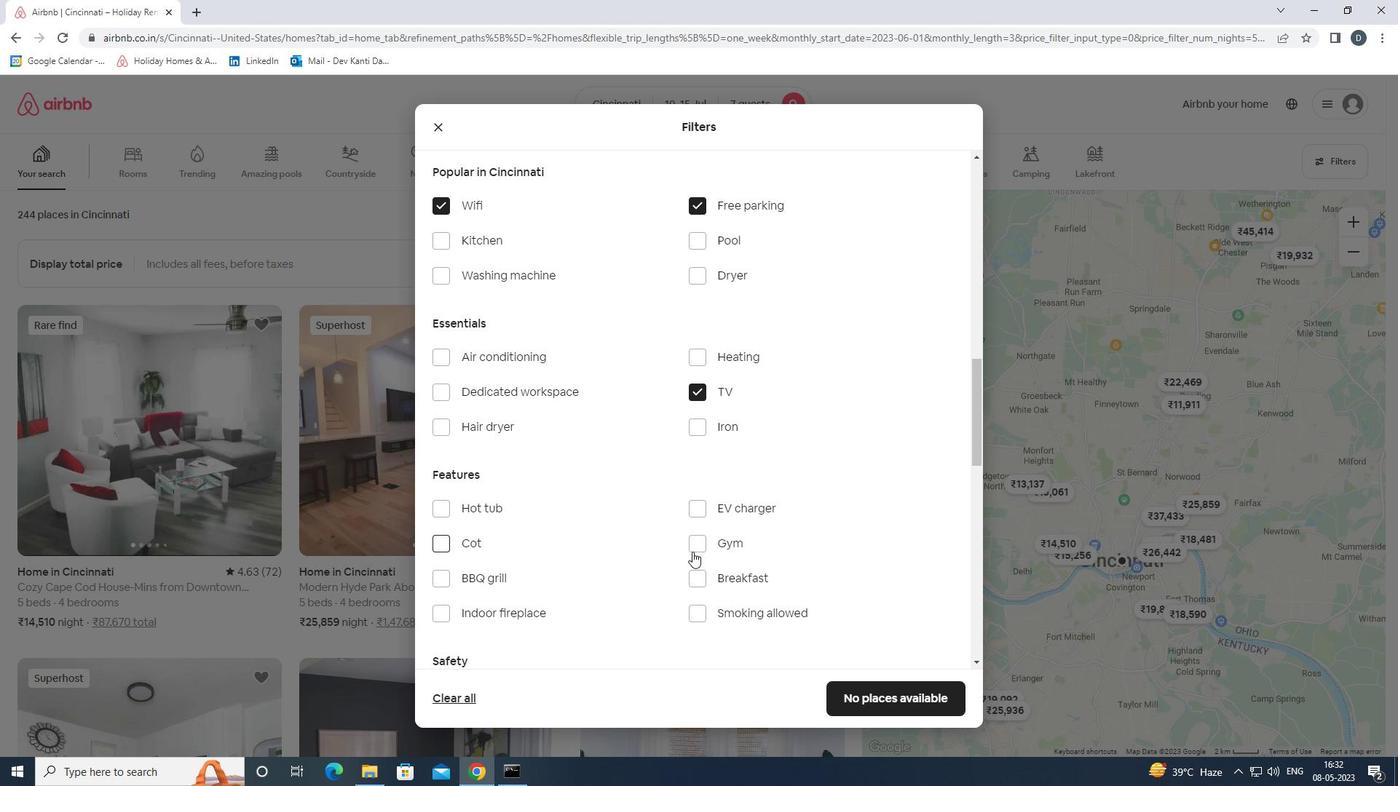
Action: Mouse pressed left at (704, 550)
Screenshot: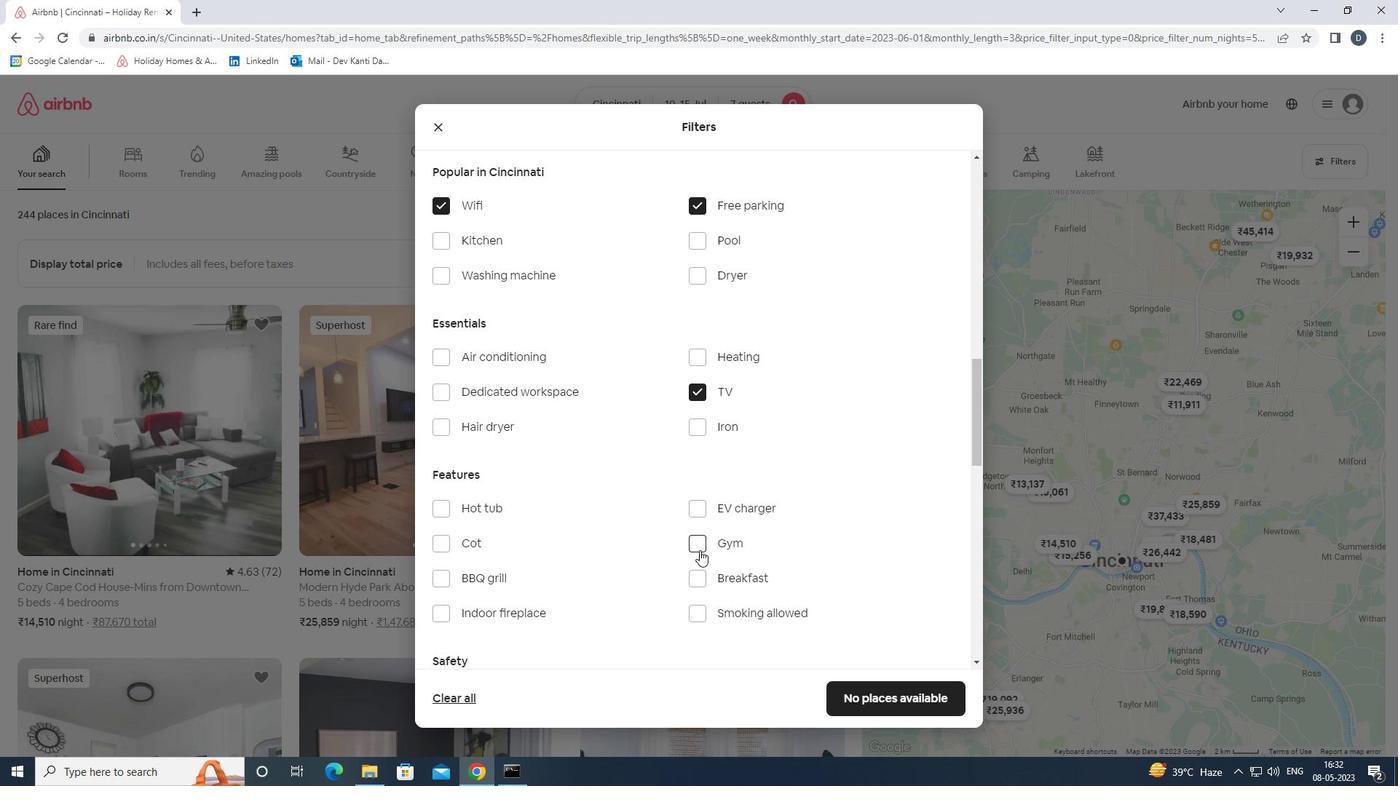 
Action: Mouse moved to (704, 577)
Screenshot: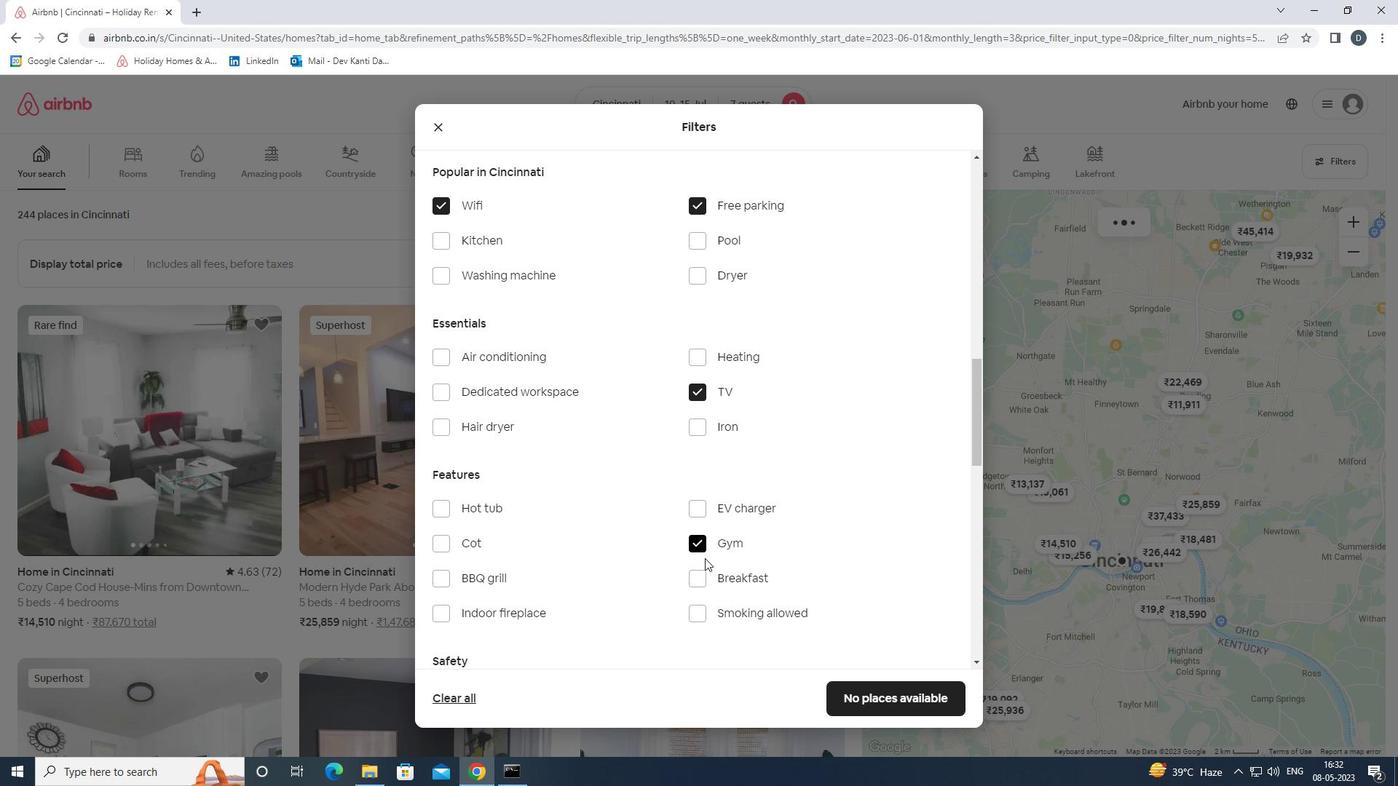 
Action: Mouse pressed left at (704, 577)
Screenshot: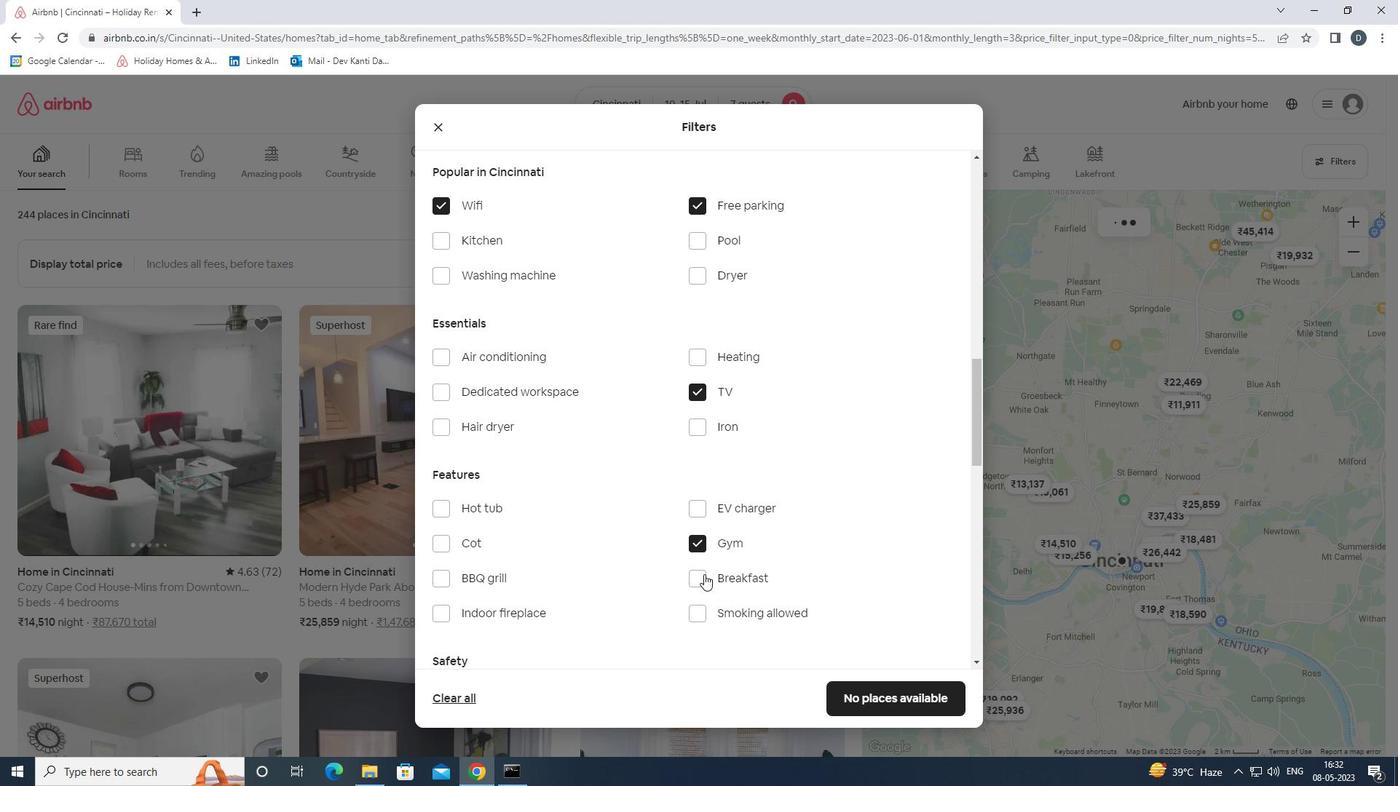 
Action: Mouse moved to (709, 538)
Screenshot: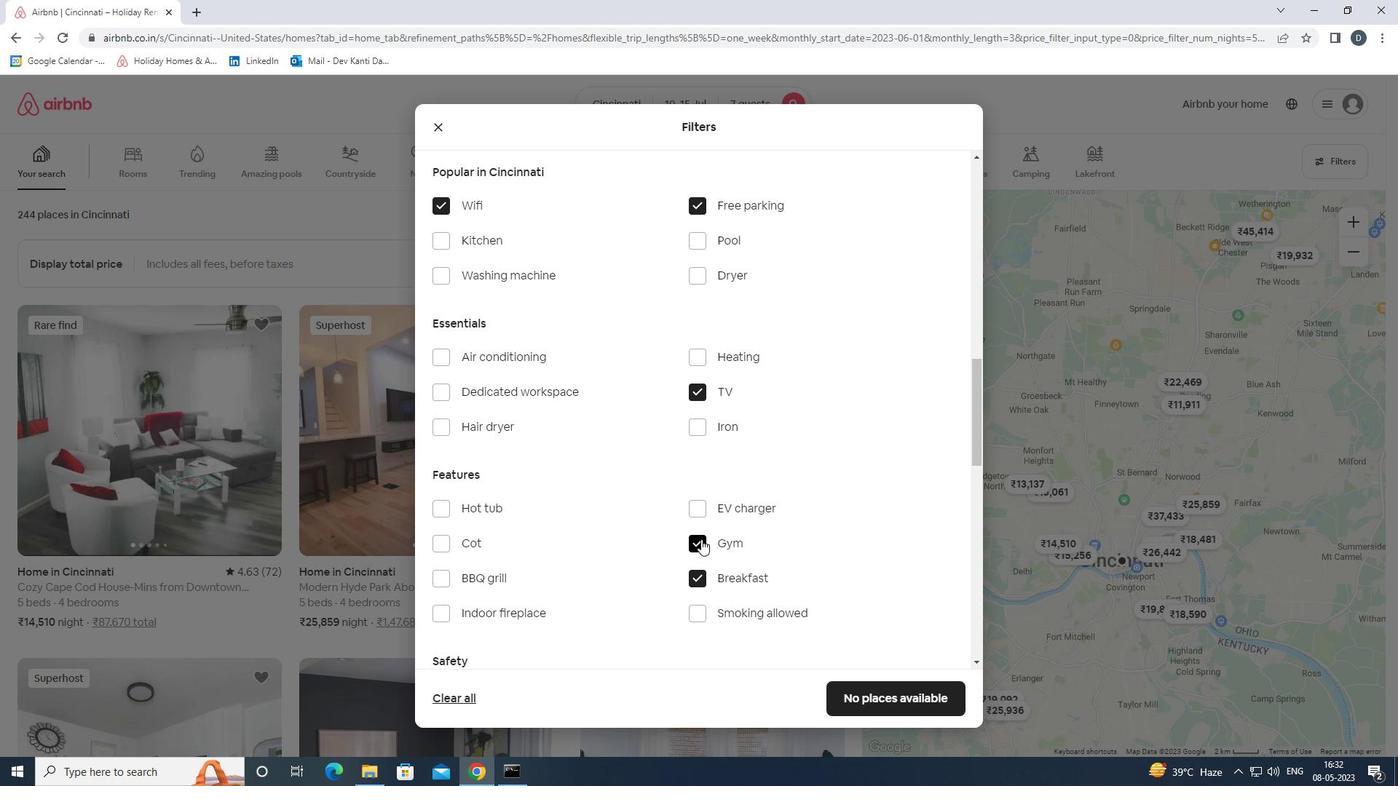 
Action: Mouse scrolled (709, 537) with delta (0, 0)
Screenshot: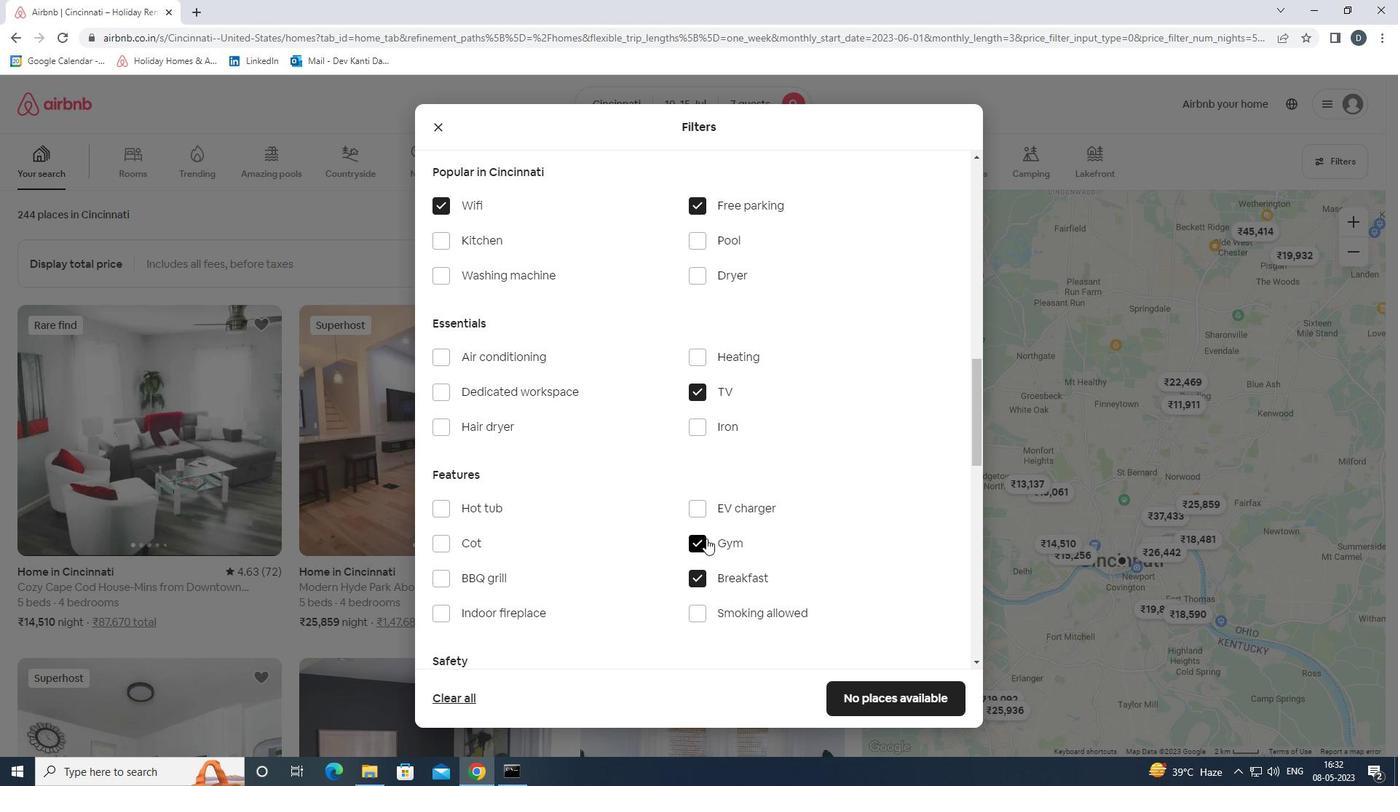 
Action: Mouse scrolled (709, 537) with delta (0, 0)
Screenshot: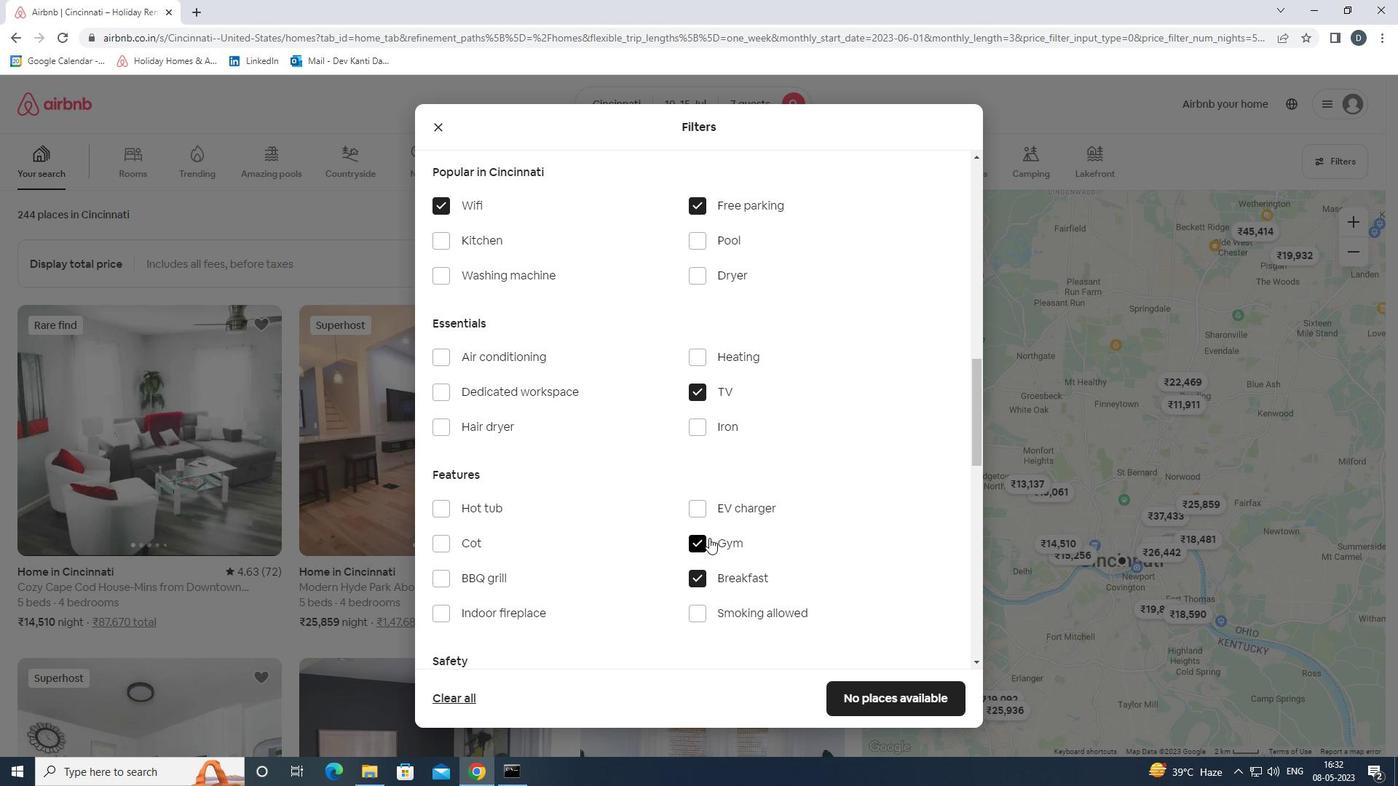 
Action: Mouse scrolled (709, 537) with delta (0, 0)
Screenshot: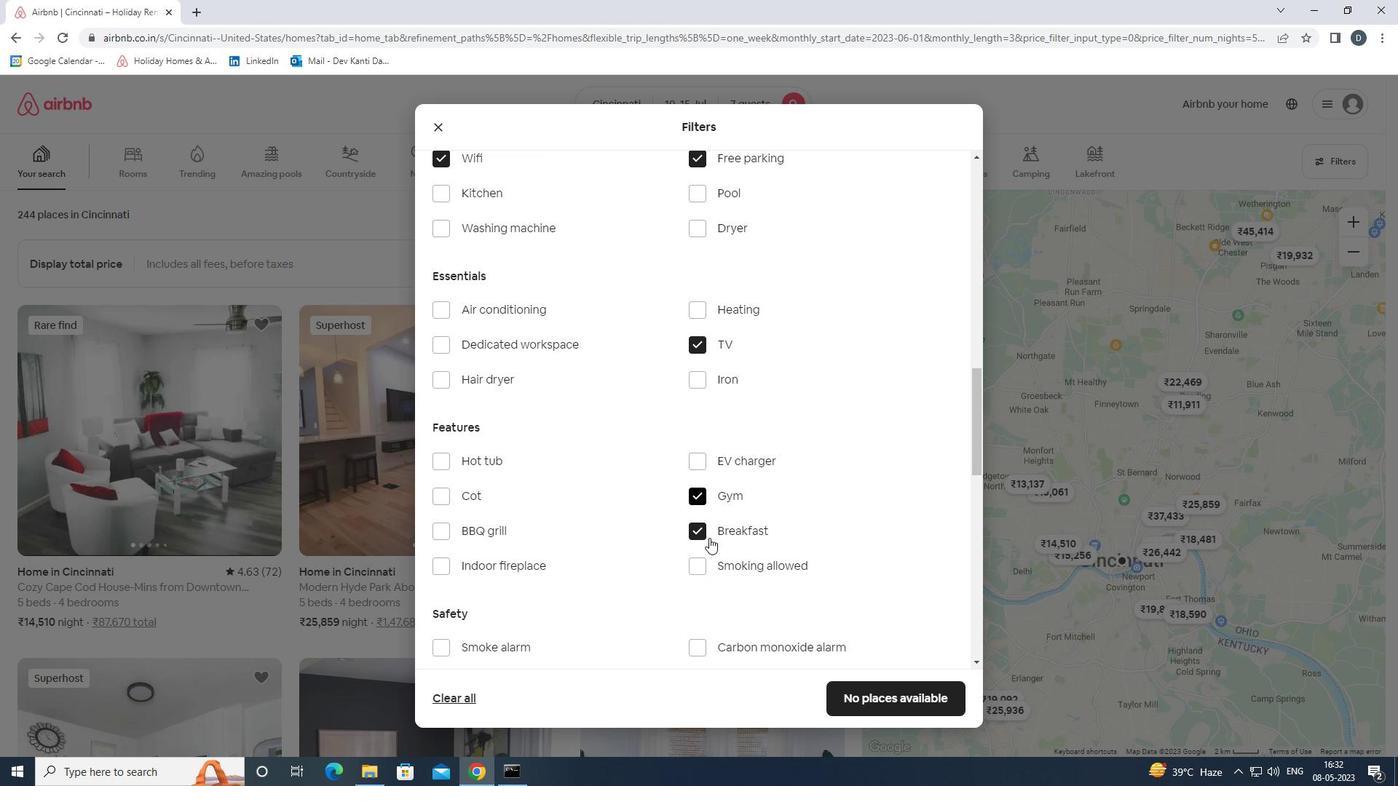 
Action: Mouse scrolled (709, 537) with delta (0, 0)
Screenshot: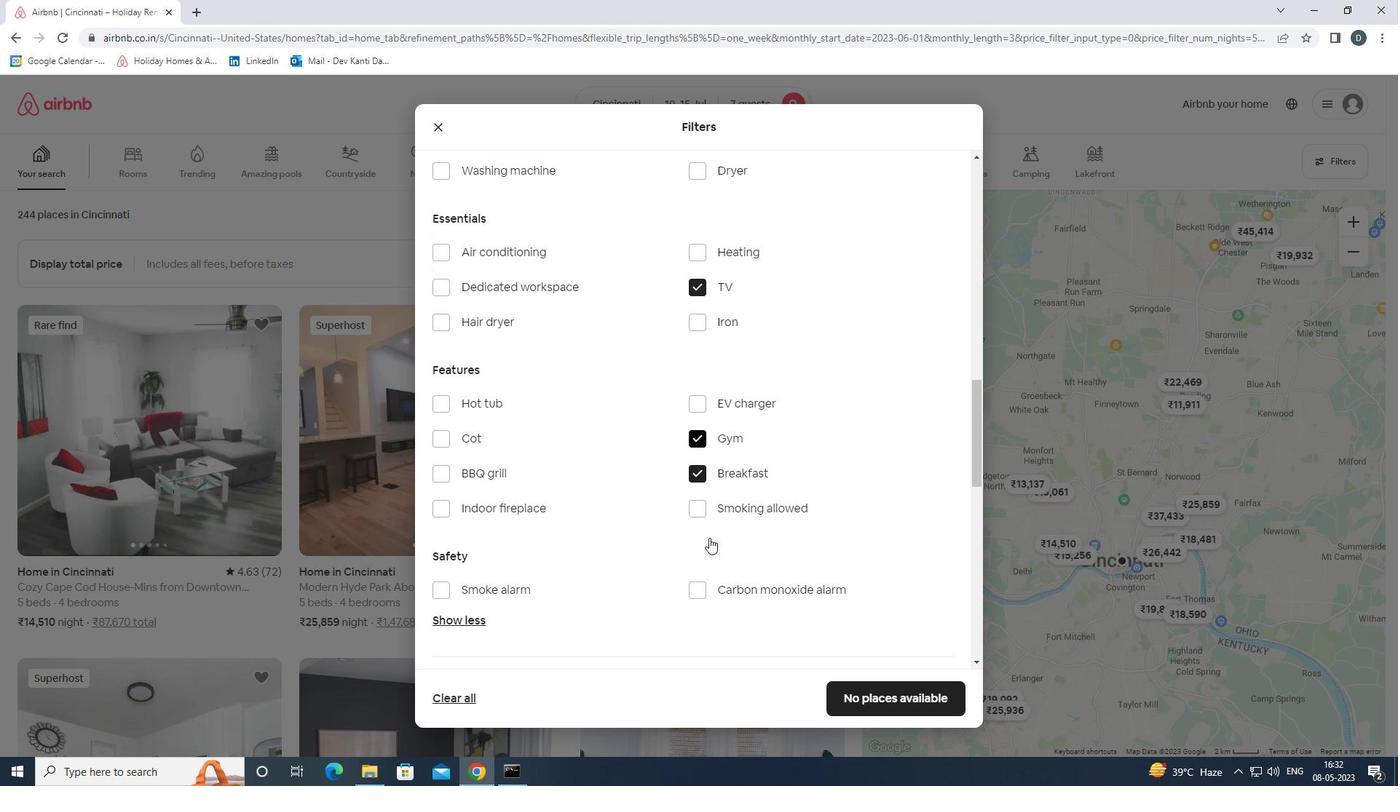 
Action: Mouse moved to (709, 533)
Screenshot: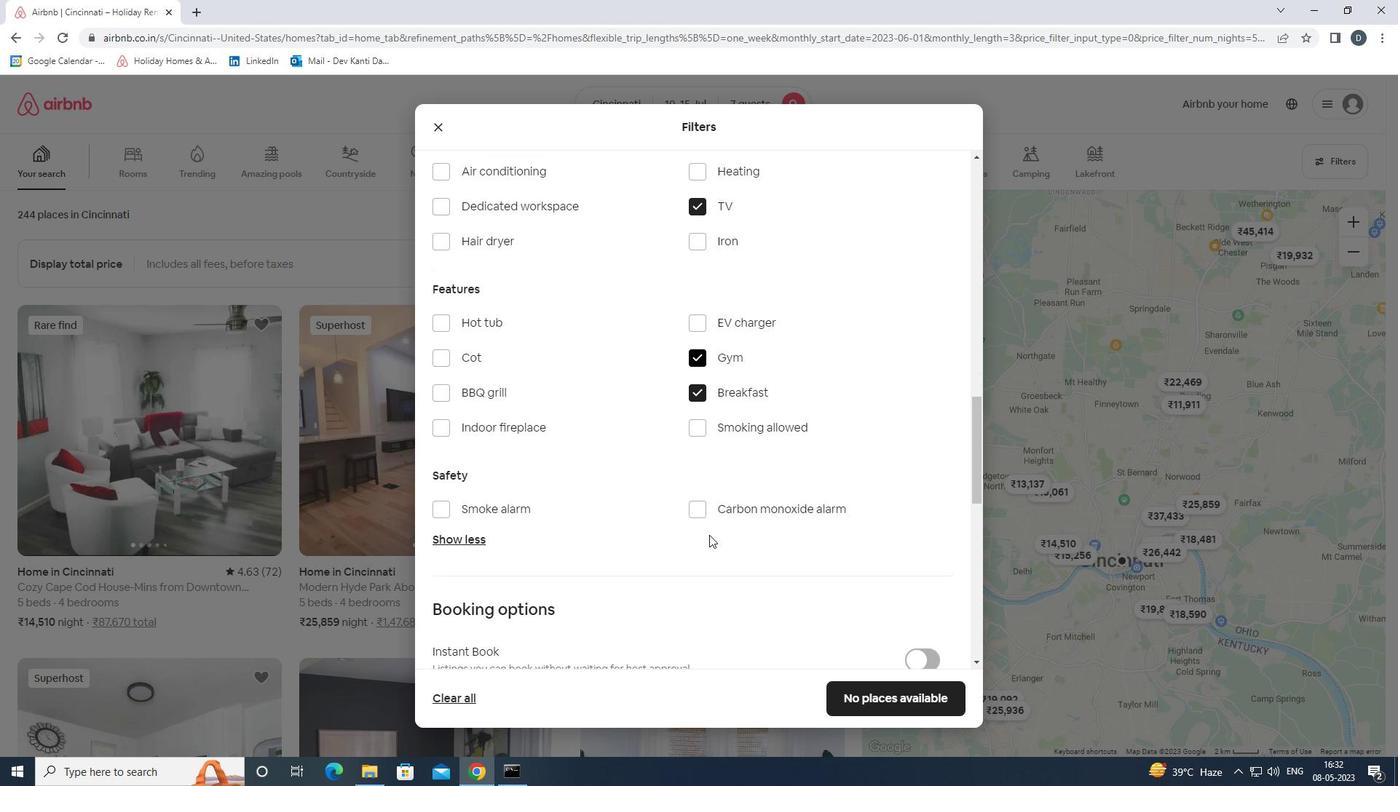 
Action: Mouse scrolled (709, 532) with delta (0, 0)
Screenshot: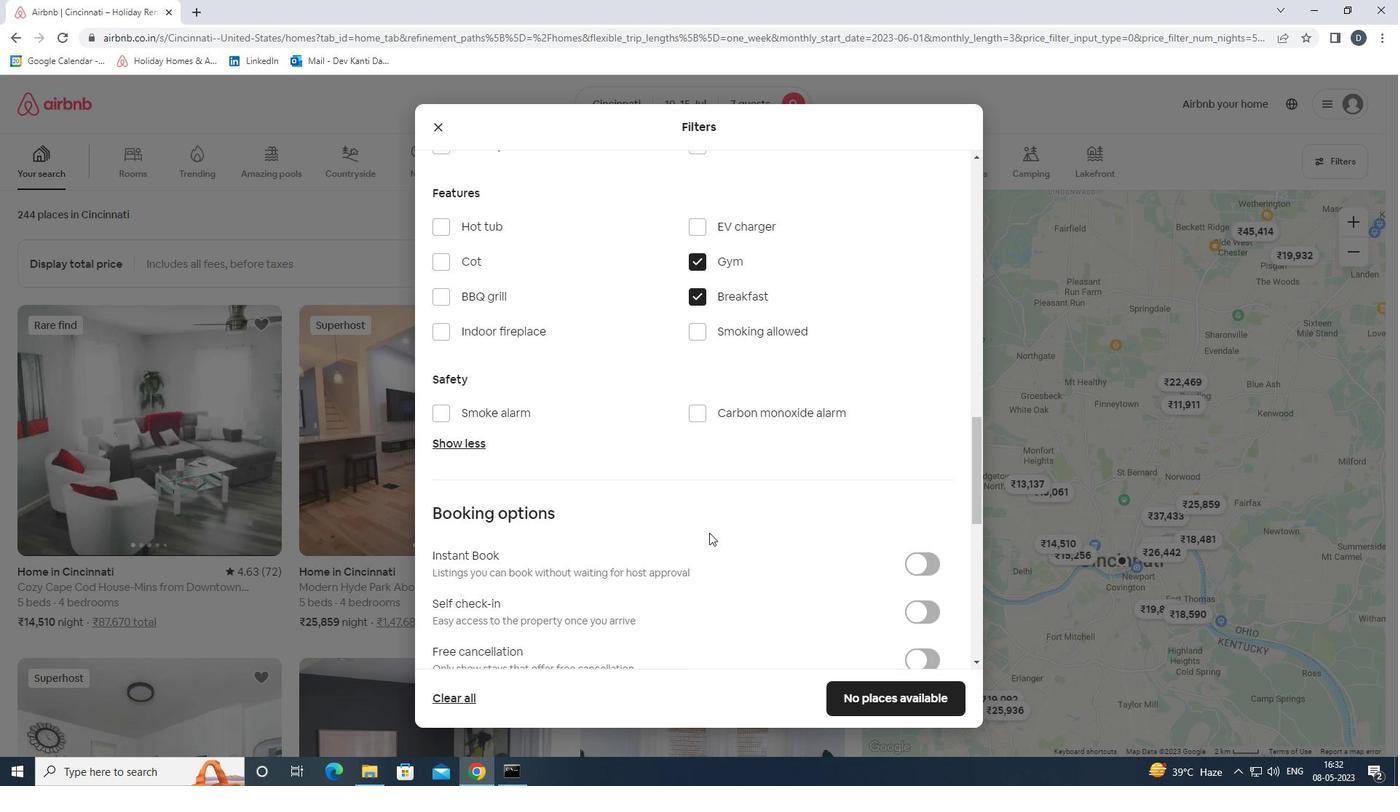
Action: Mouse scrolled (709, 532) with delta (0, 0)
Screenshot: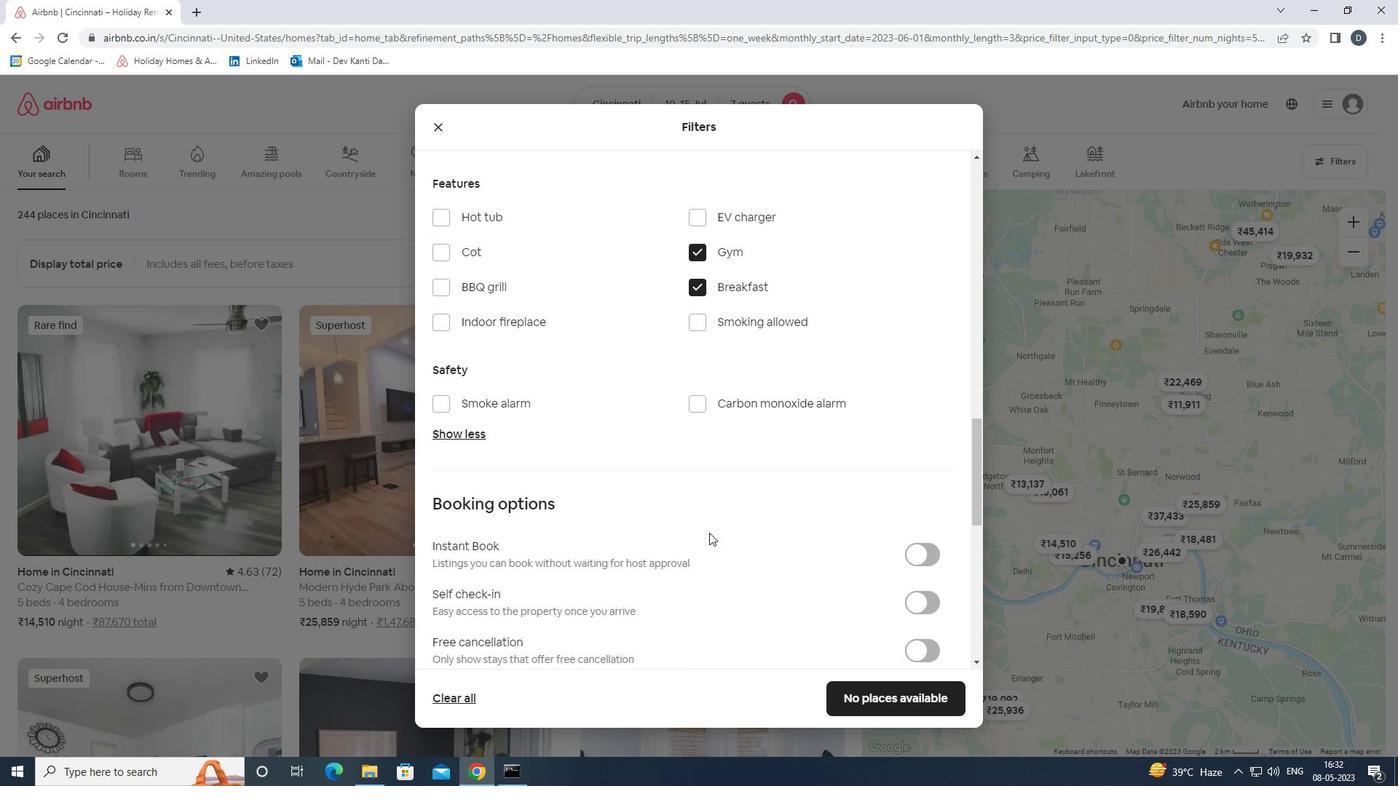 
Action: Mouse moved to (918, 460)
Screenshot: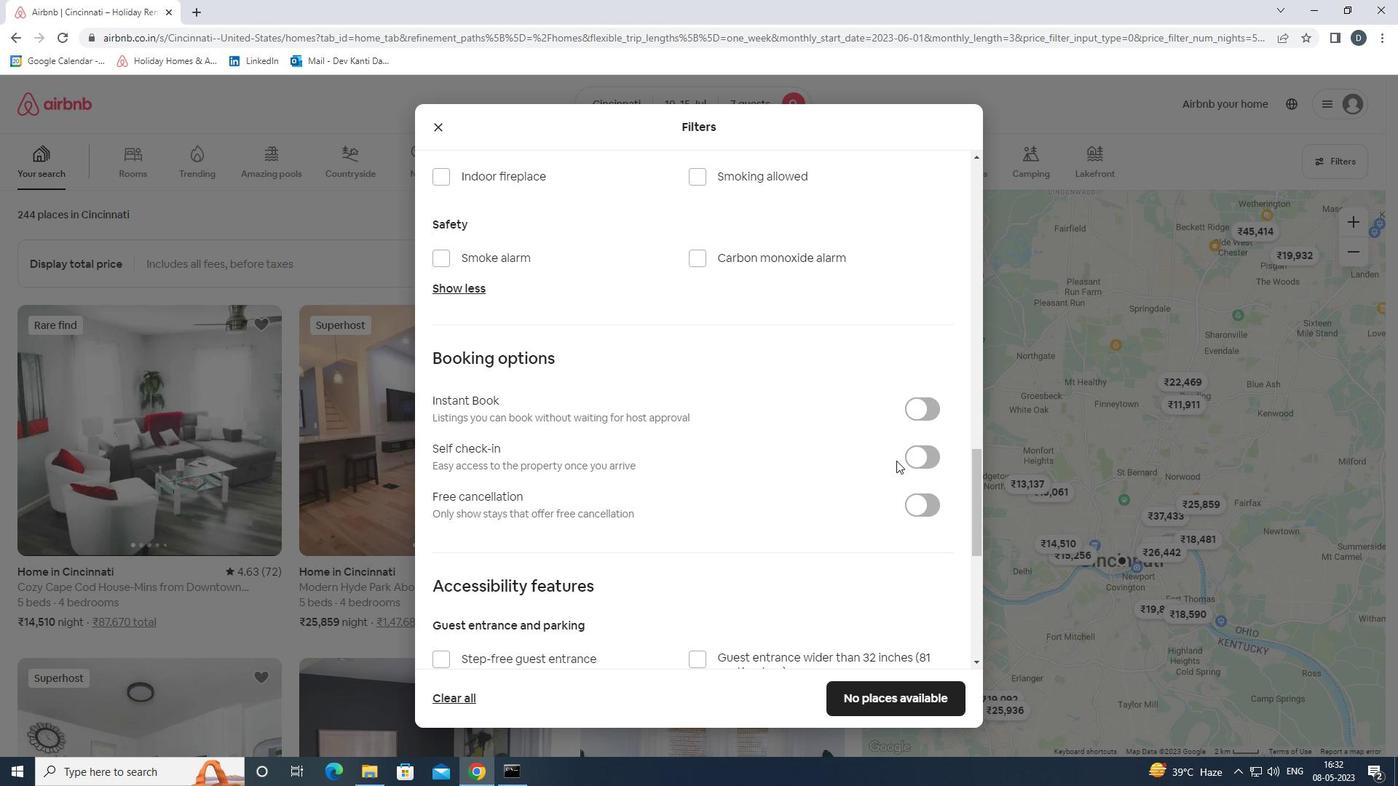 
Action: Mouse pressed left at (918, 460)
Screenshot: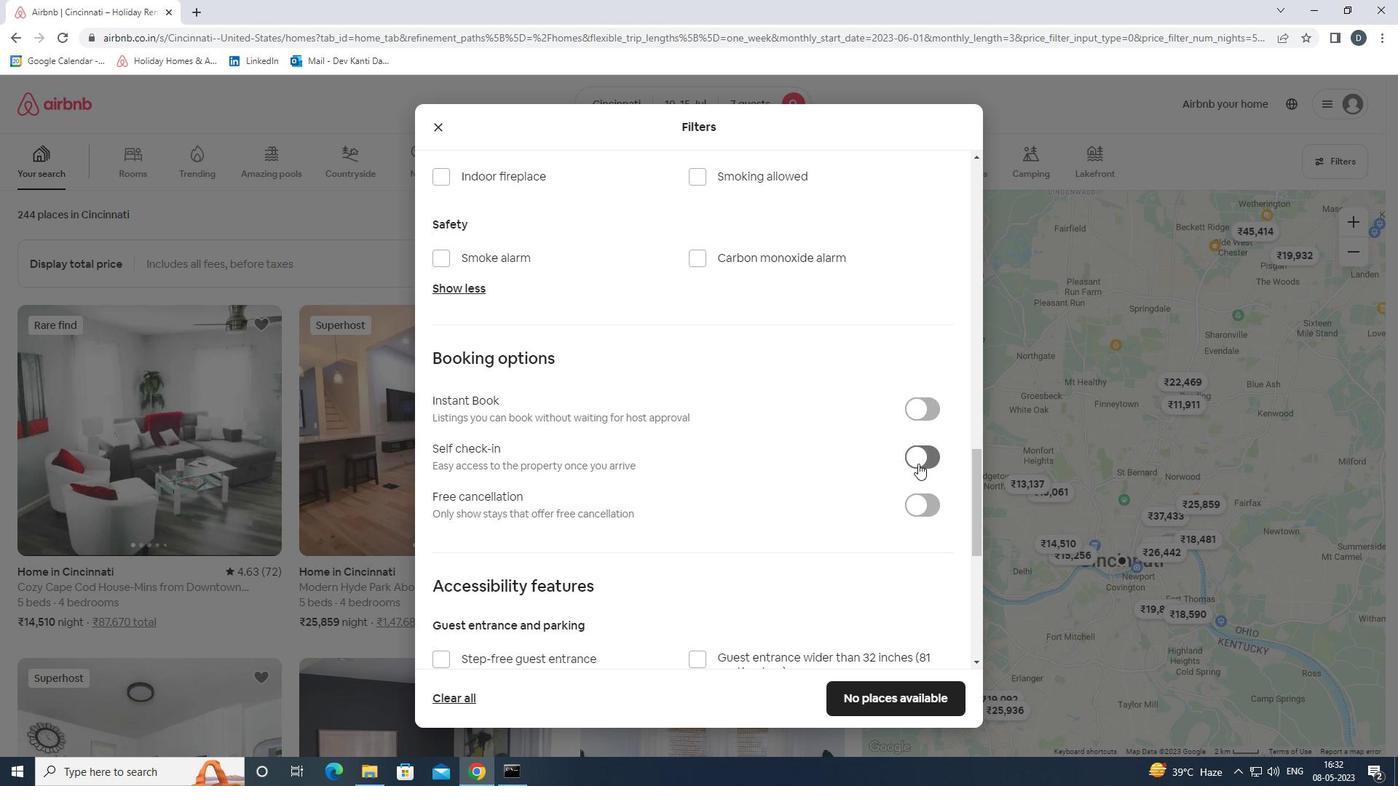 
Action: Mouse moved to (903, 464)
Screenshot: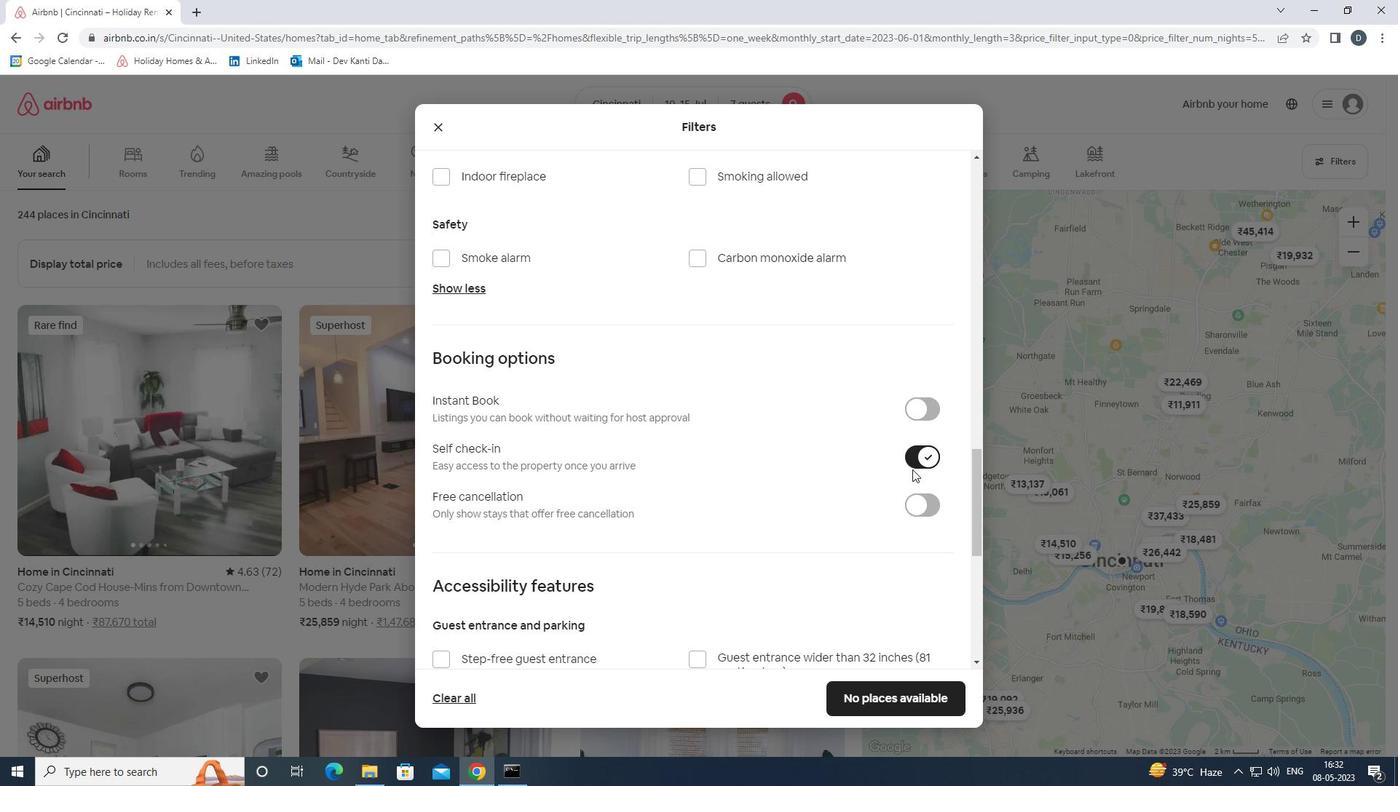 
Action: Mouse scrolled (903, 464) with delta (0, 0)
Screenshot: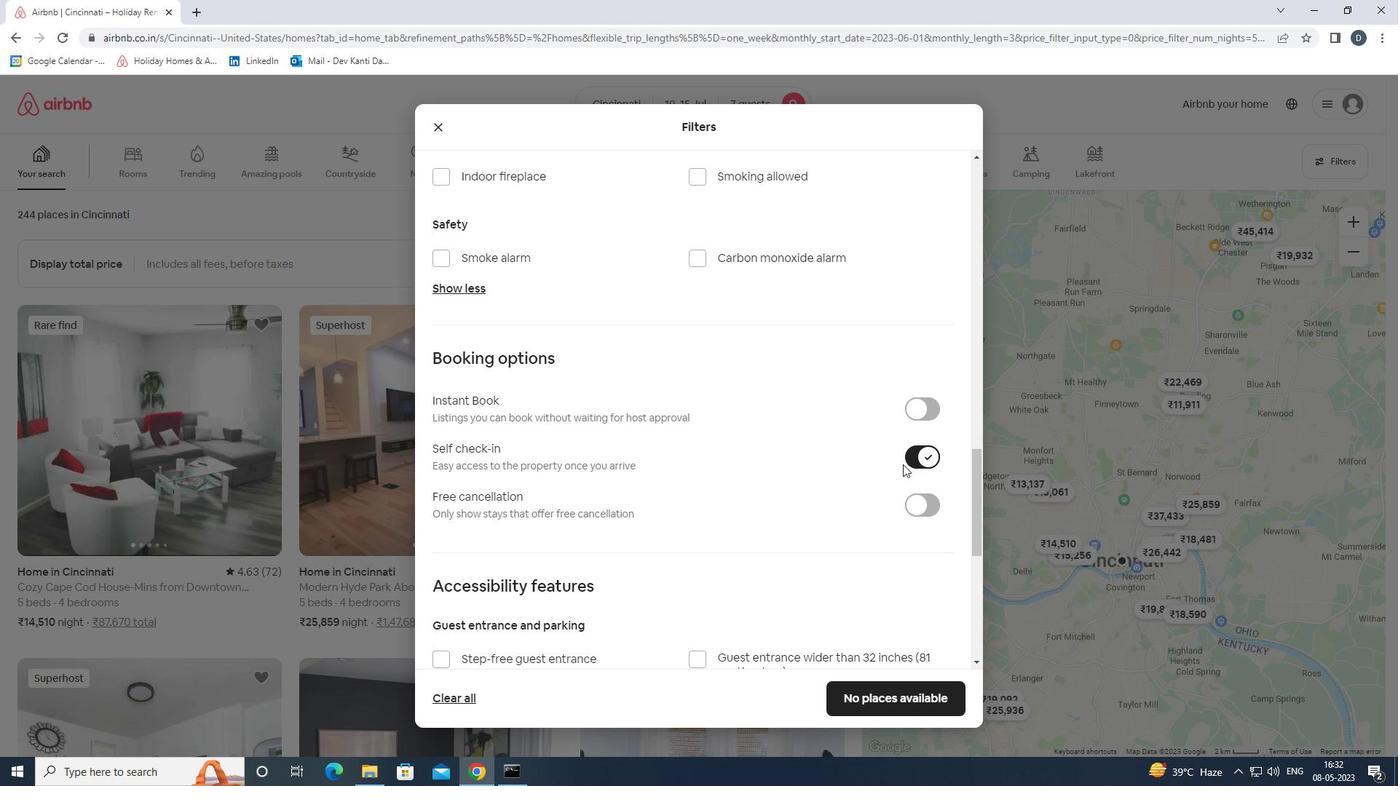 
Action: Mouse scrolled (903, 464) with delta (0, 0)
Screenshot: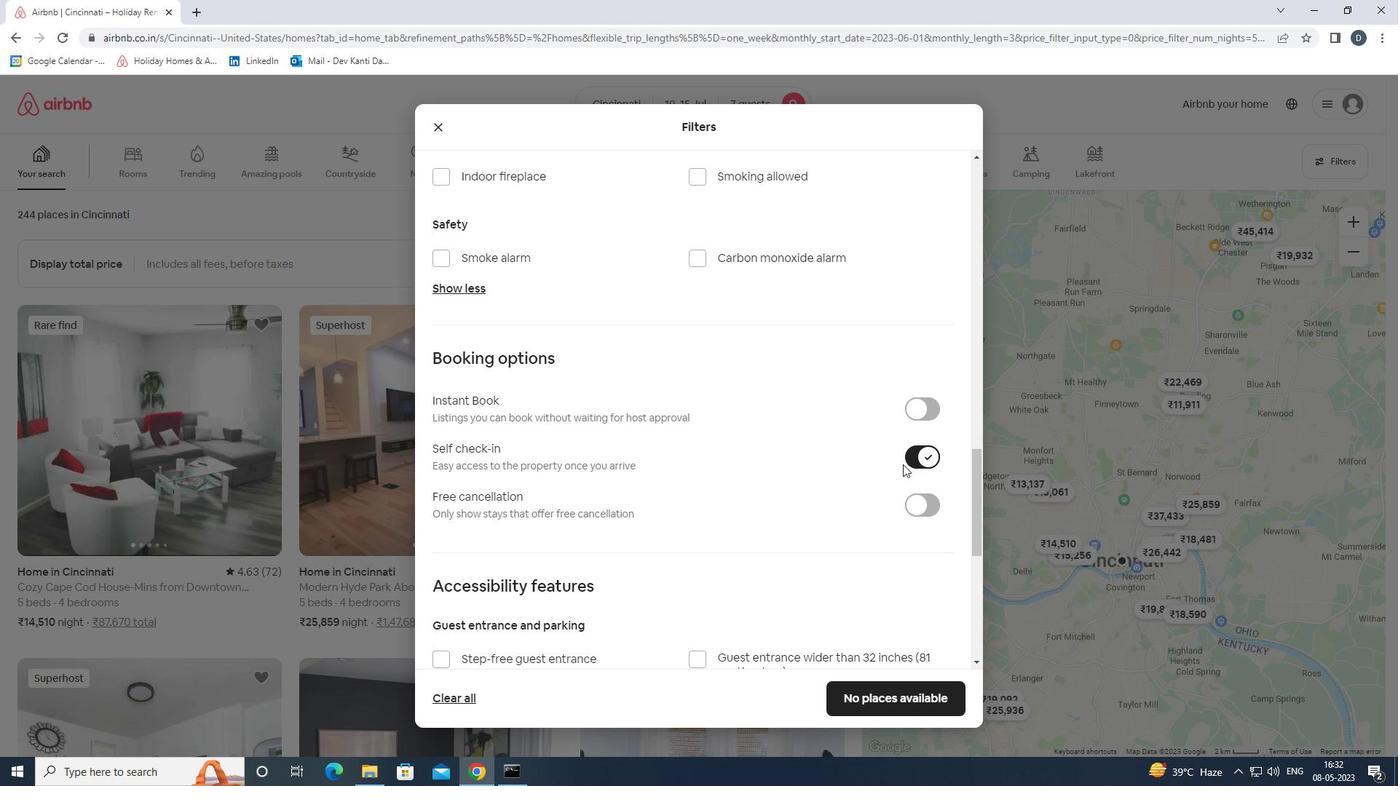 
Action: Mouse moved to (907, 485)
Screenshot: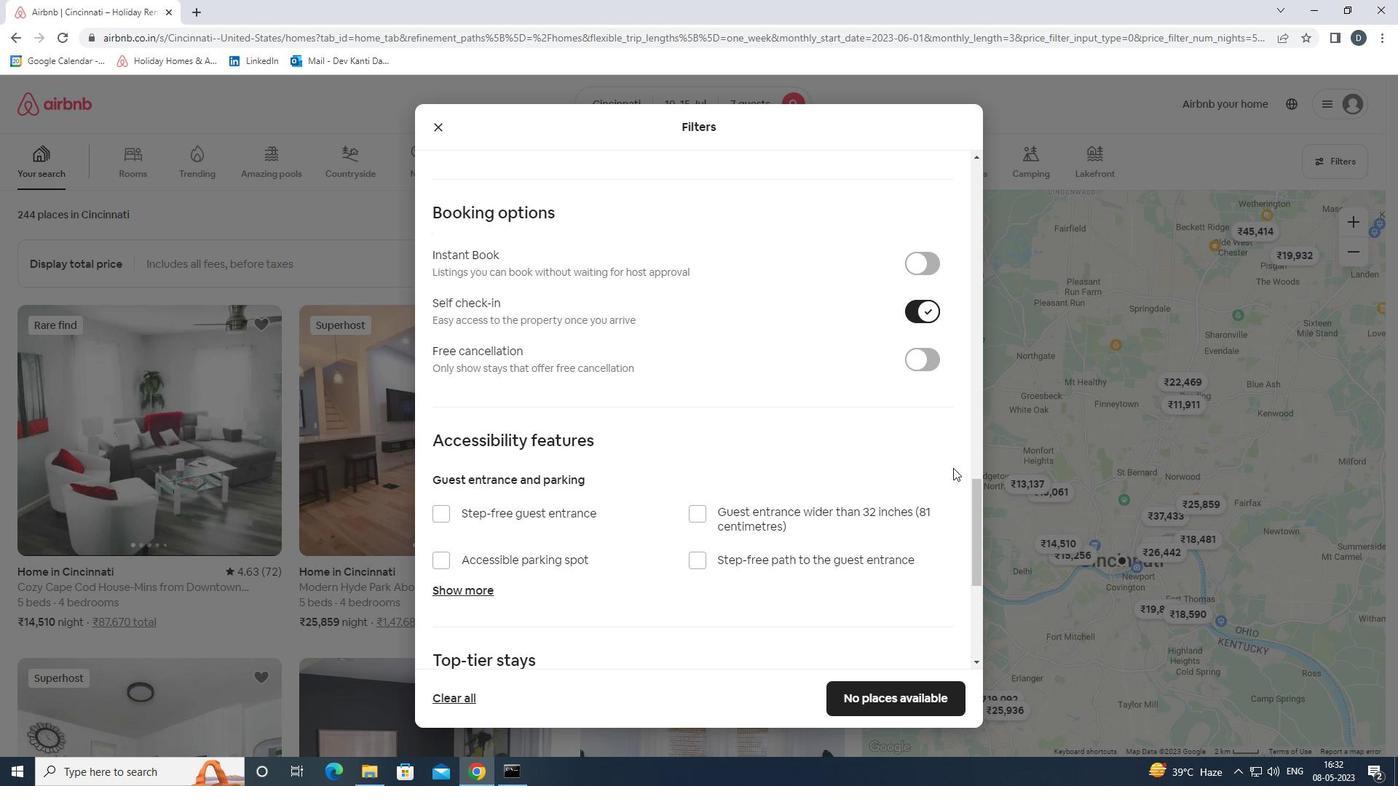 
Action: Mouse scrolled (907, 485) with delta (0, 0)
Screenshot: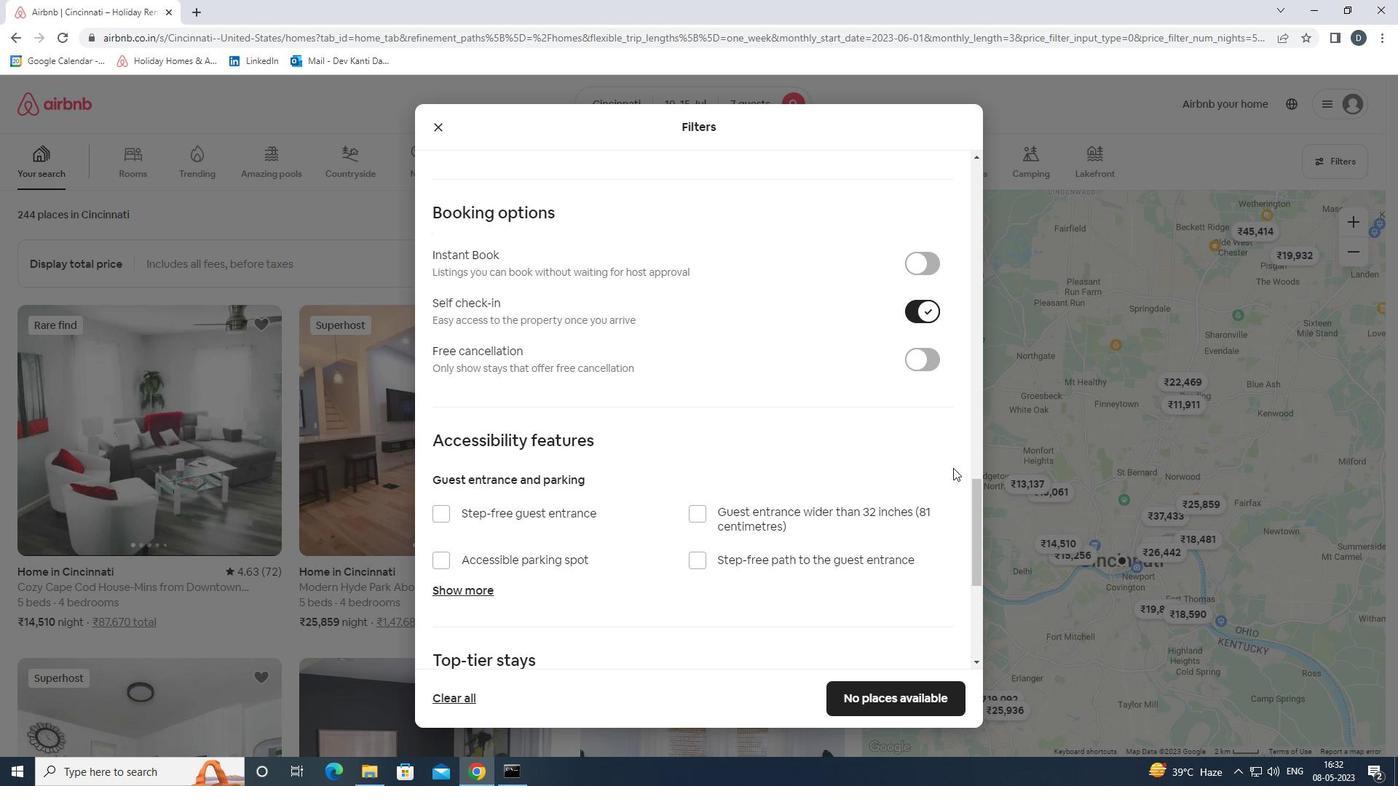 
Action: Mouse scrolled (907, 485) with delta (0, 0)
Screenshot: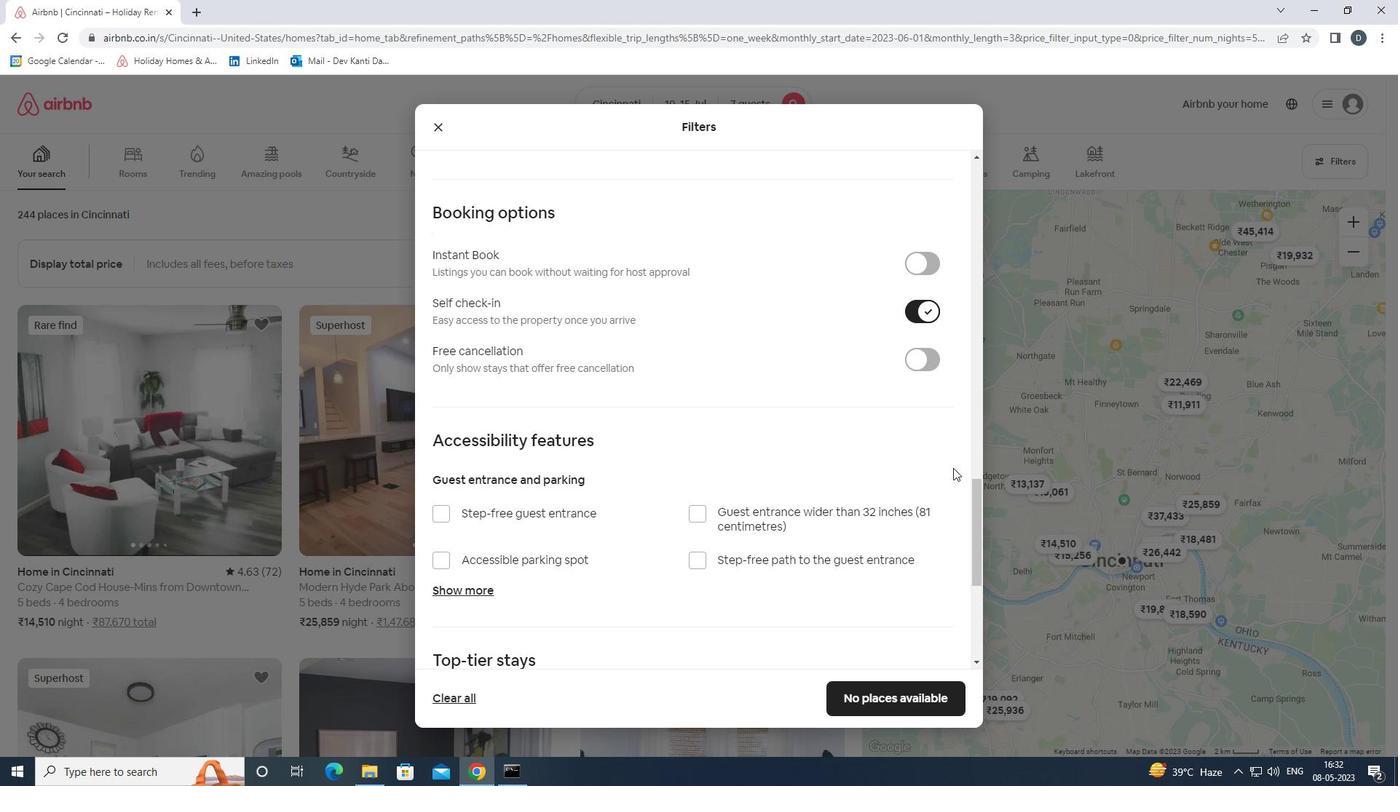 
Action: Mouse moved to (887, 491)
Screenshot: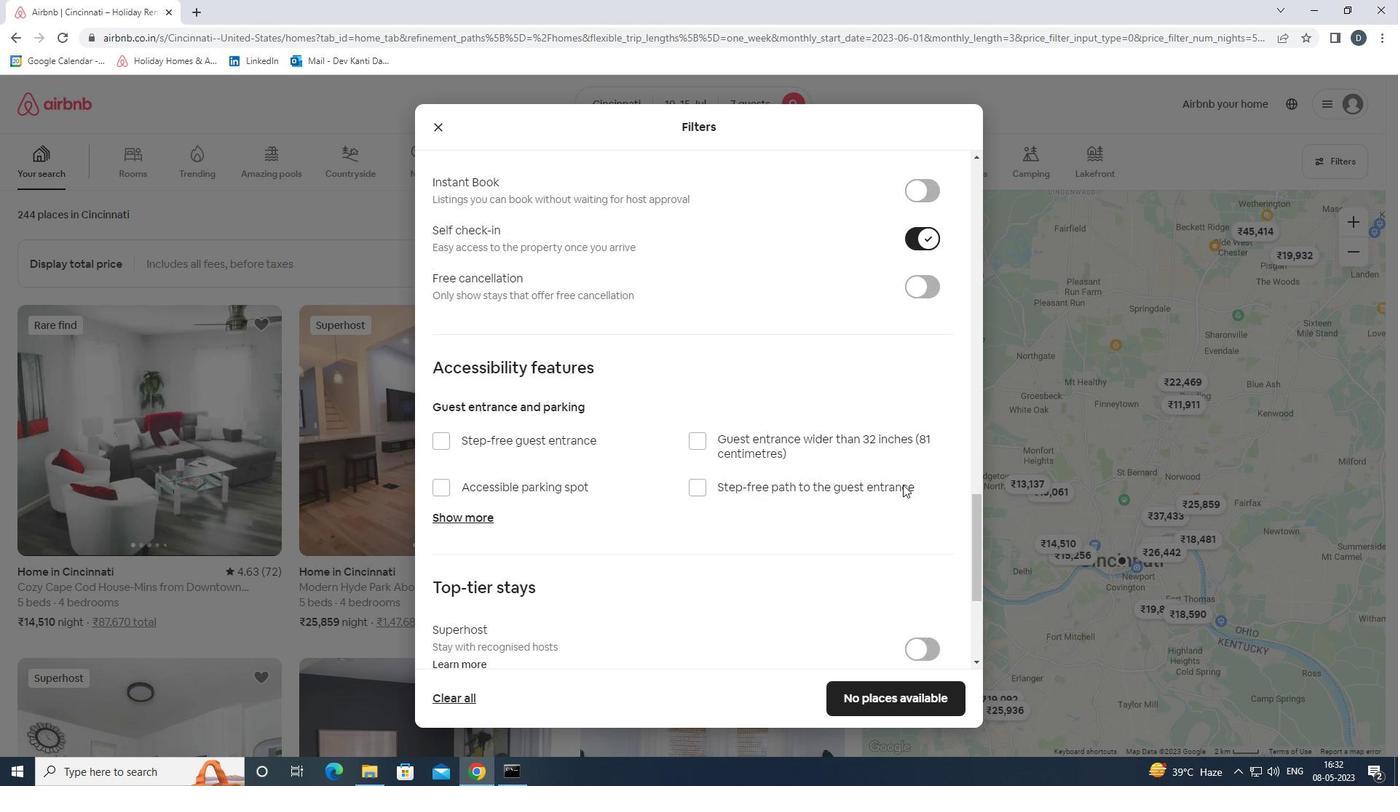
Action: Mouse scrolled (887, 490) with delta (0, 0)
Screenshot: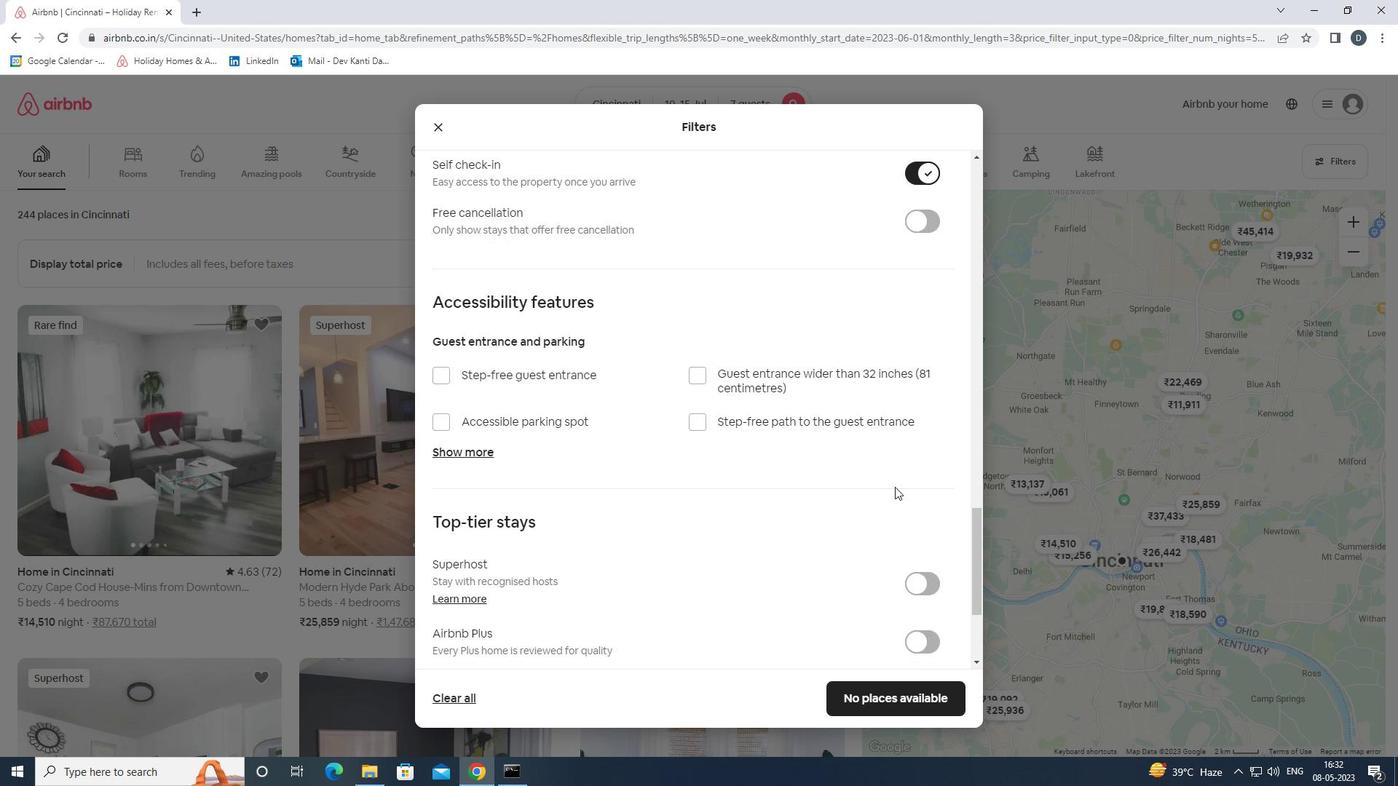 
Action: Mouse scrolled (887, 490) with delta (0, 0)
Screenshot: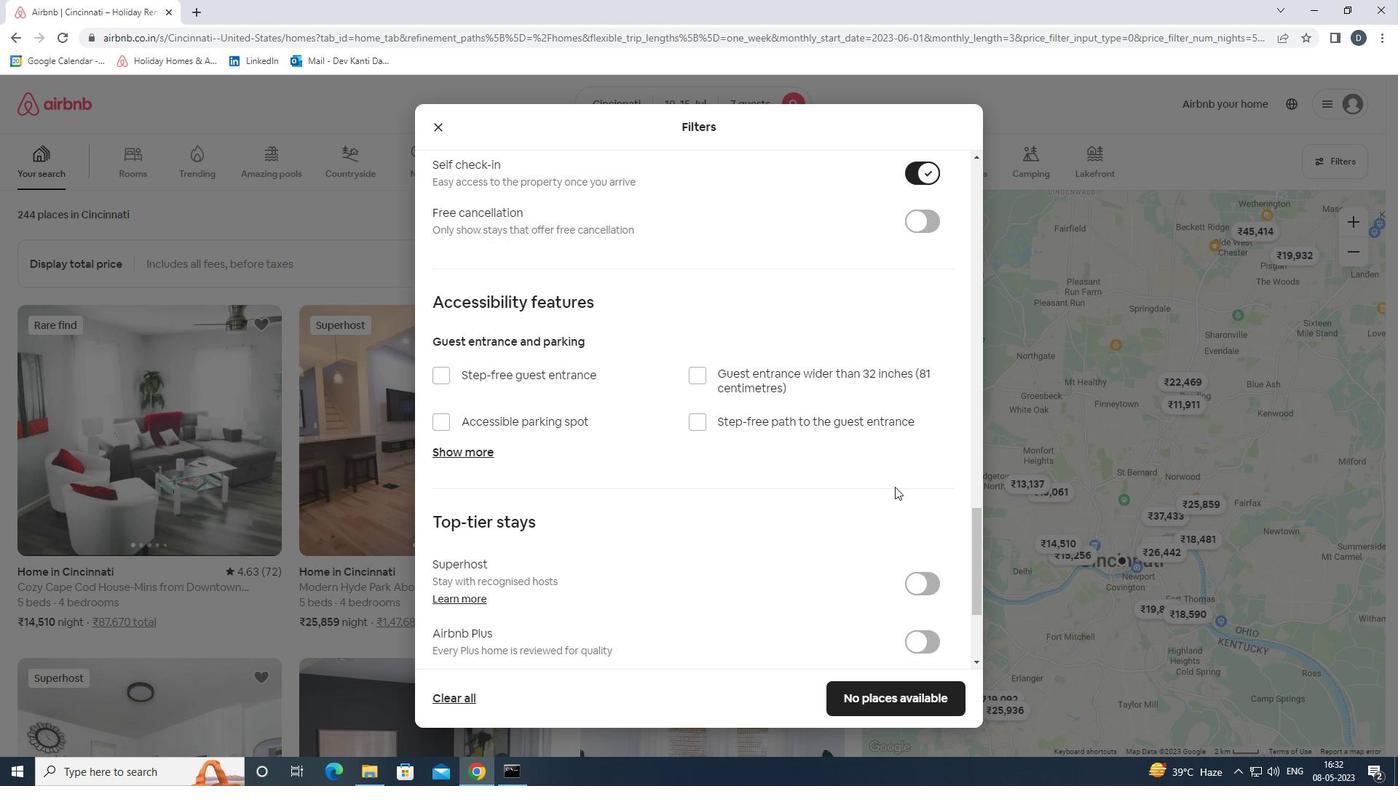 
Action: Mouse moved to (893, 491)
Screenshot: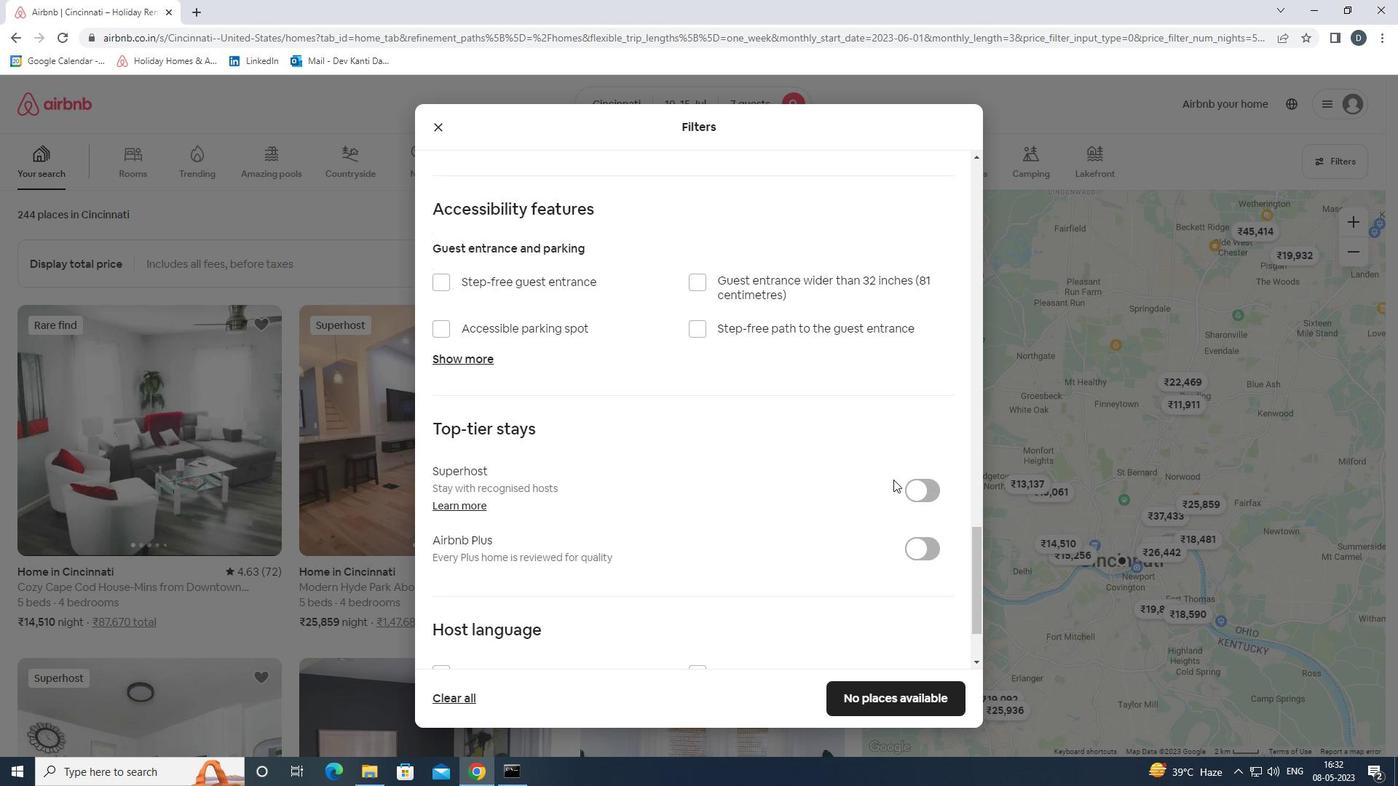 
Action: Mouse scrolled (893, 490) with delta (0, 0)
Screenshot: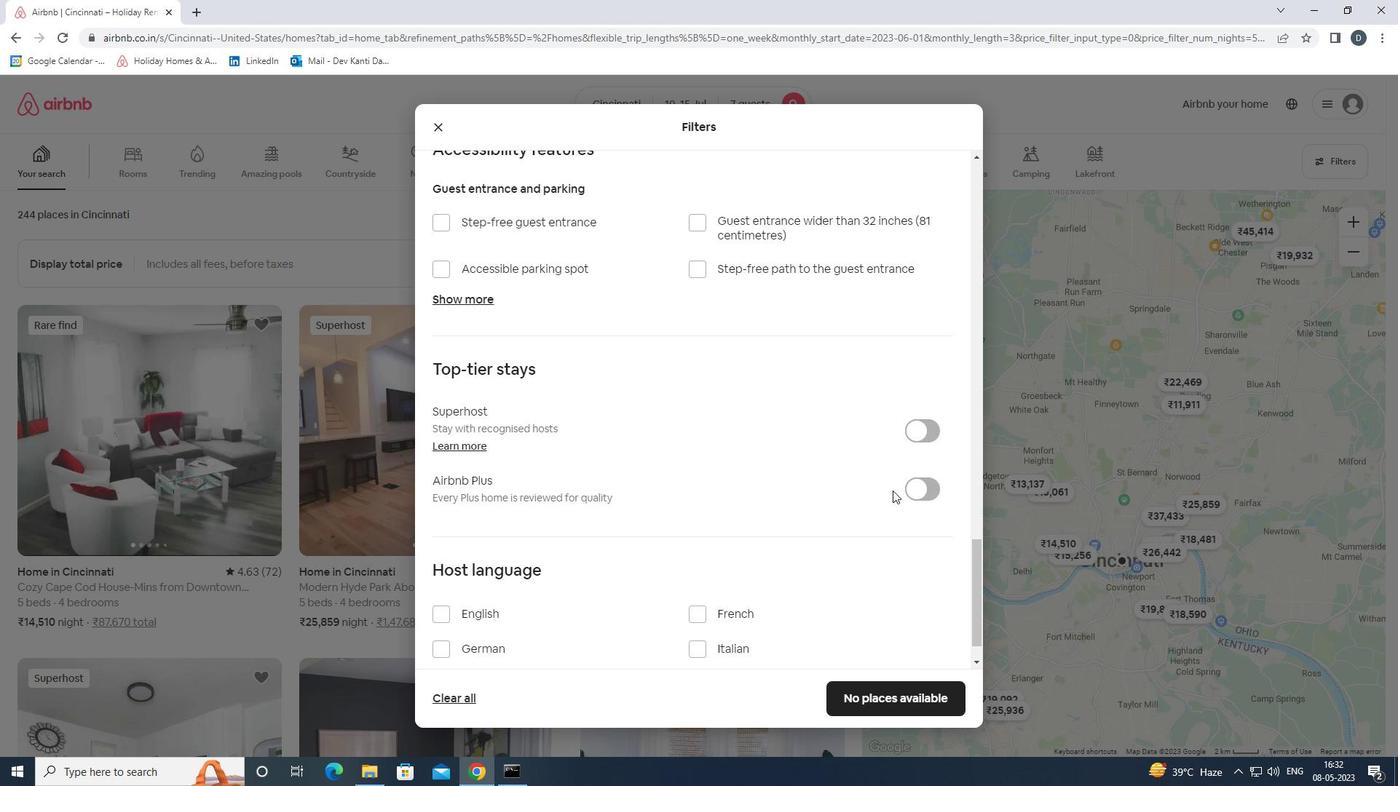 
Action: Mouse scrolled (893, 490) with delta (0, 0)
Screenshot: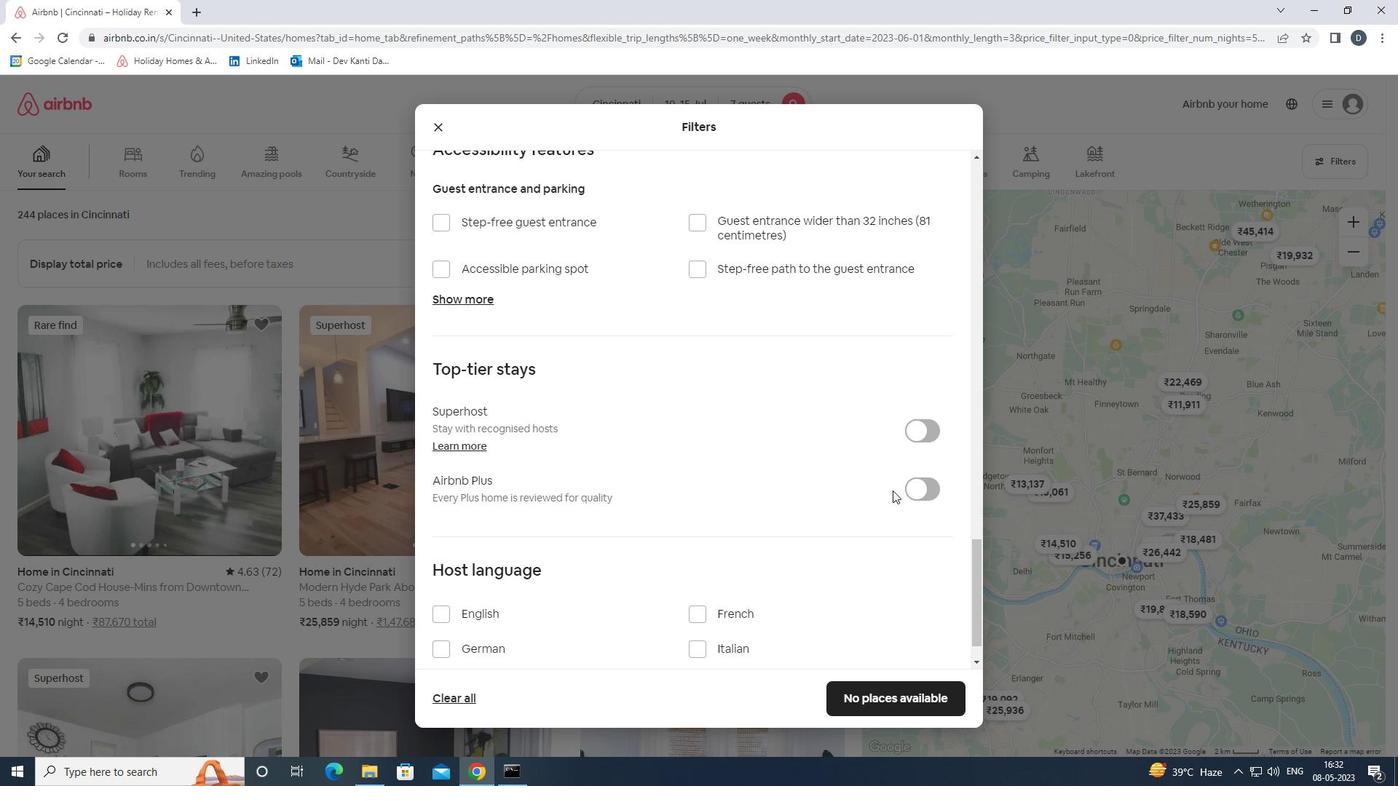
Action: Mouse moved to (429, 568)
Screenshot: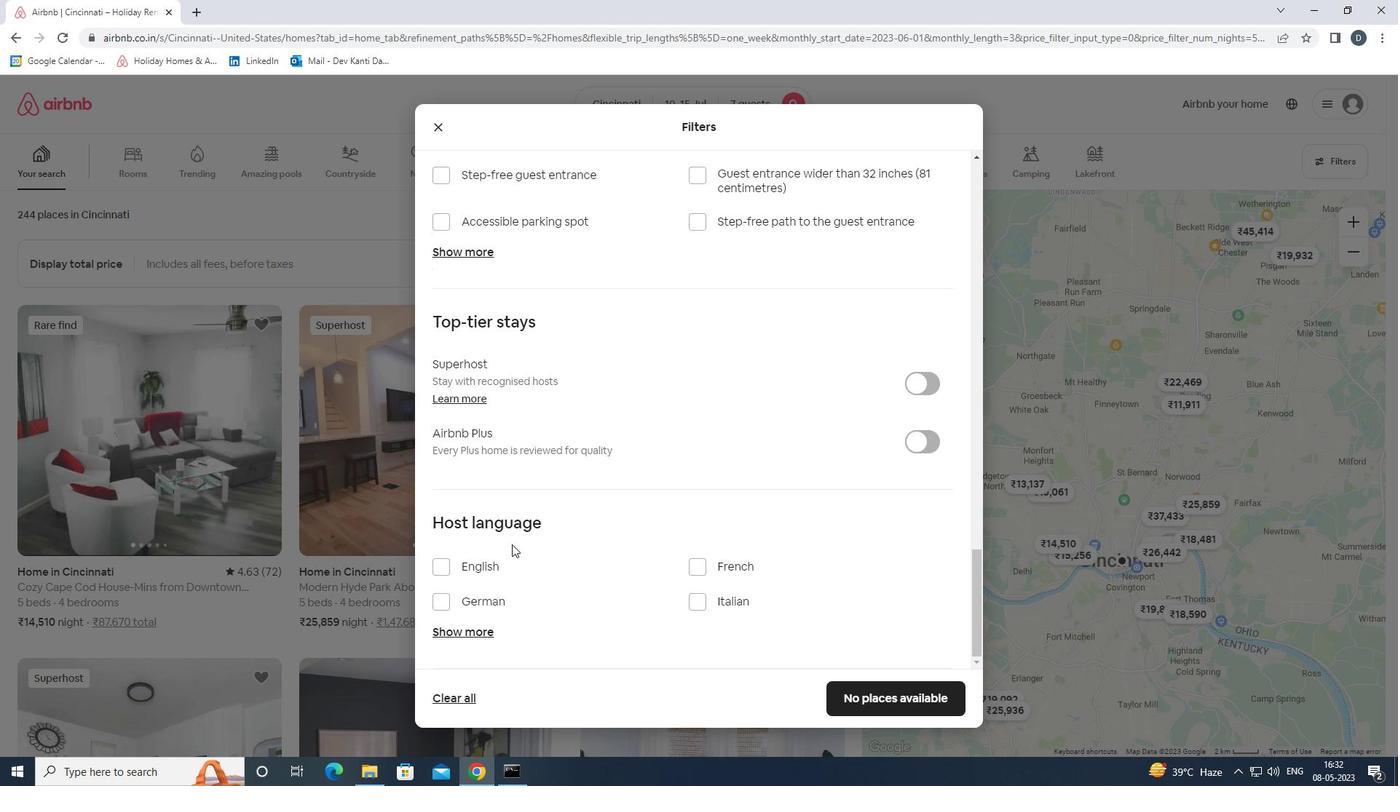 
Action: Mouse pressed left at (429, 568)
Screenshot: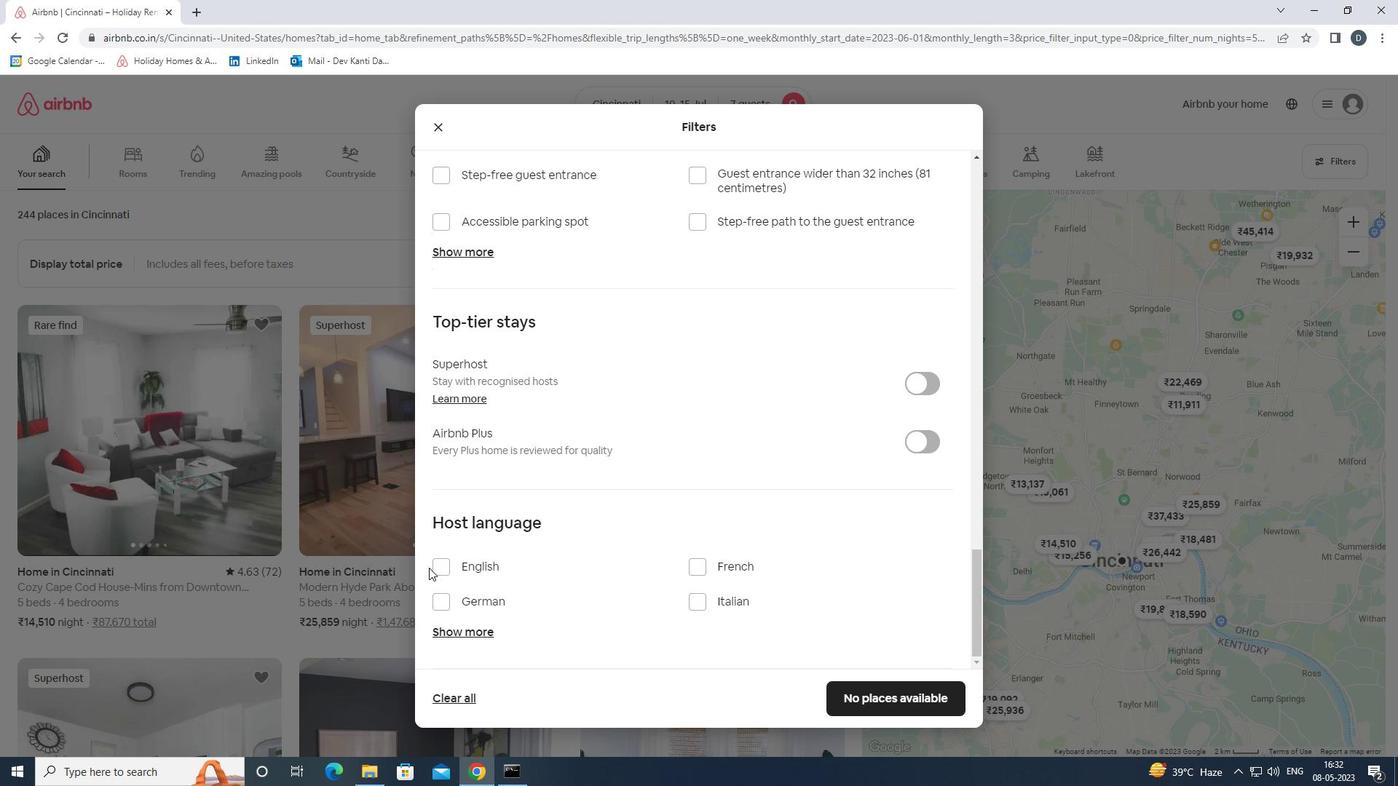 
Action: Mouse moved to (430, 569)
Screenshot: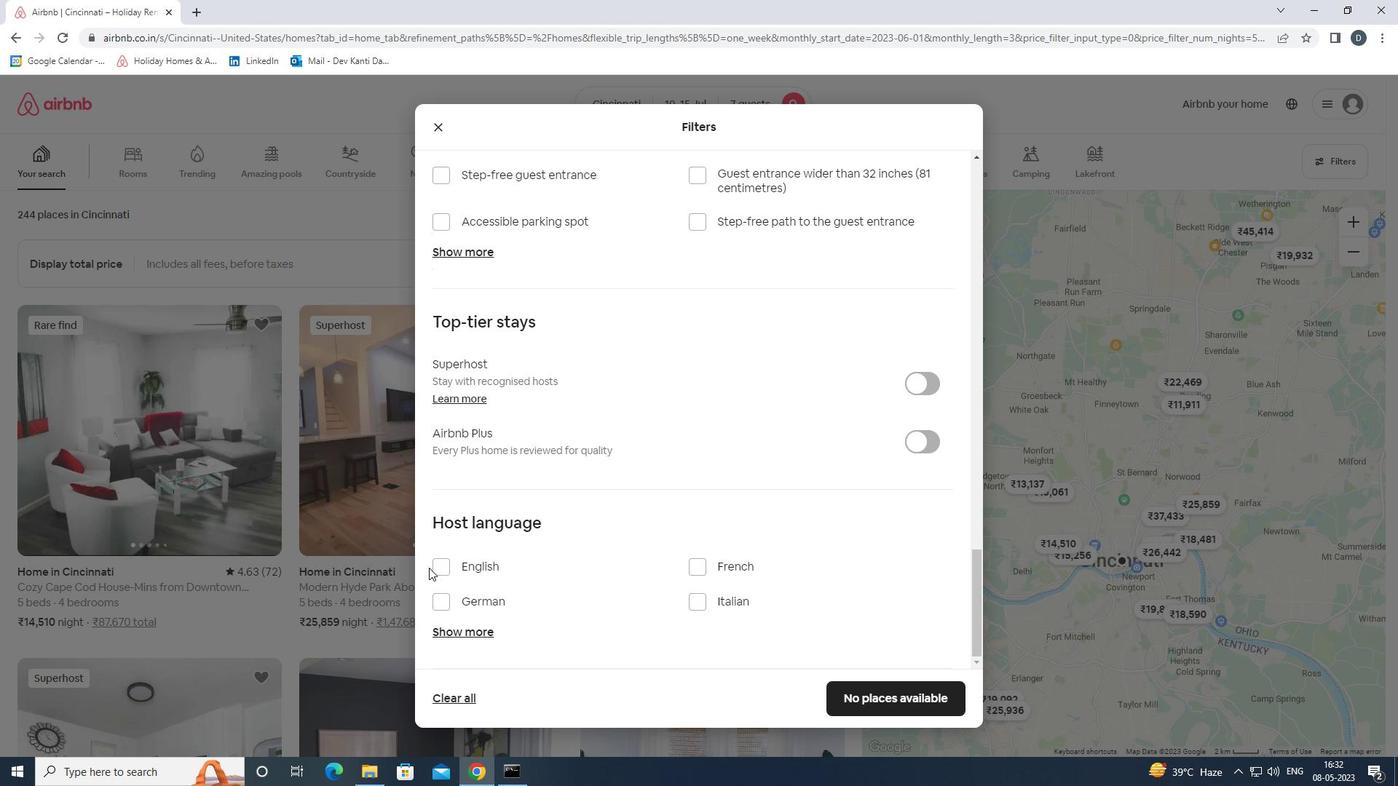 
Action: Mouse pressed left at (430, 569)
Screenshot: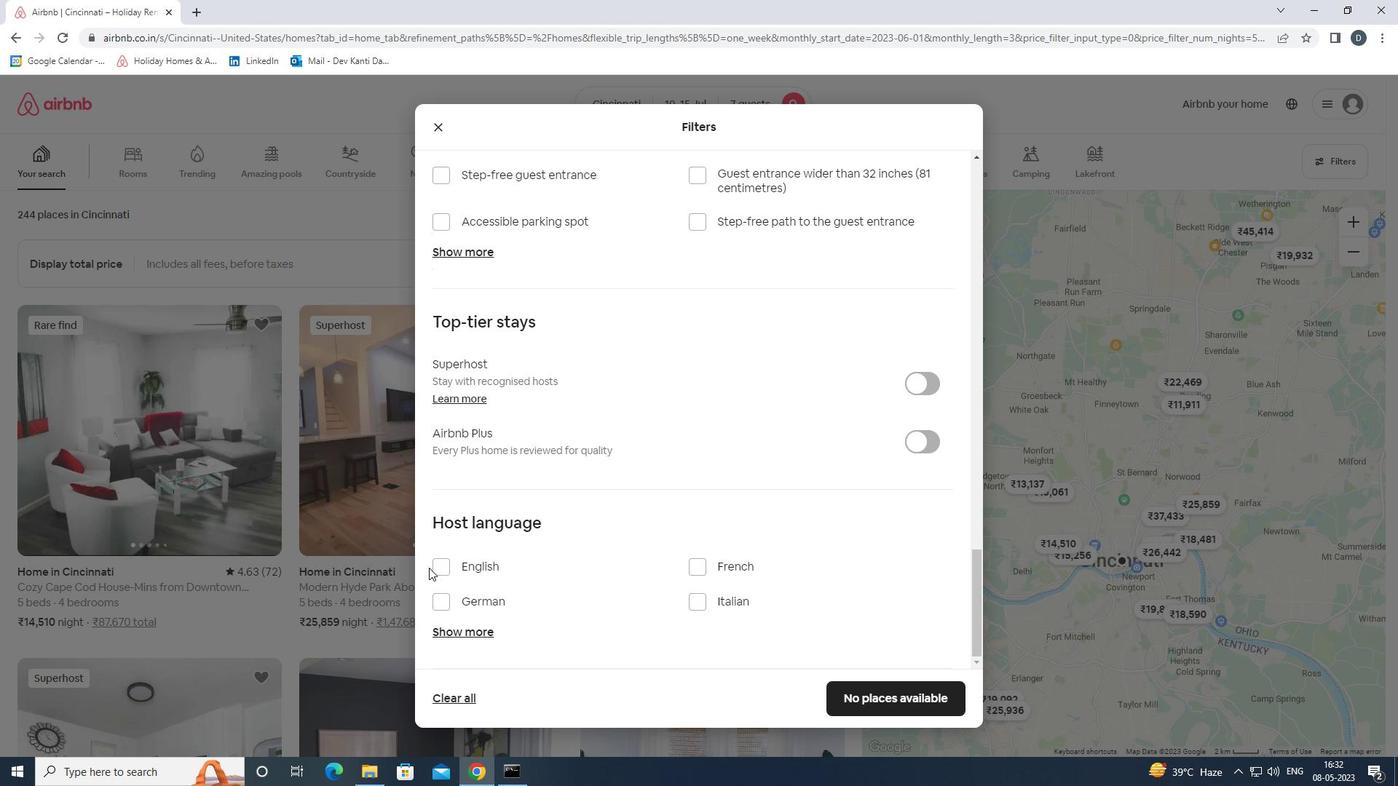 
Action: Mouse moved to (444, 571)
Screenshot: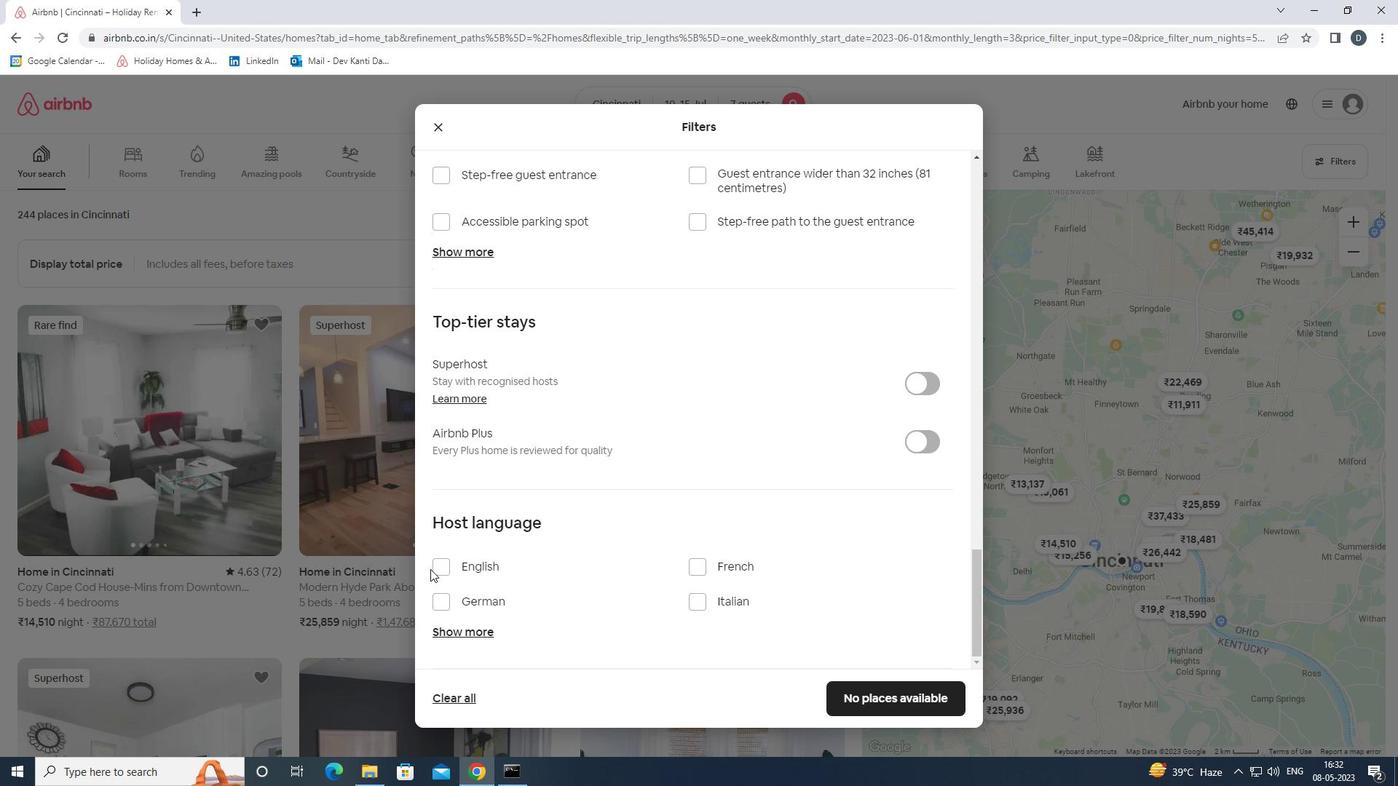 
Action: Mouse pressed left at (444, 571)
Screenshot: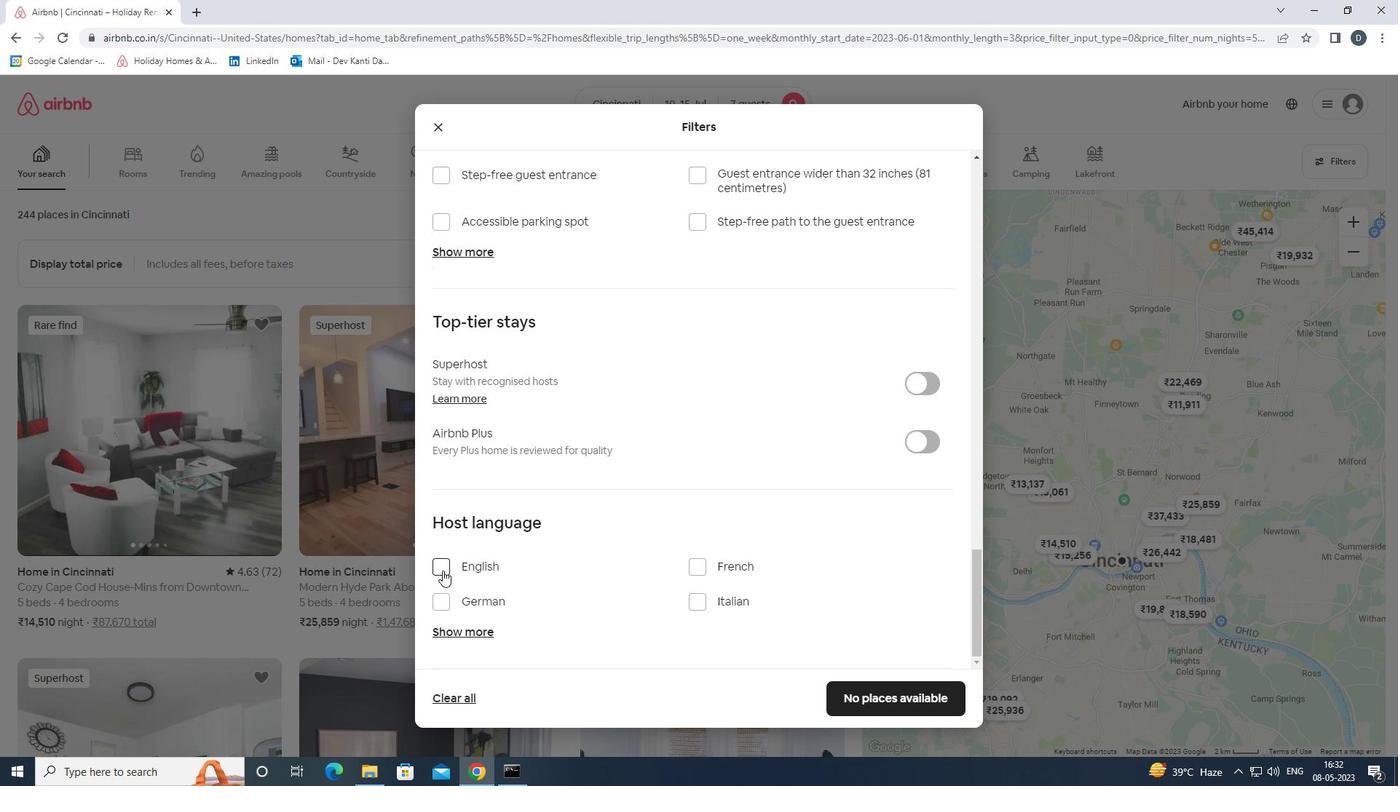 
Action: Mouse moved to (827, 694)
Screenshot: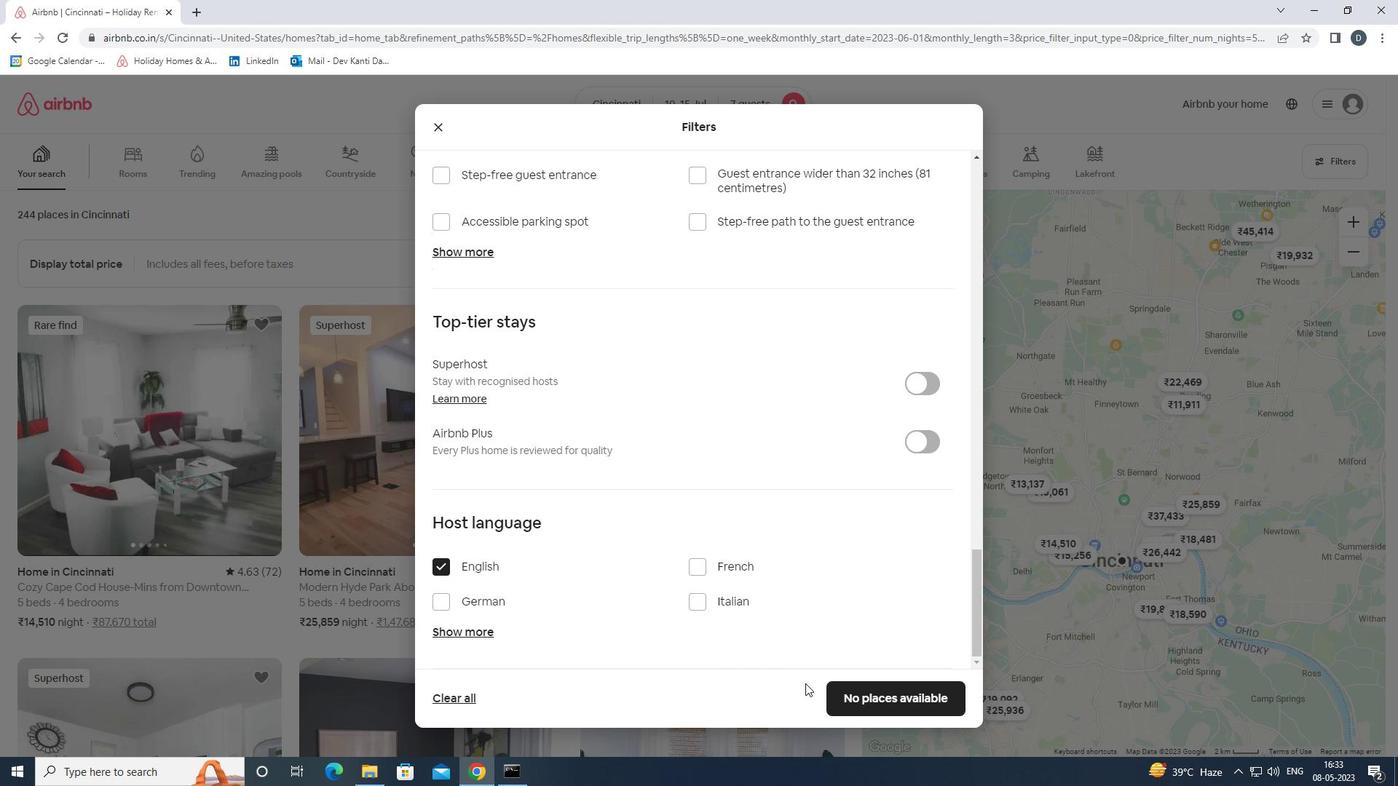 
Action: Mouse pressed left at (827, 694)
Screenshot: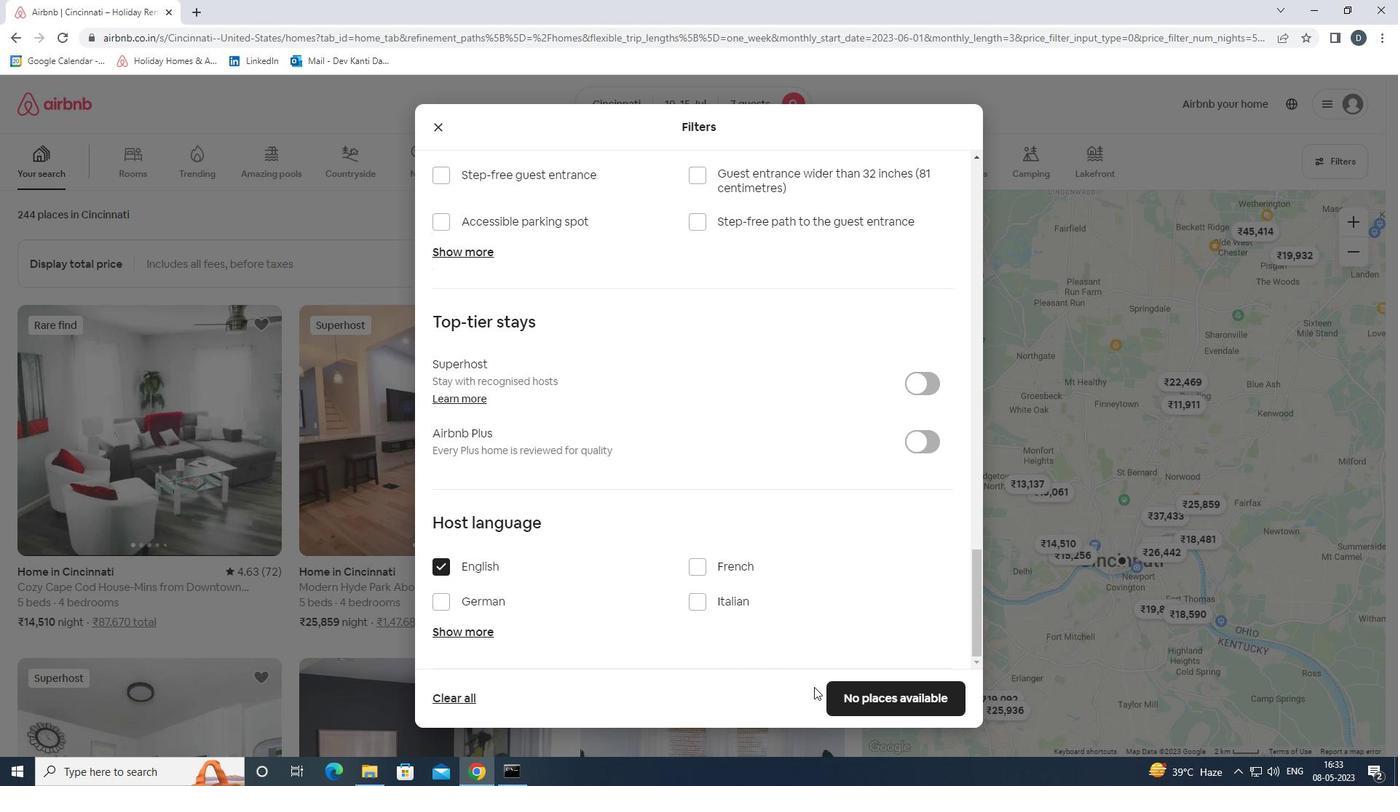 
Action: Mouse moved to (858, 684)
Screenshot: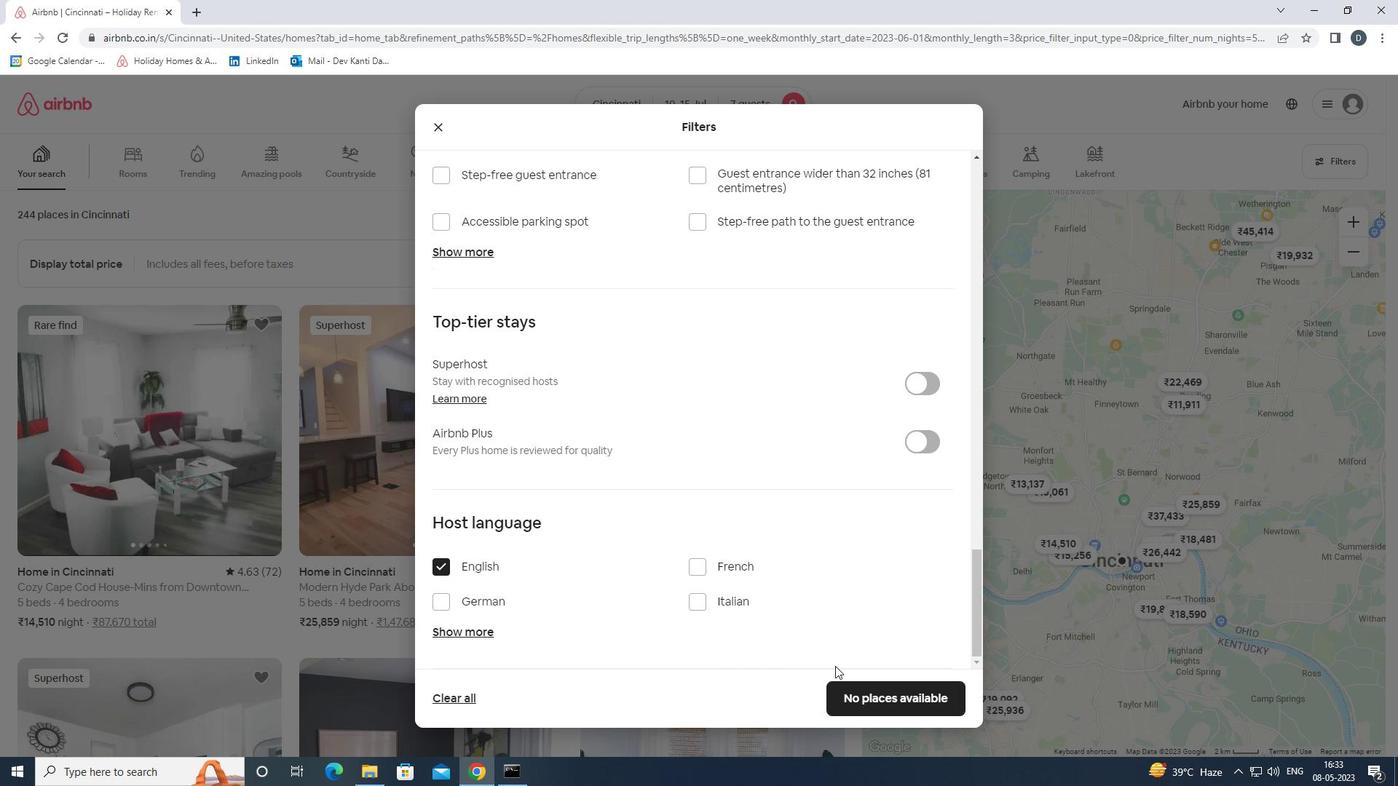 
Action: Mouse pressed left at (858, 684)
Screenshot: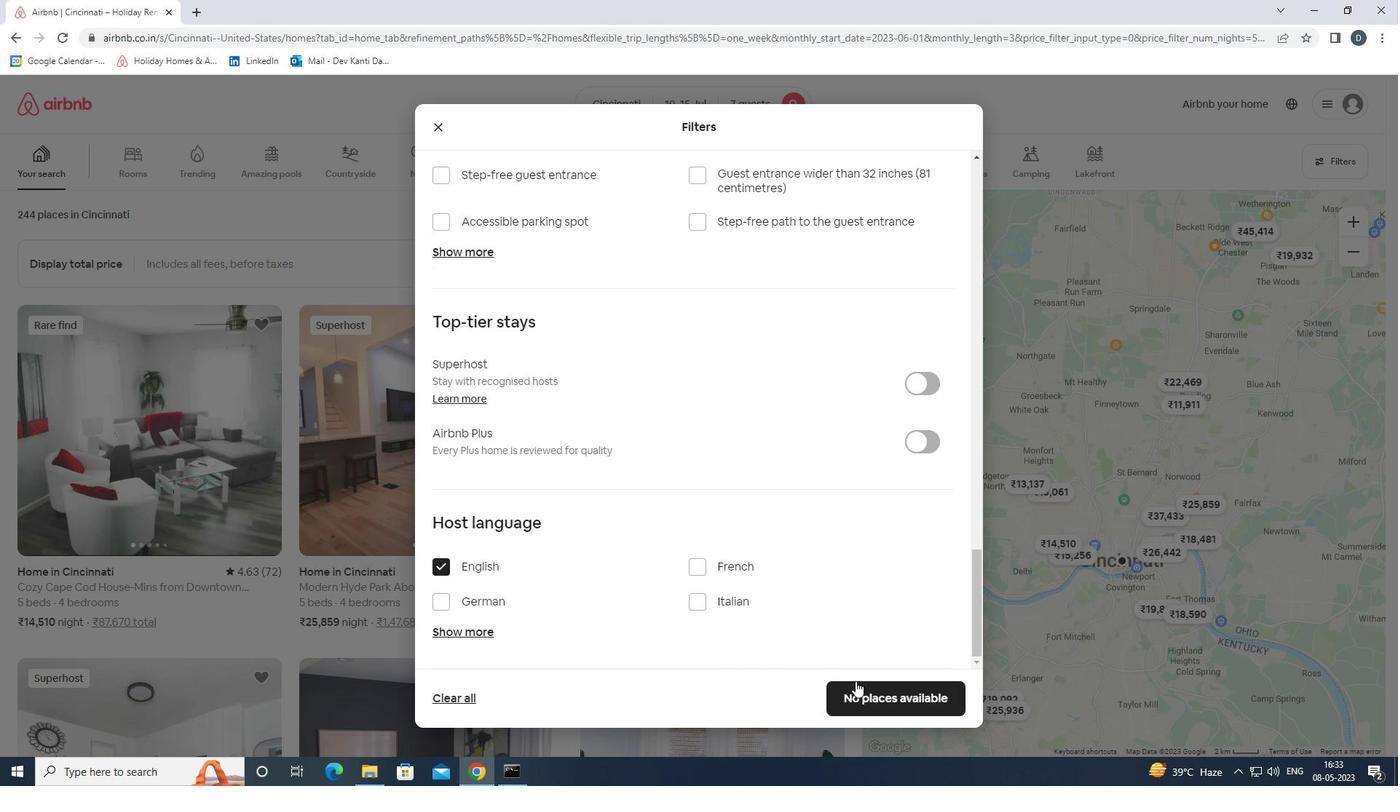 
